 Task: Find and explore home decor items on Flipkart.
Action: Mouse moved to (278, 50)
Screenshot: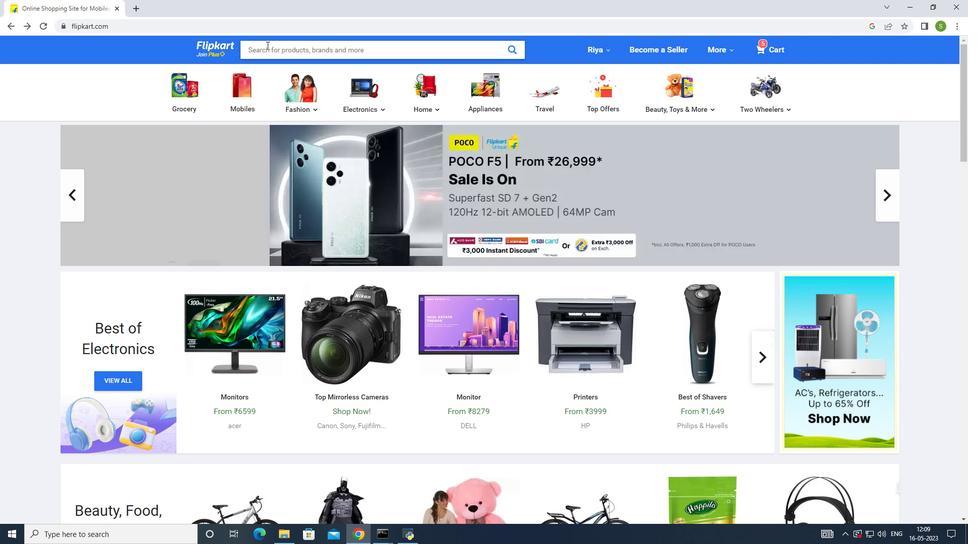 
Action: Mouse pressed left at (278, 50)
Screenshot: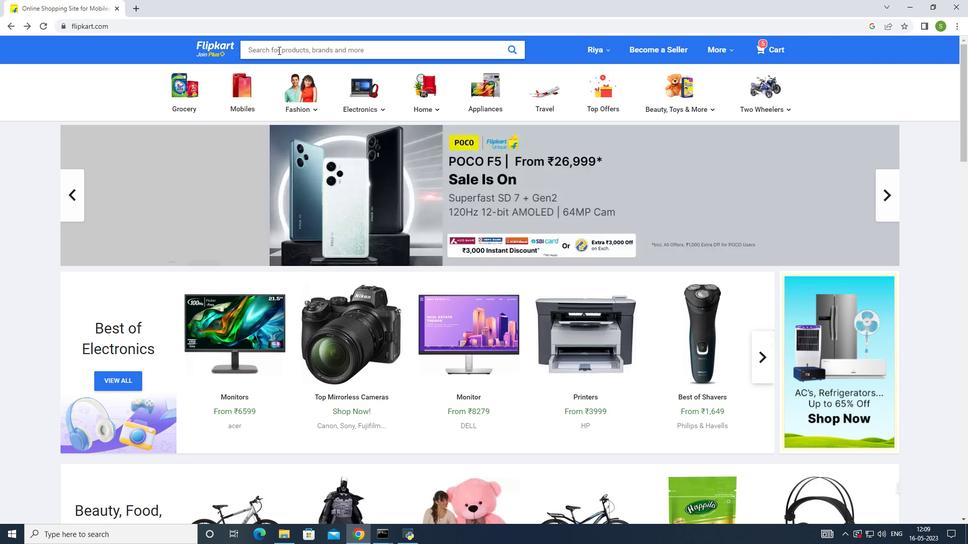 
Action: Mouse moved to (276, 53)
Screenshot: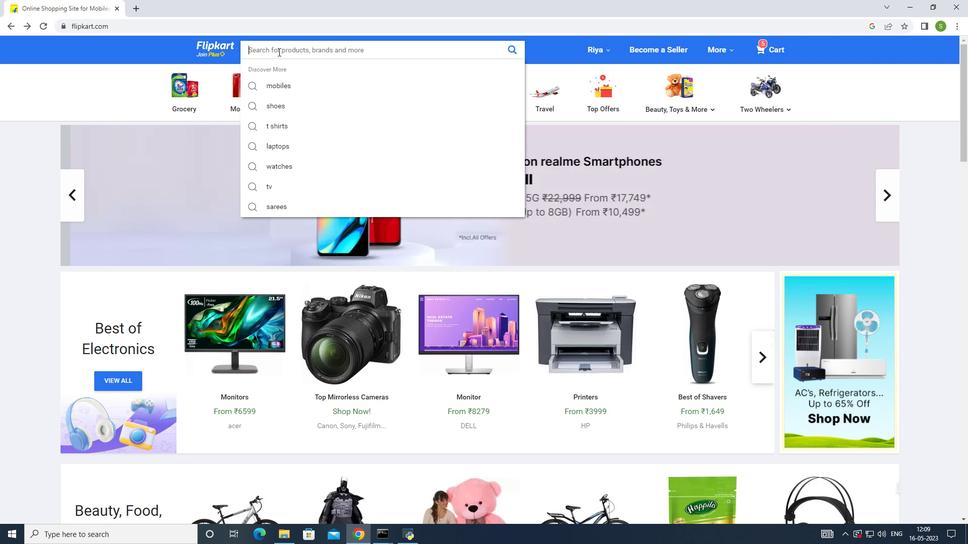 
Action: Key pressed home<Key.space>
Screenshot: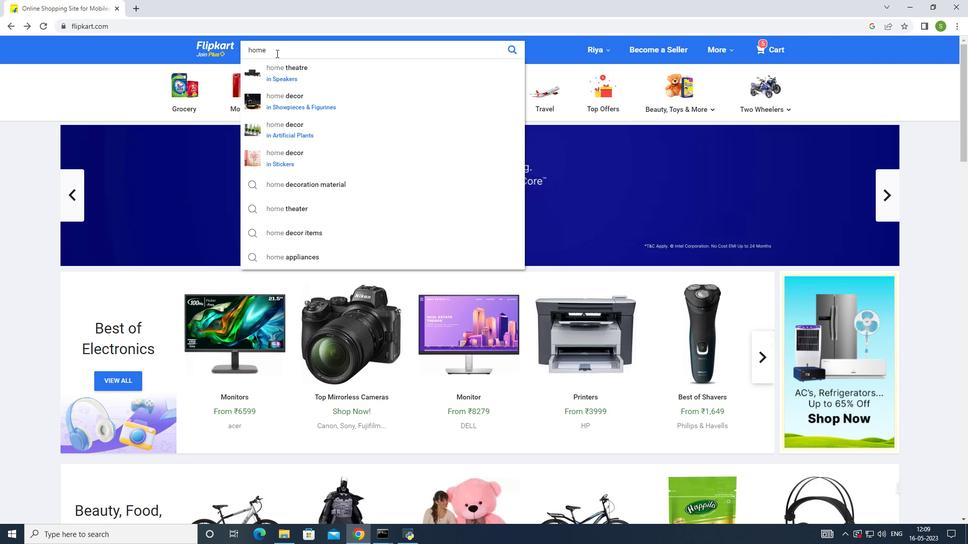 
Action: Mouse moved to (272, 99)
Screenshot: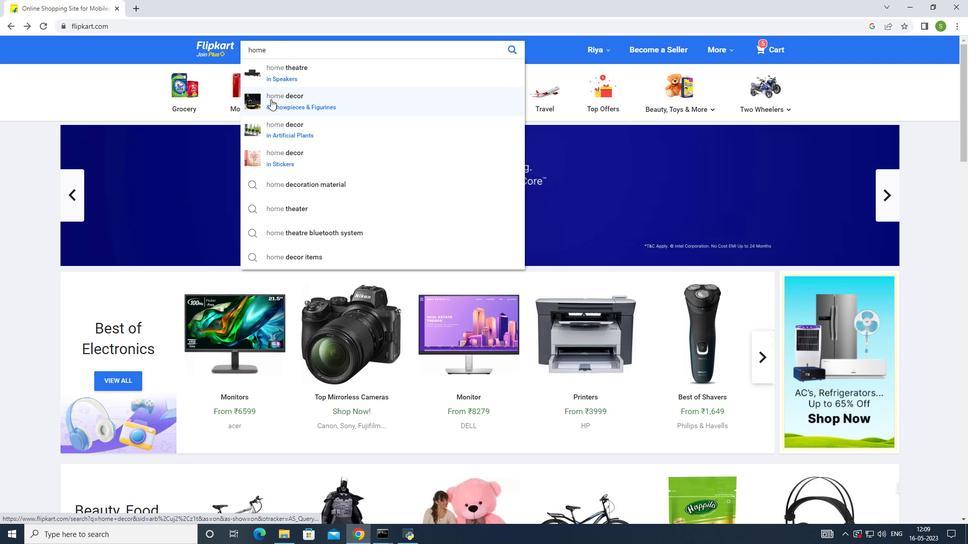 
Action: Mouse pressed left at (272, 99)
Screenshot: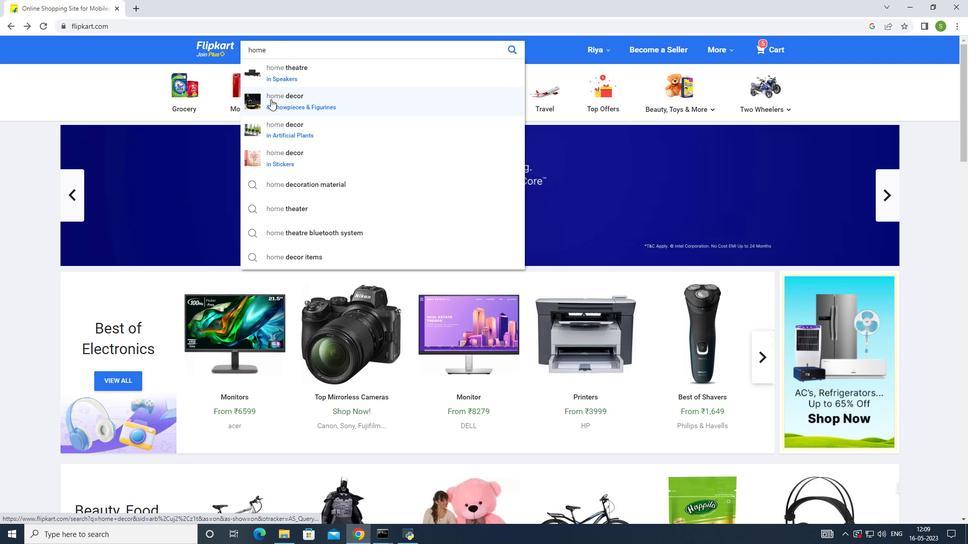 
Action: Mouse moved to (307, 198)
Screenshot: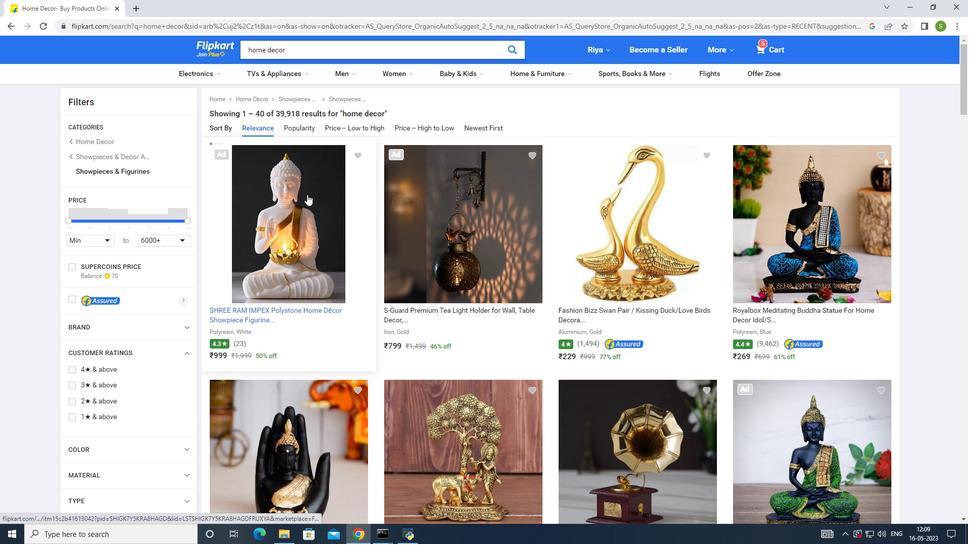 
Action: Mouse pressed left at (307, 198)
Screenshot: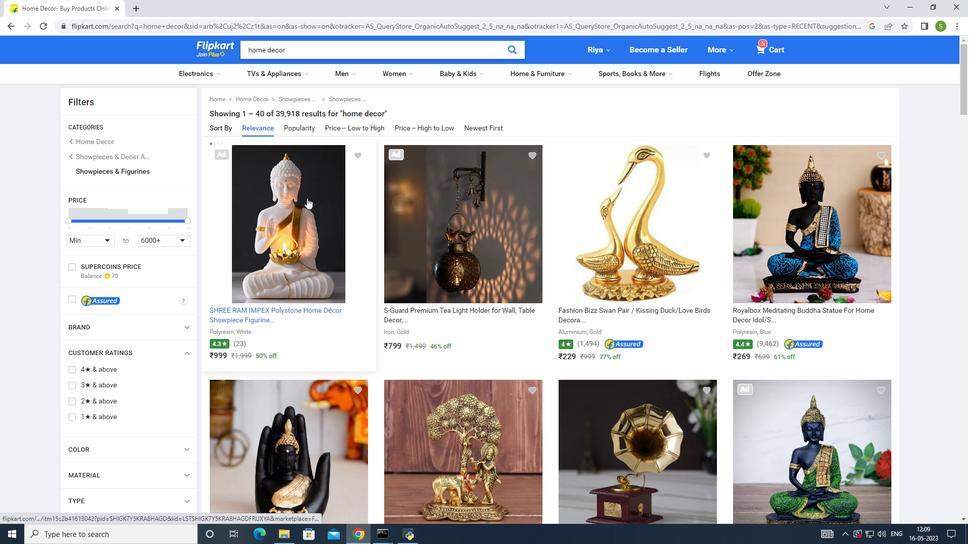 
Action: Mouse moved to (571, 240)
Screenshot: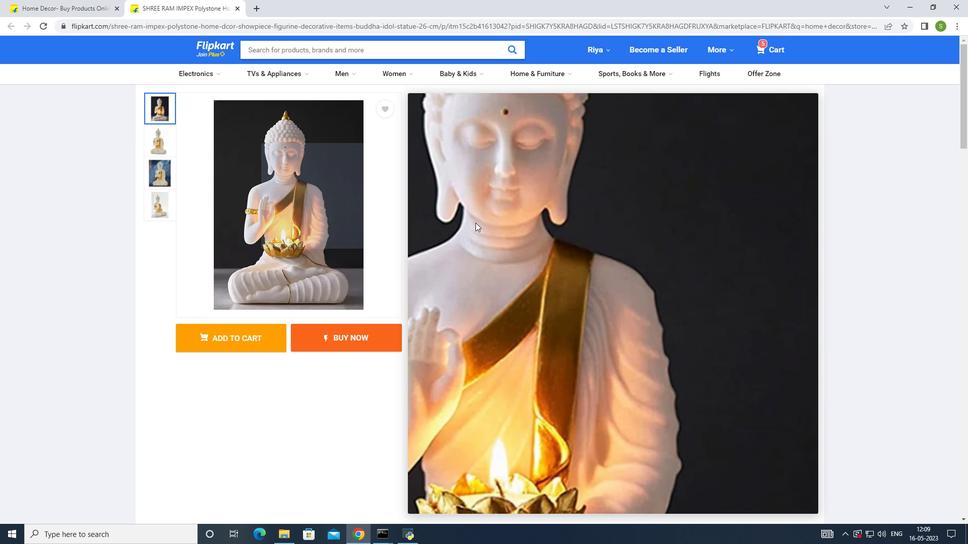 
Action: Mouse scrolled (571, 239) with delta (0, 0)
Screenshot: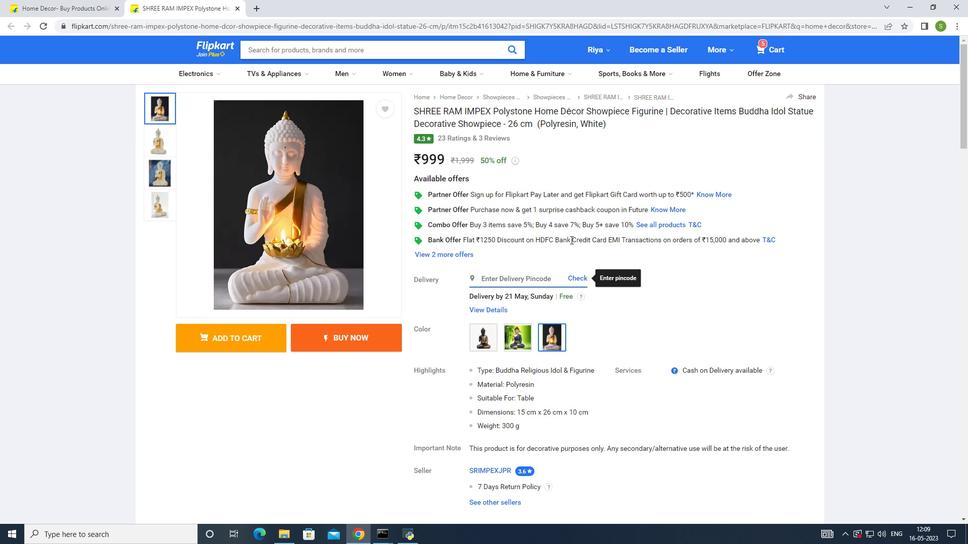 
Action: Mouse scrolled (571, 239) with delta (0, 0)
Screenshot: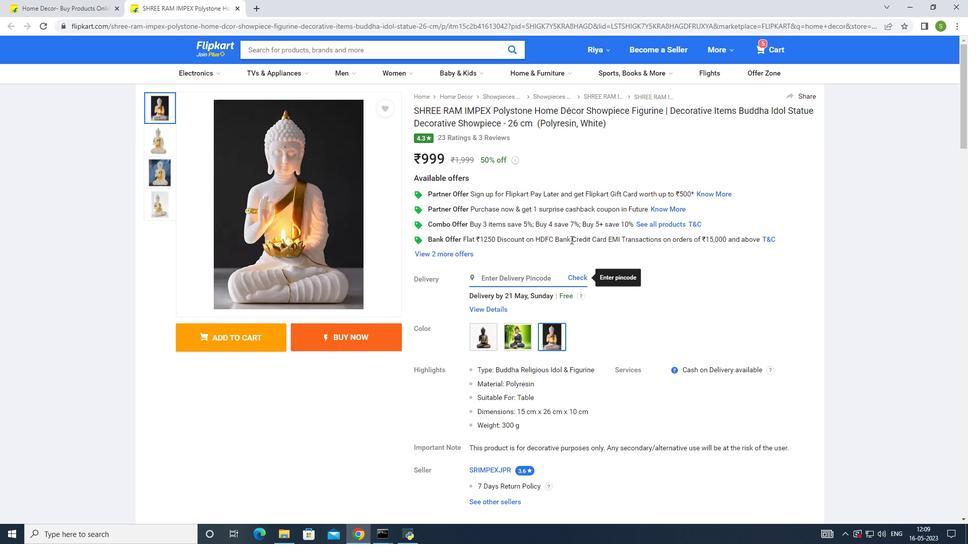 
Action: Mouse scrolled (571, 239) with delta (0, 0)
Screenshot: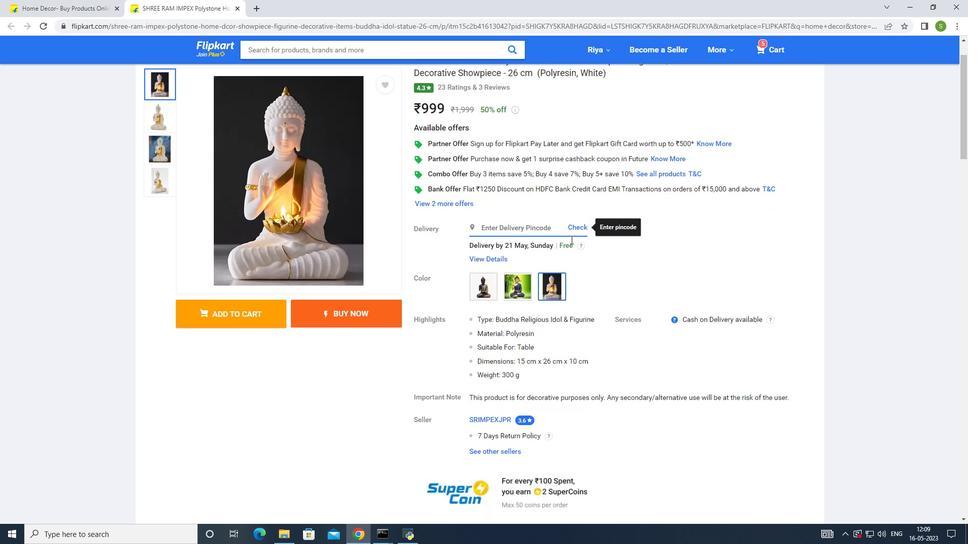 
Action: Mouse scrolled (571, 239) with delta (0, 0)
Screenshot: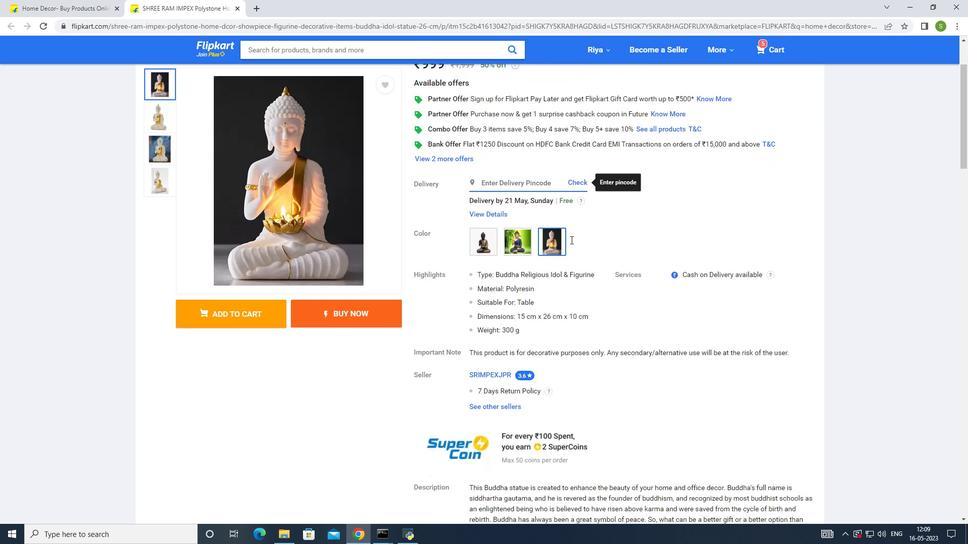 
Action: Mouse moved to (566, 235)
Screenshot: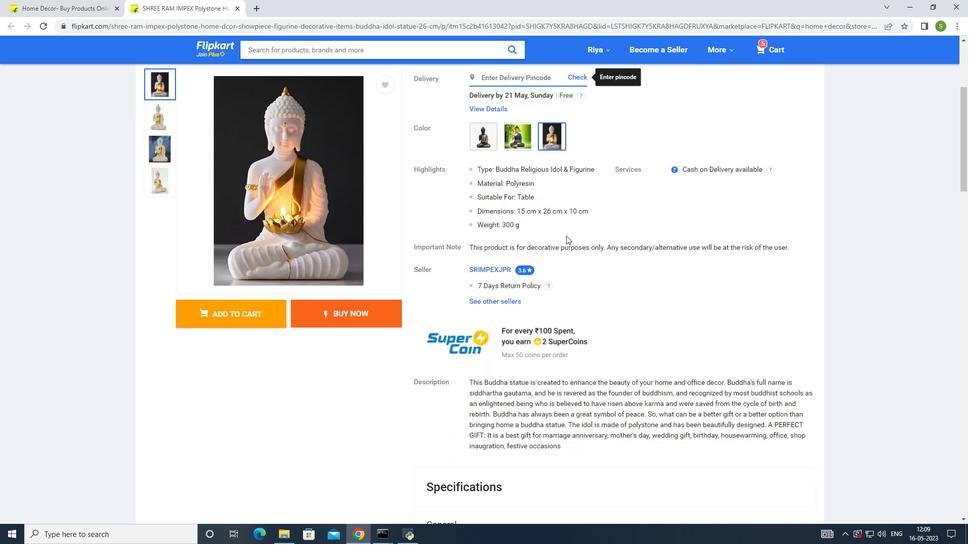 
Action: Mouse scrolled (566, 235) with delta (0, 0)
Screenshot: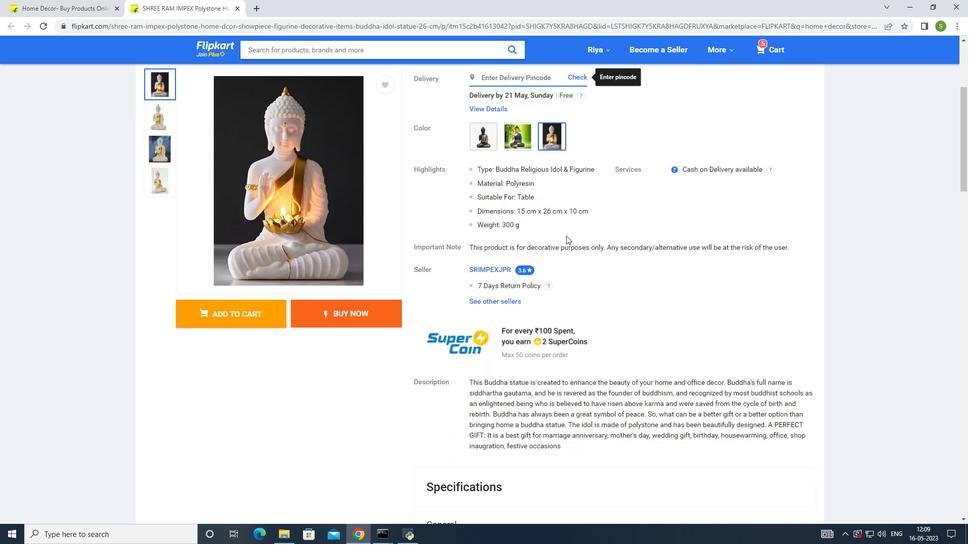 
Action: Mouse scrolled (566, 235) with delta (0, 0)
Screenshot: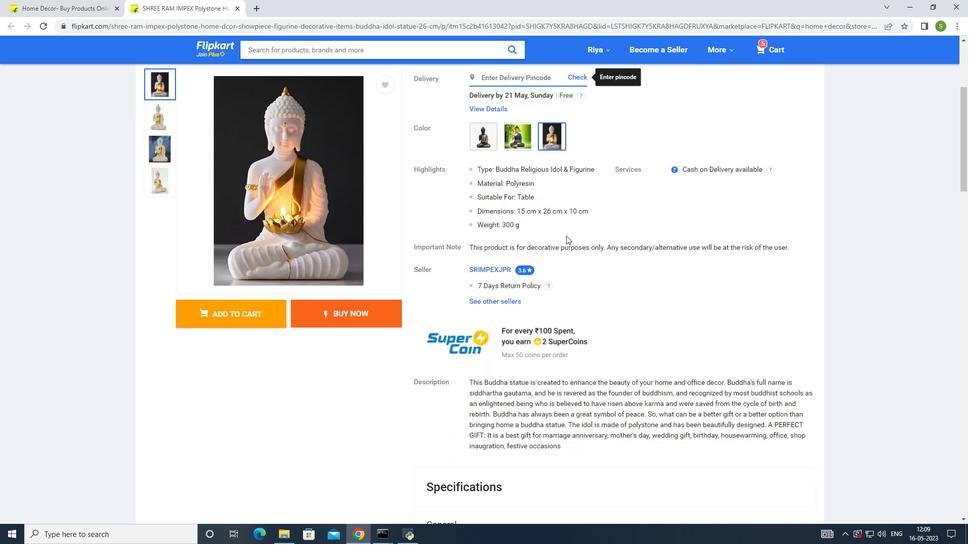 
Action: Mouse scrolled (566, 235) with delta (0, 0)
Screenshot: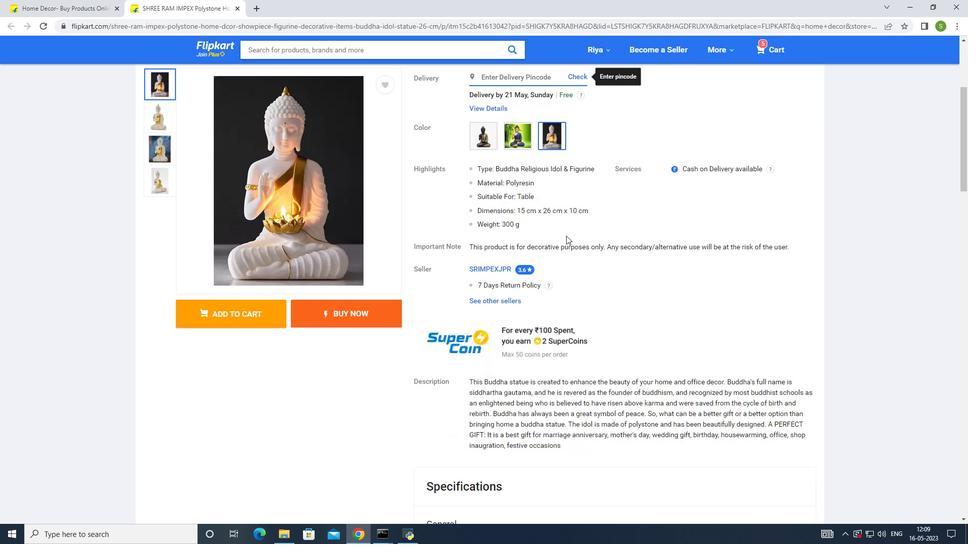 
Action: Mouse moved to (565, 235)
Screenshot: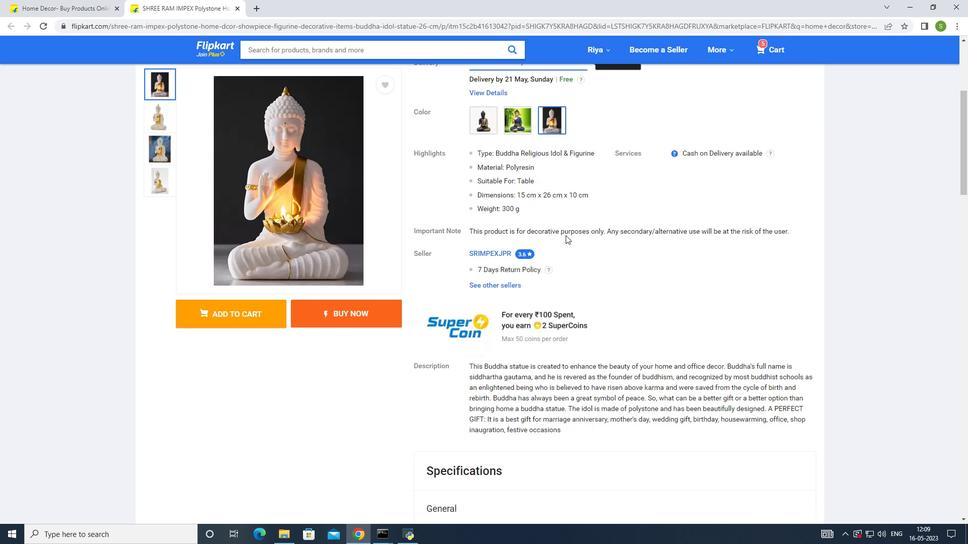 
Action: Mouse scrolled (565, 235) with delta (0, 0)
Screenshot: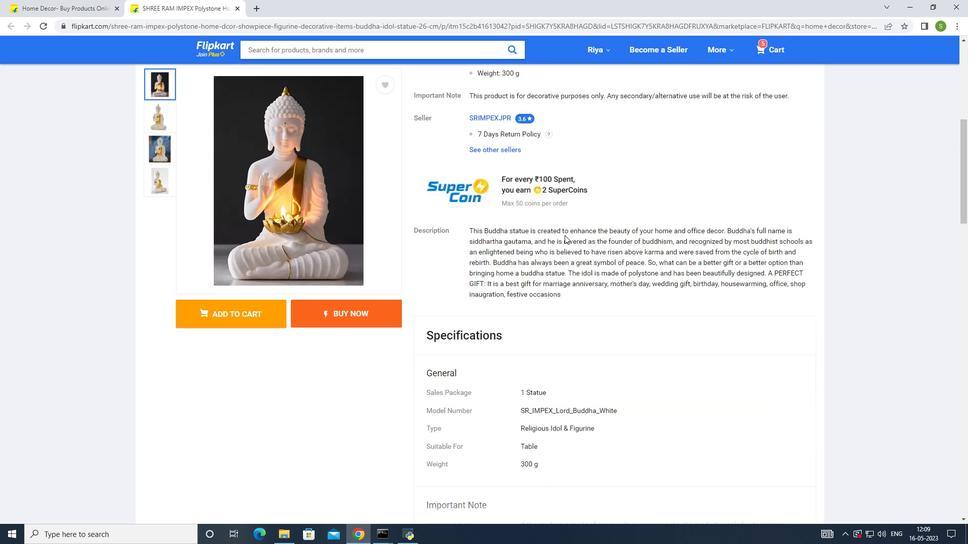 
Action: Mouse scrolled (565, 235) with delta (0, 0)
Screenshot: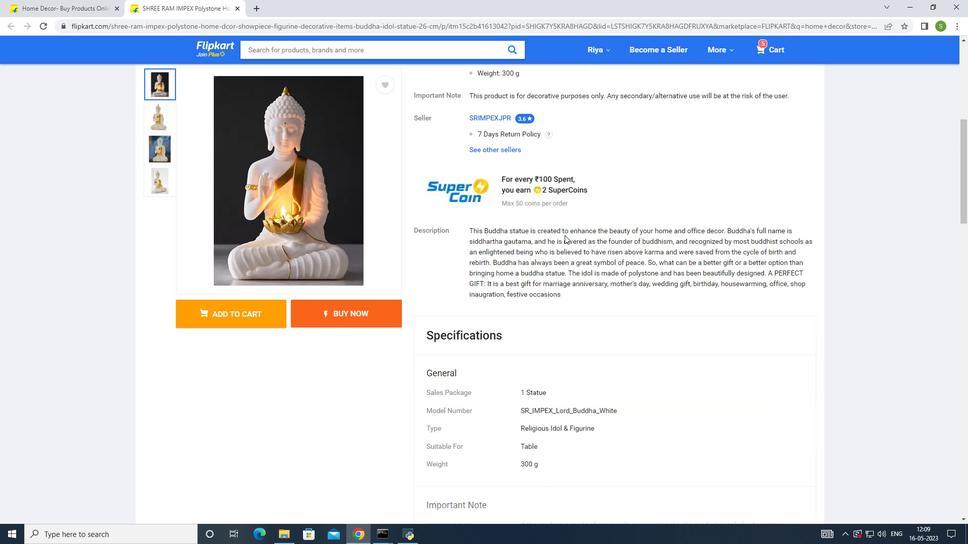 
Action: Mouse scrolled (565, 235) with delta (0, 0)
Screenshot: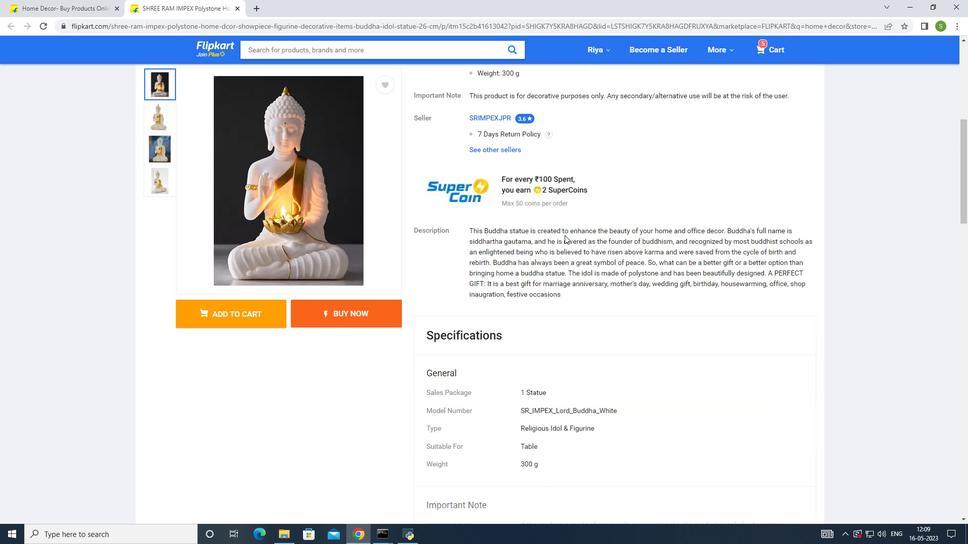 
Action: Mouse scrolled (565, 235) with delta (0, 0)
Screenshot: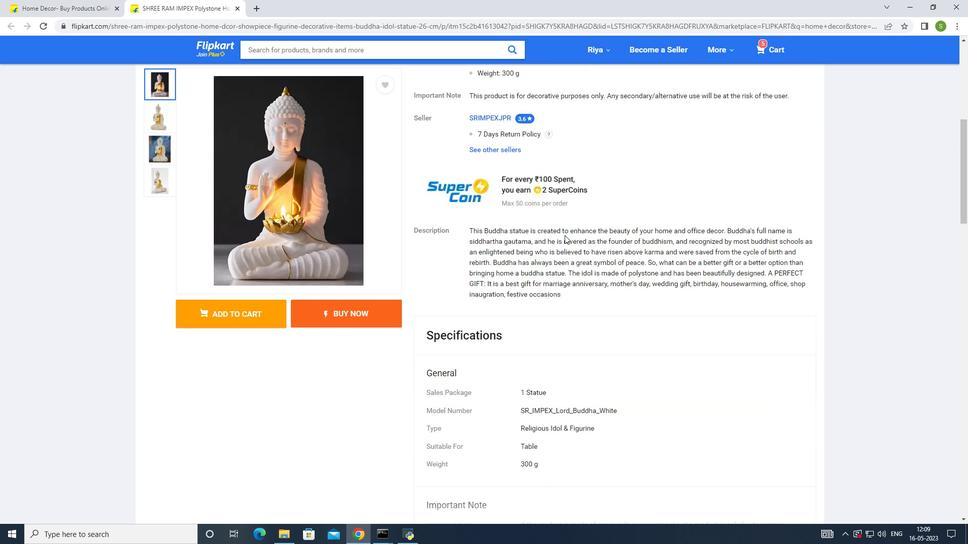 
Action: Mouse moved to (564, 234)
Screenshot: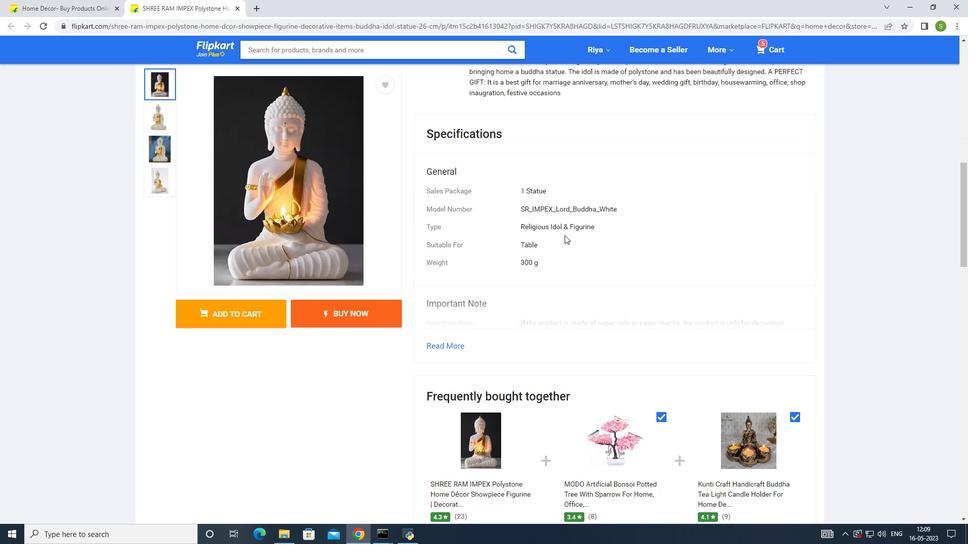 
Action: Mouse scrolled (564, 233) with delta (0, 0)
Screenshot: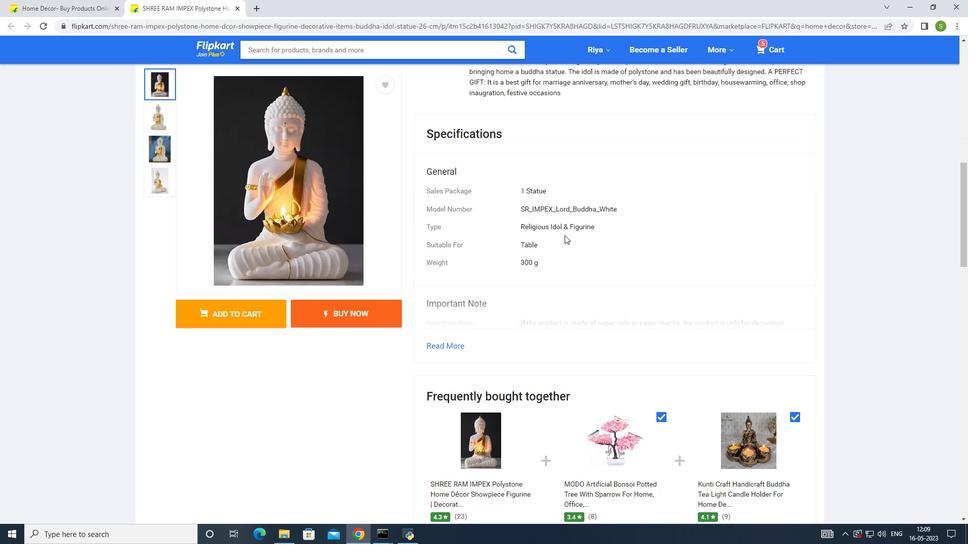 
Action: Mouse scrolled (564, 233) with delta (0, 0)
Screenshot: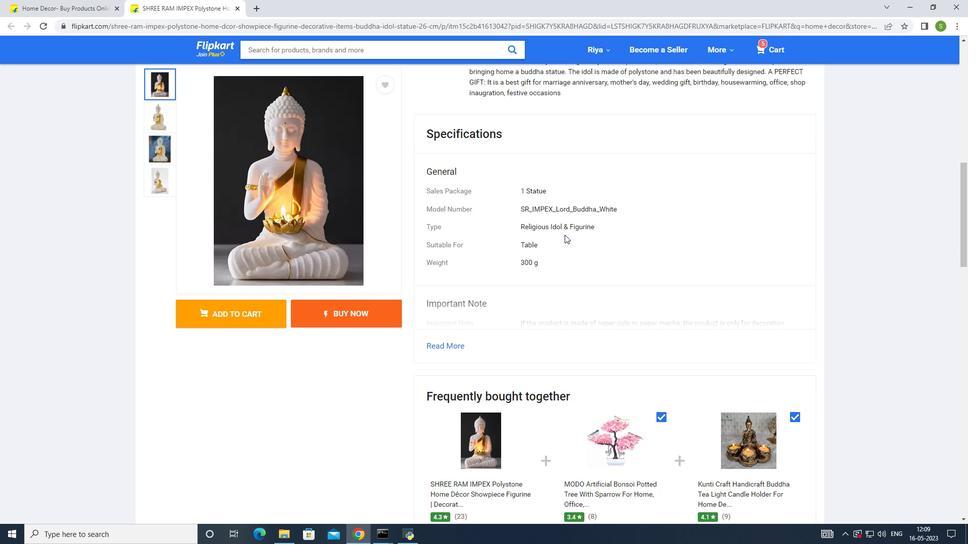 
Action: Mouse scrolled (564, 233) with delta (0, 0)
Screenshot: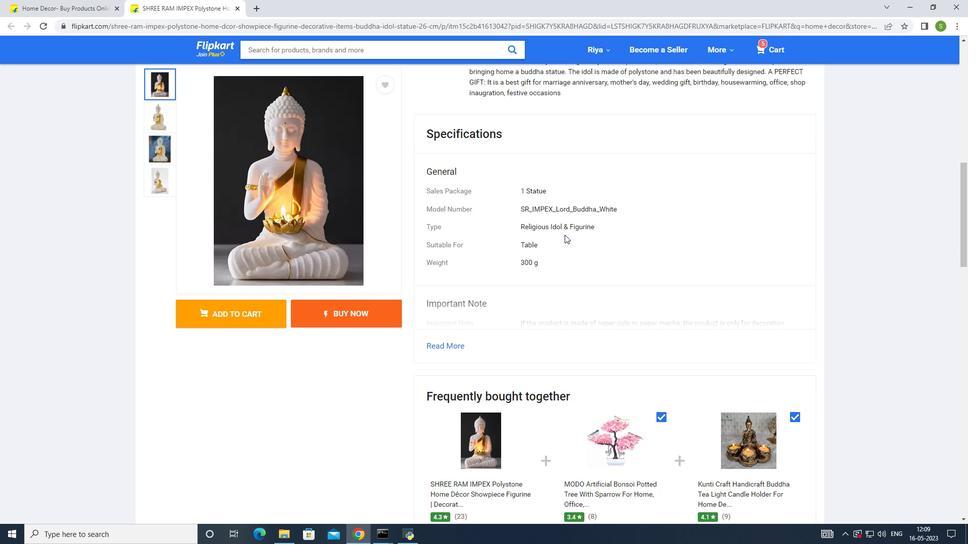 
Action: Mouse scrolled (564, 233) with delta (0, 0)
Screenshot: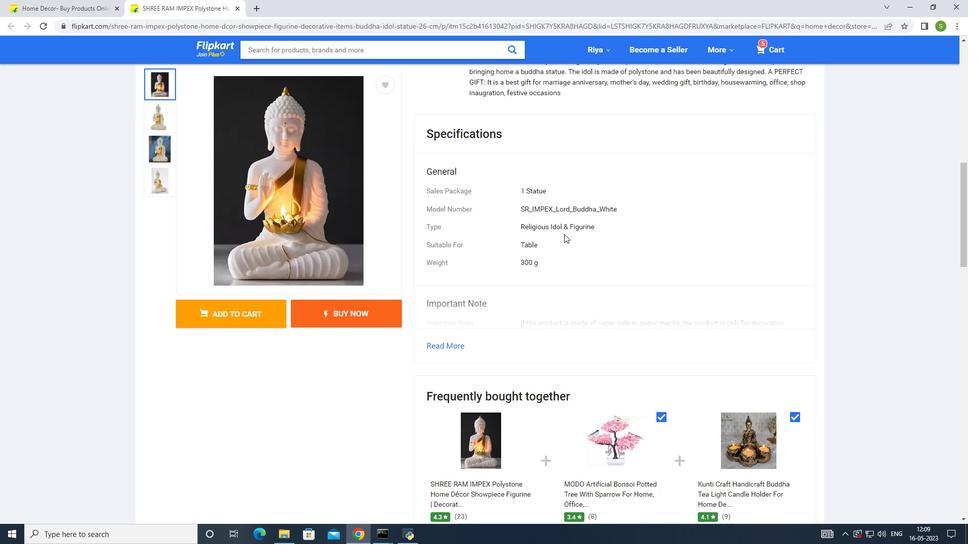 
Action: Mouse moved to (690, 241)
Screenshot: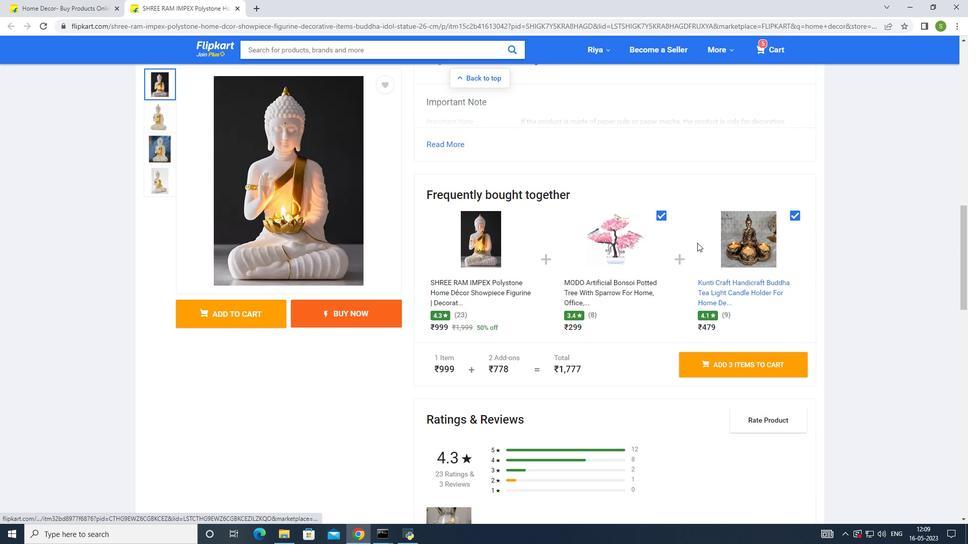 
Action: Mouse scrolled (690, 241) with delta (0, 0)
Screenshot: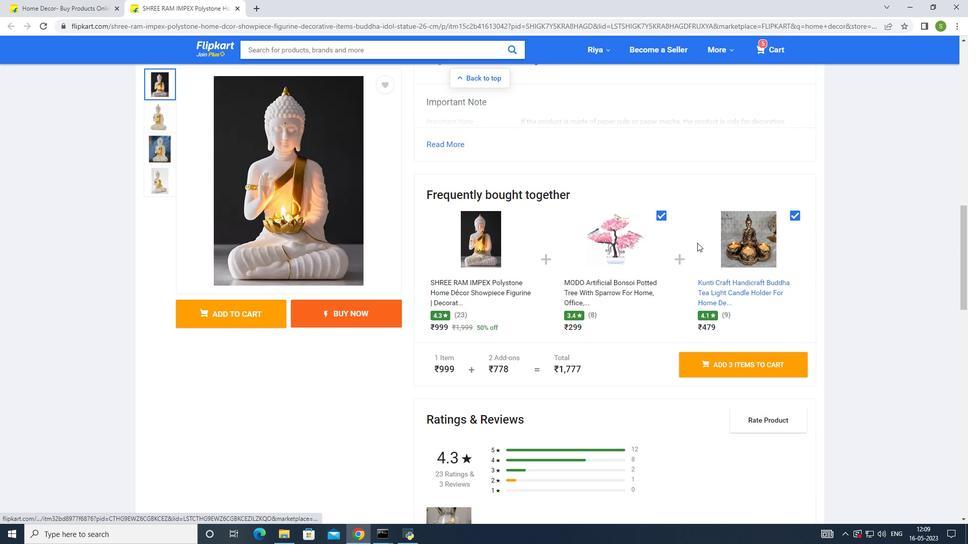 
Action: Mouse moved to (689, 242)
Screenshot: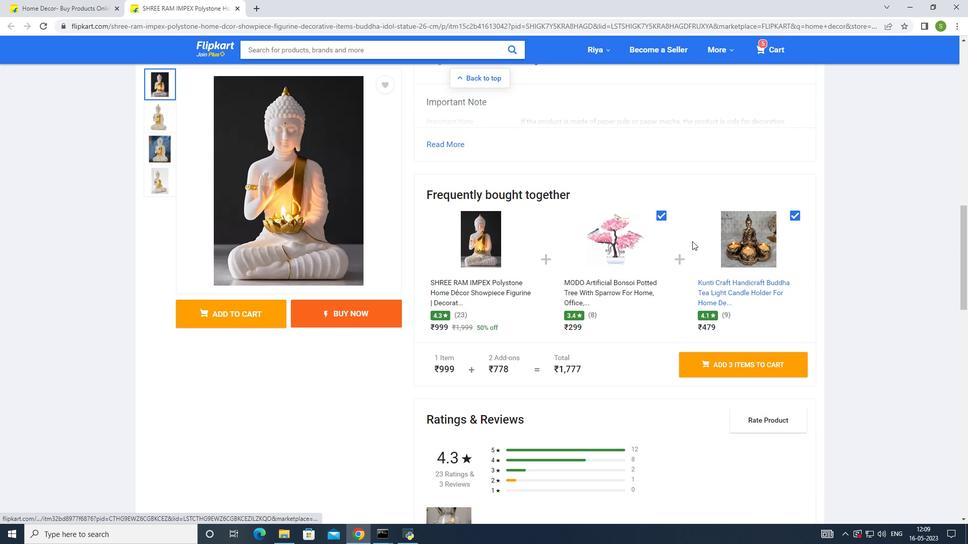 
Action: Mouse scrolled (689, 241) with delta (0, 0)
Screenshot: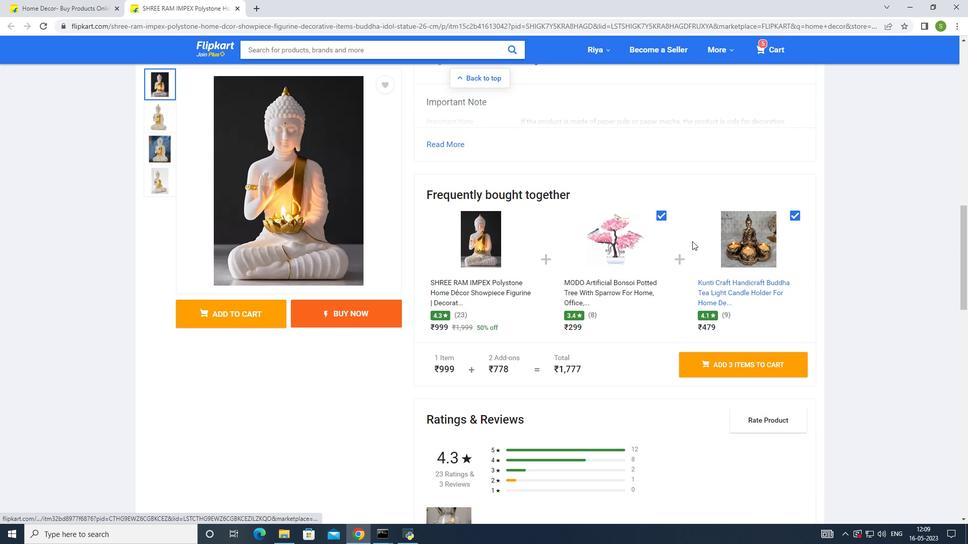 
Action: Mouse moved to (688, 242)
Screenshot: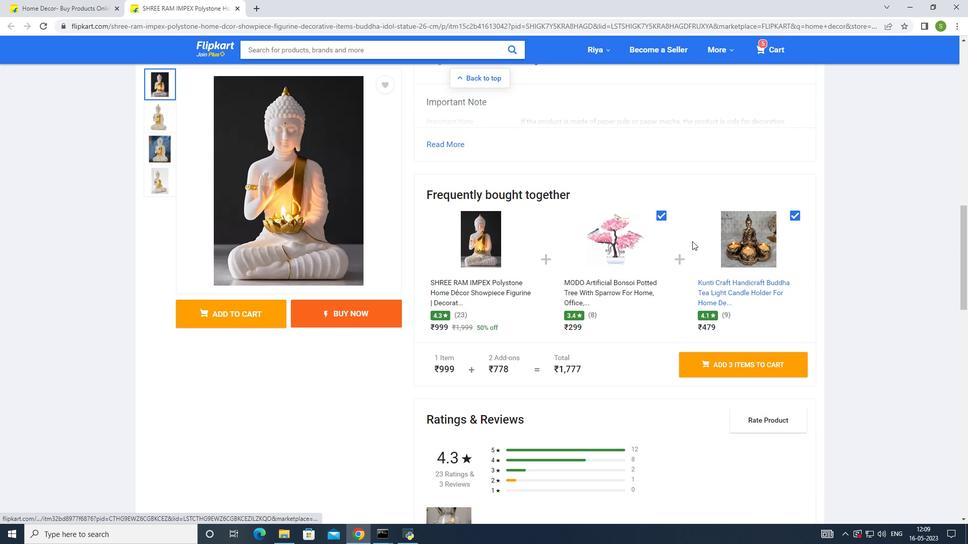 
Action: Mouse scrolled (688, 241) with delta (0, 0)
Screenshot: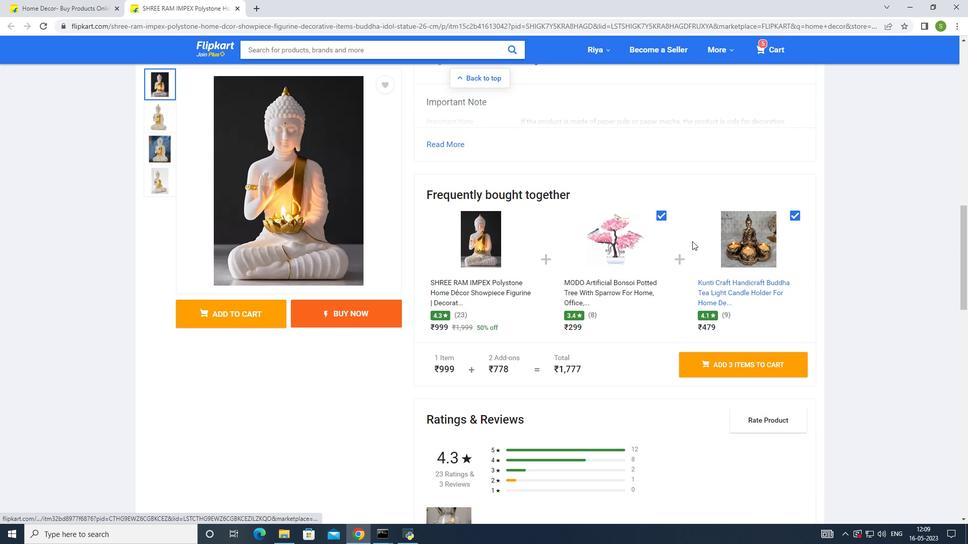
Action: Mouse moved to (687, 242)
Screenshot: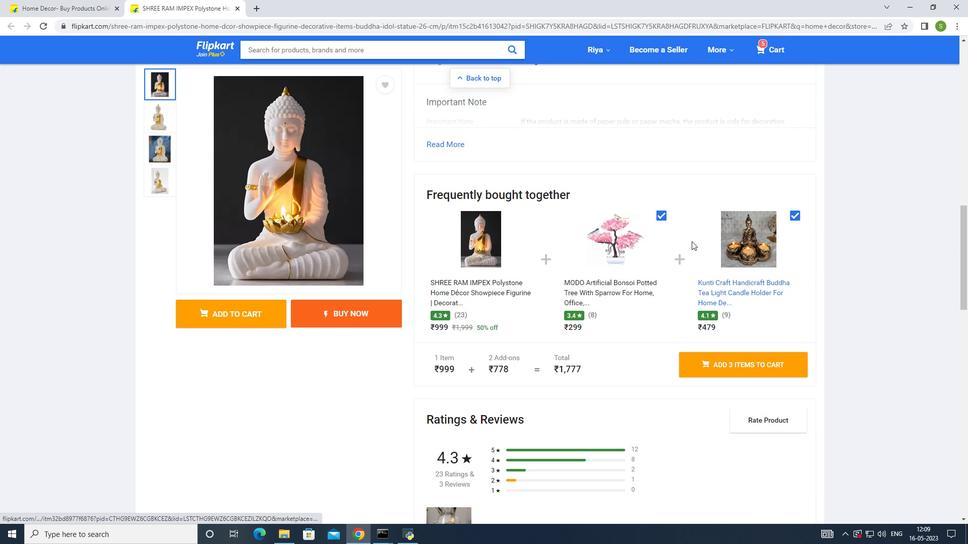 
Action: Mouse scrolled (687, 241) with delta (0, 0)
Screenshot: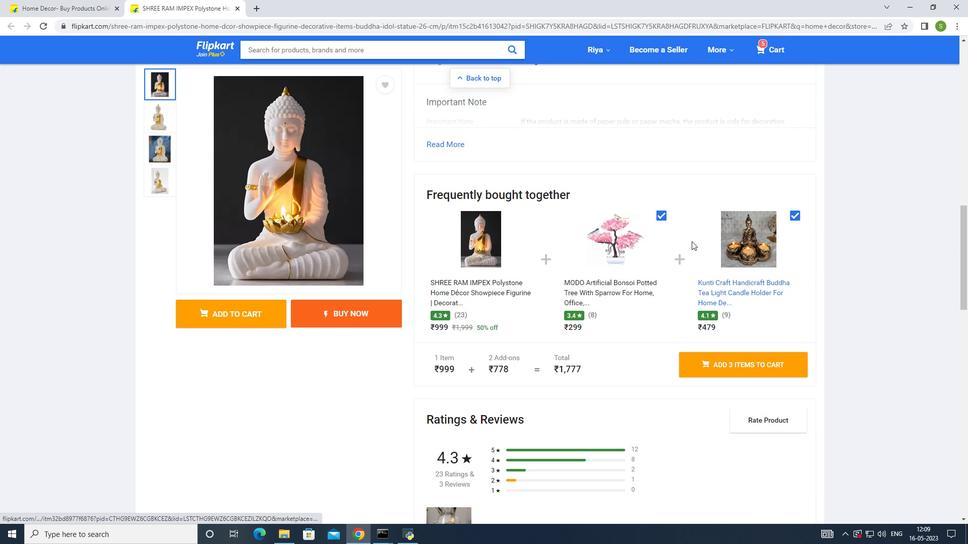 
Action: Mouse moved to (686, 242)
Screenshot: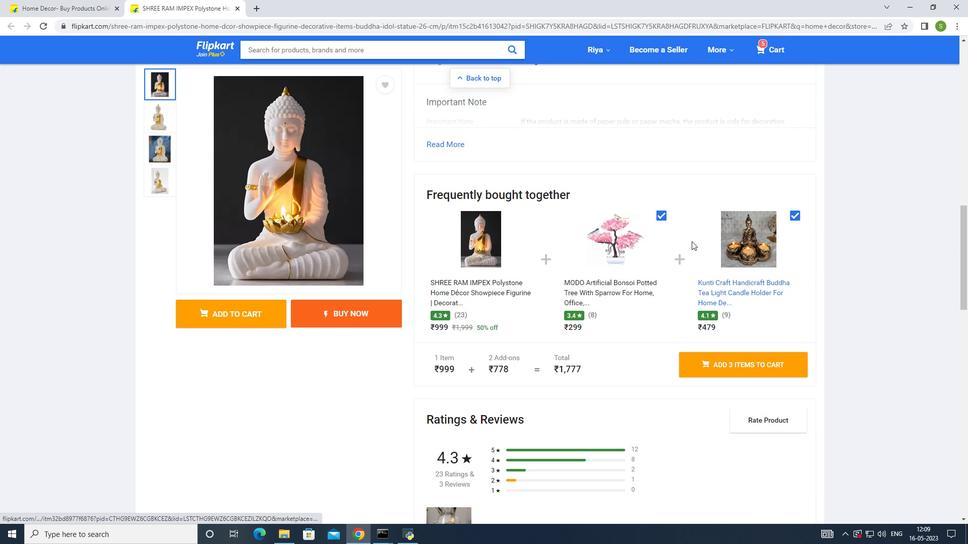 
Action: Mouse scrolled (686, 241) with delta (0, 0)
Screenshot: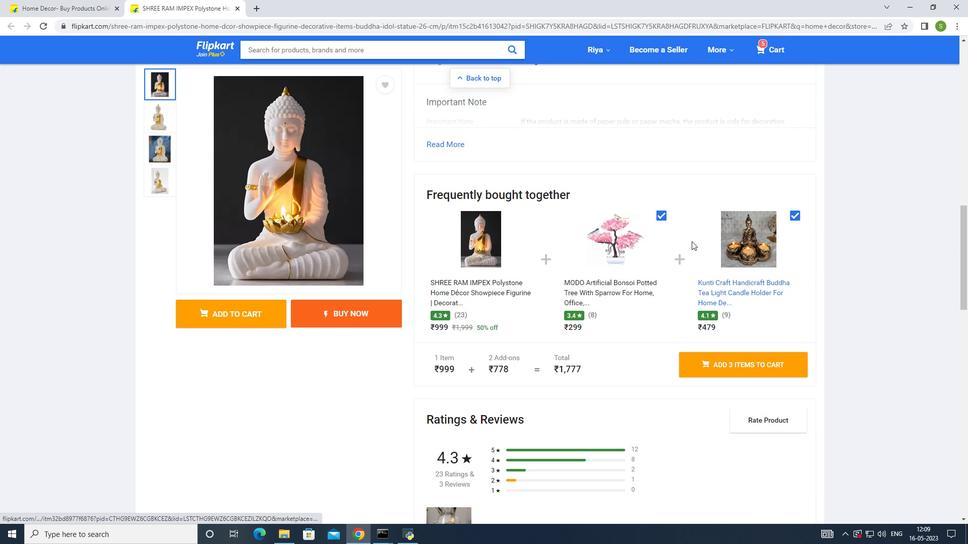 
Action: Mouse moved to (684, 242)
Screenshot: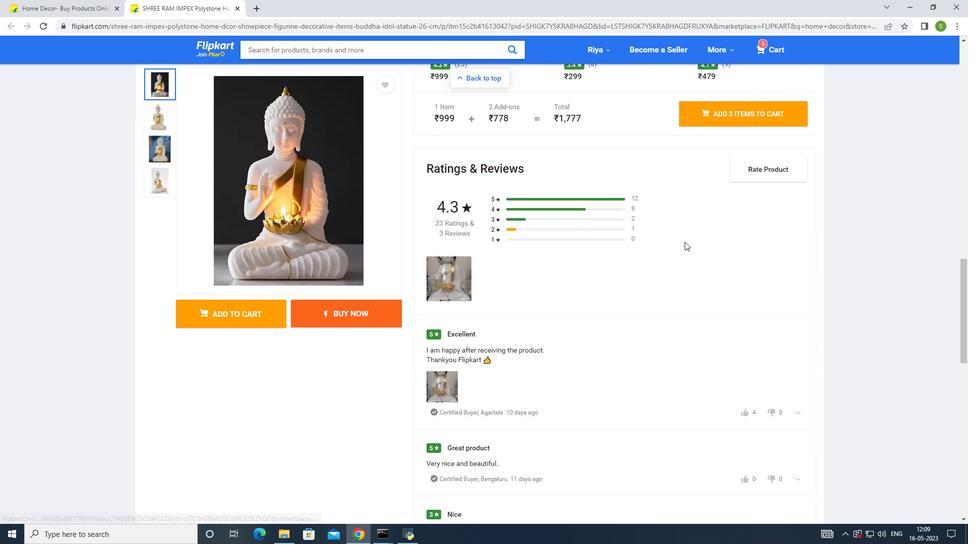 
Action: Mouse scrolled (684, 241) with delta (0, 0)
Screenshot: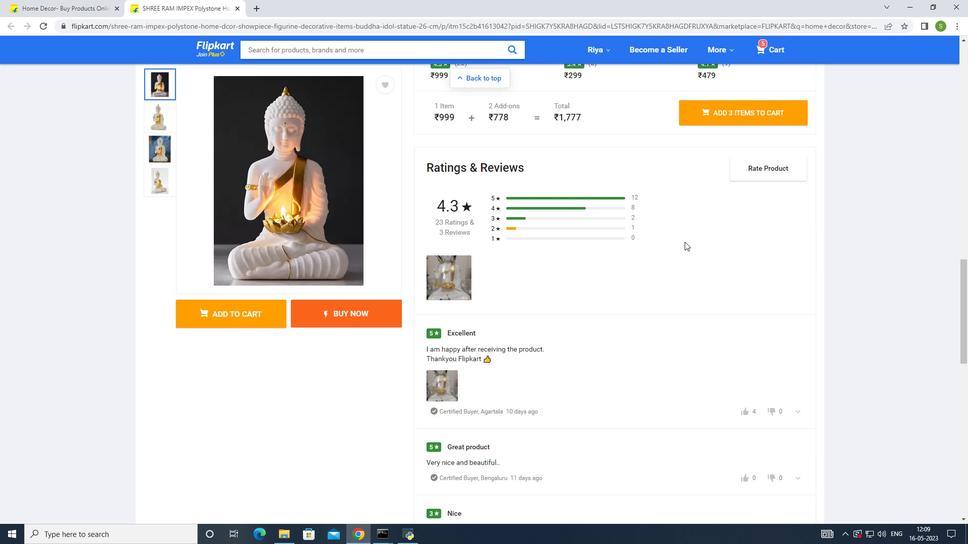 
Action: Mouse scrolled (684, 241) with delta (0, 0)
Screenshot: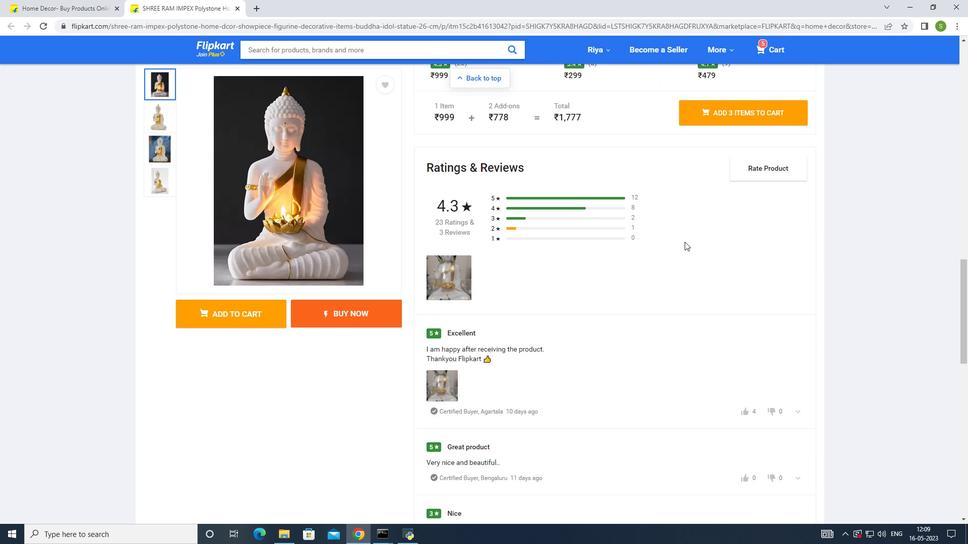 
Action: Mouse moved to (684, 242)
Screenshot: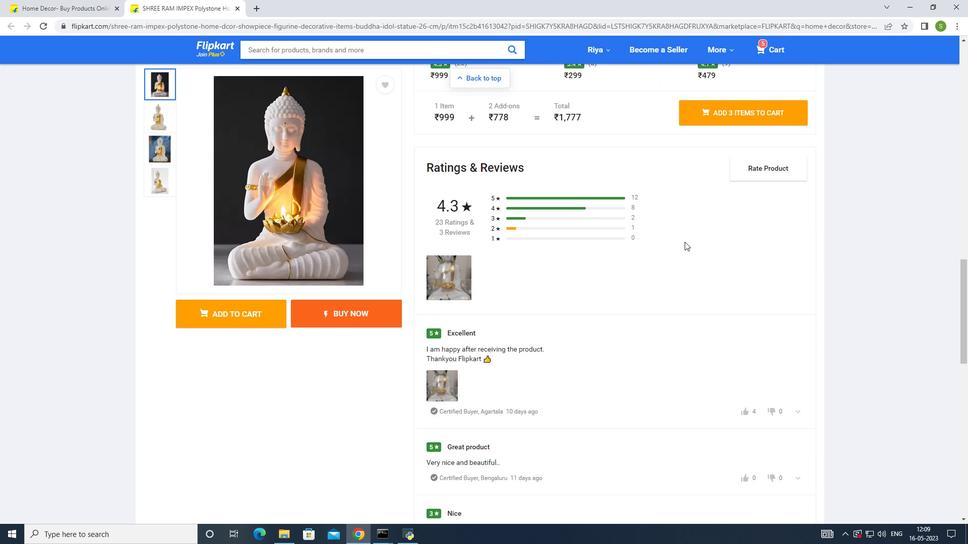 
Action: Mouse scrolled (684, 242) with delta (0, 0)
Screenshot: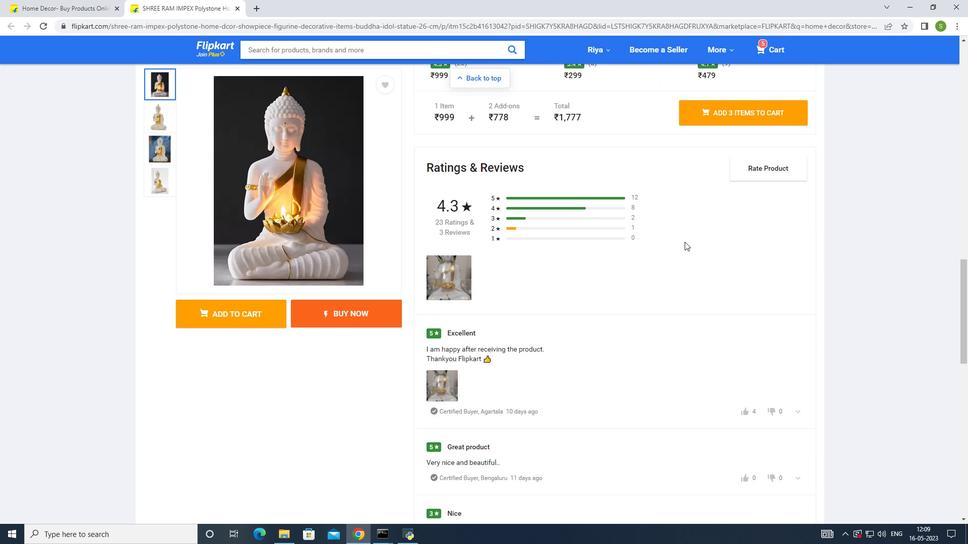 
Action: Mouse scrolled (684, 243) with delta (0, 0)
Screenshot: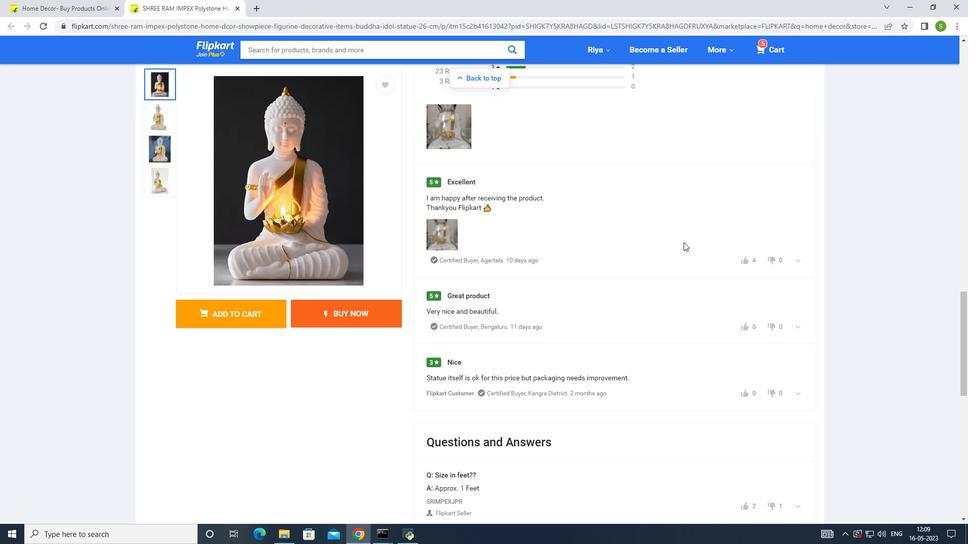 
Action: Mouse scrolled (684, 243) with delta (0, 0)
Screenshot: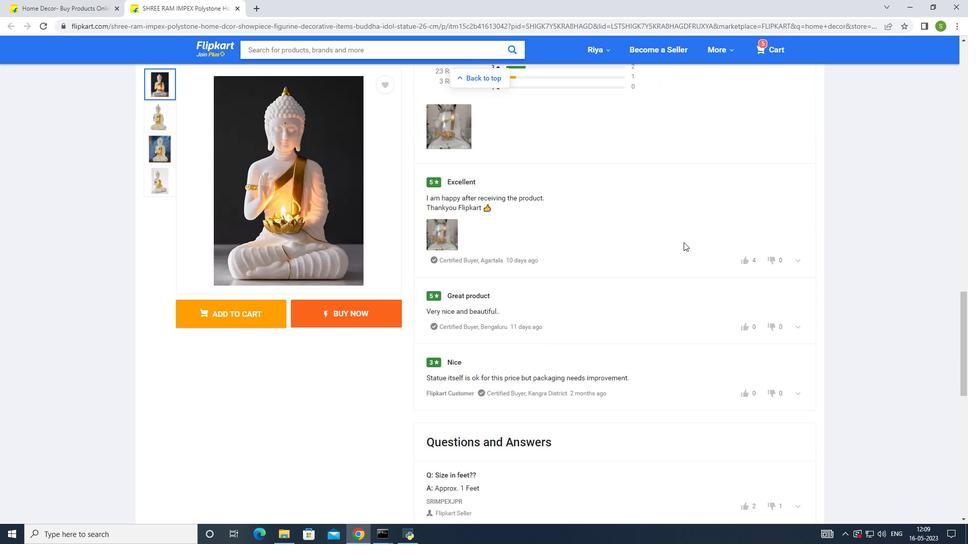 
Action: Mouse scrolled (684, 243) with delta (0, 0)
Screenshot: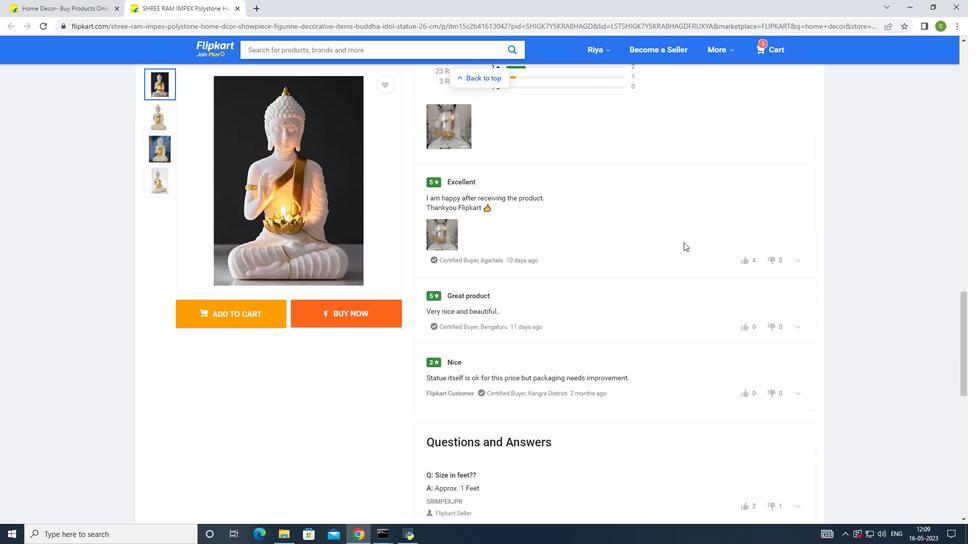 
Action: Mouse scrolled (684, 243) with delta (0, 0)
Screenshot: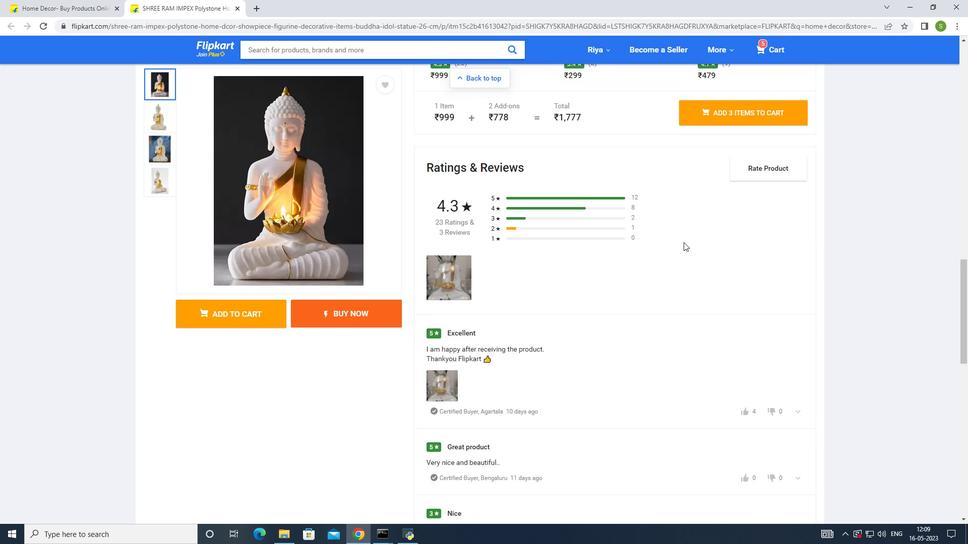 
Action: Mouse scrolled (684, 243) with delta (0, 0)
Screenshot: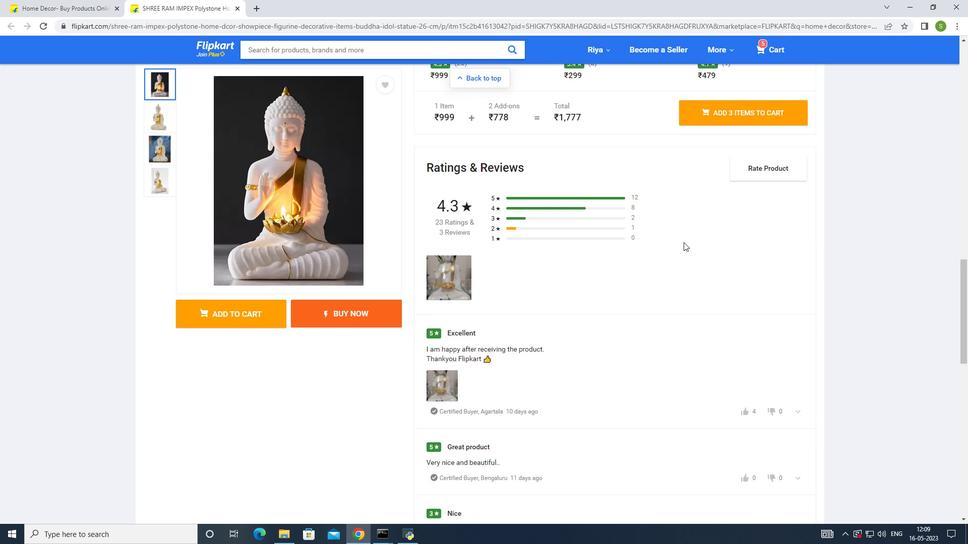 
Action: Mouse scrolled (684, 243) with delta (0, 0)
Screenshot: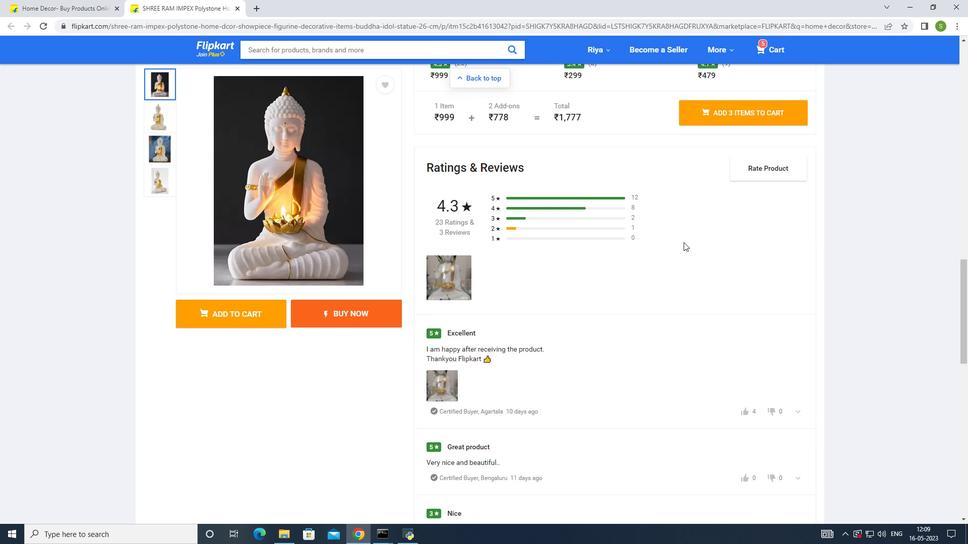 
Action: Mouse scrolled (684, 243) with delta (0, 0)
Screenshot: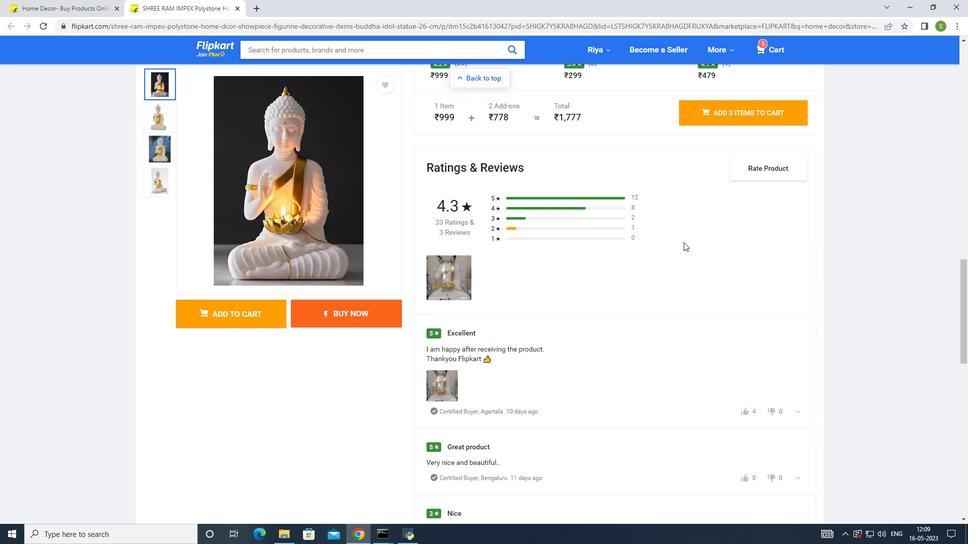 
Action: Mouse scrolled (684, 243) with delta (0, 0)
Screenshot: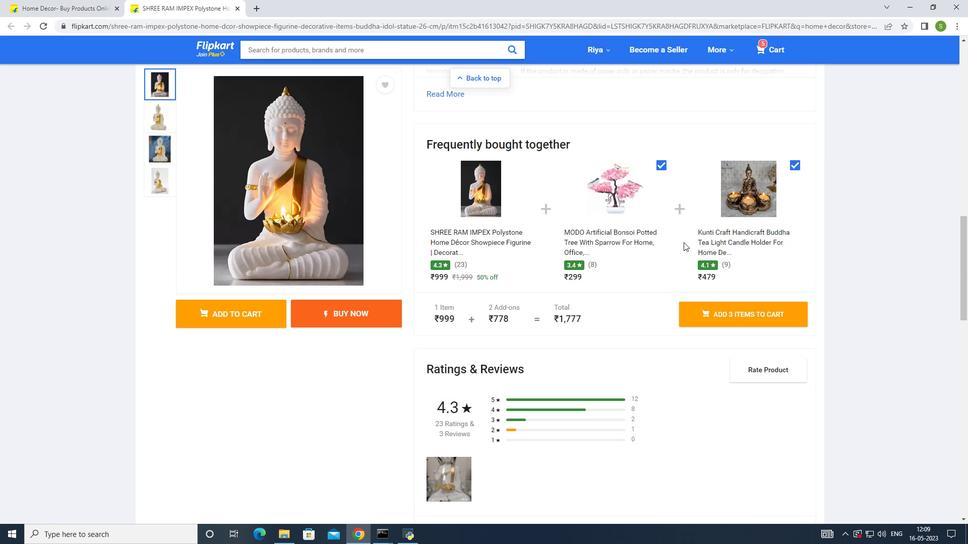 
Action: Mouse scrolled (684, 243) with delta (0, 0)
Screenshot: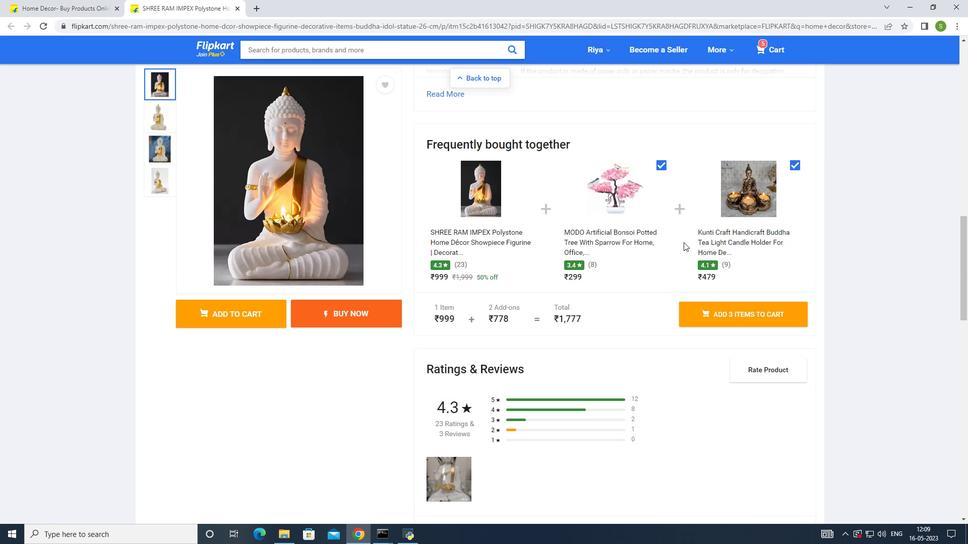 
Action: Mouse scrolled (684, 243) with delta (0, 0)
Screenshot: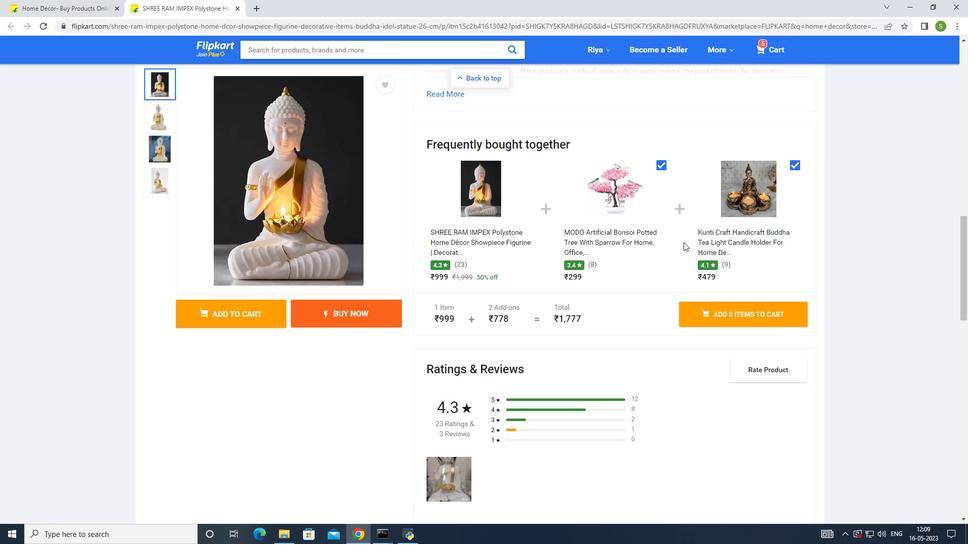 
Action: Mouse scrolled (684, 243) with delta (0, 0)
Screenshot: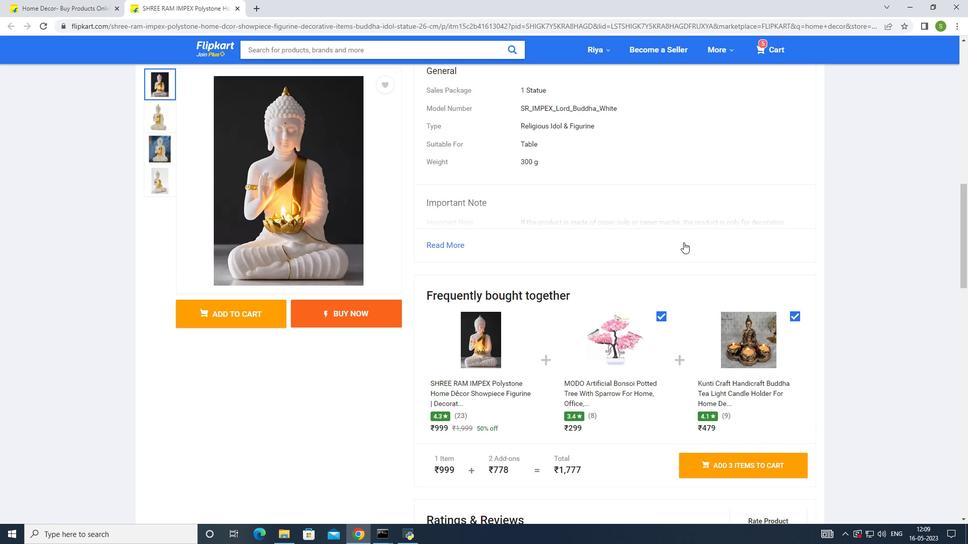 
Action: Mouse scrolled (684, 243) with delta (0, 0)
Screenshot: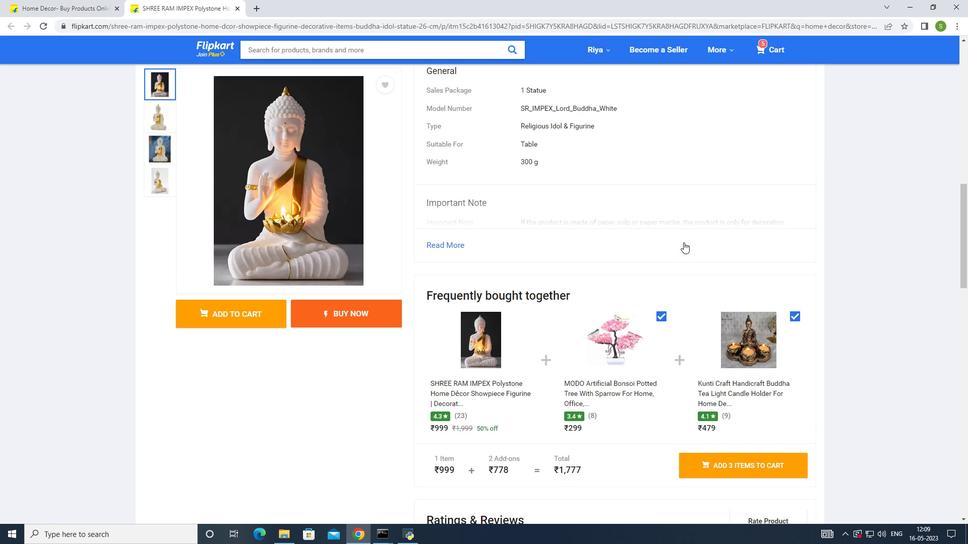 
Action: Mouse scrolled (684, 243) with delta (0, 0)
Screenshot: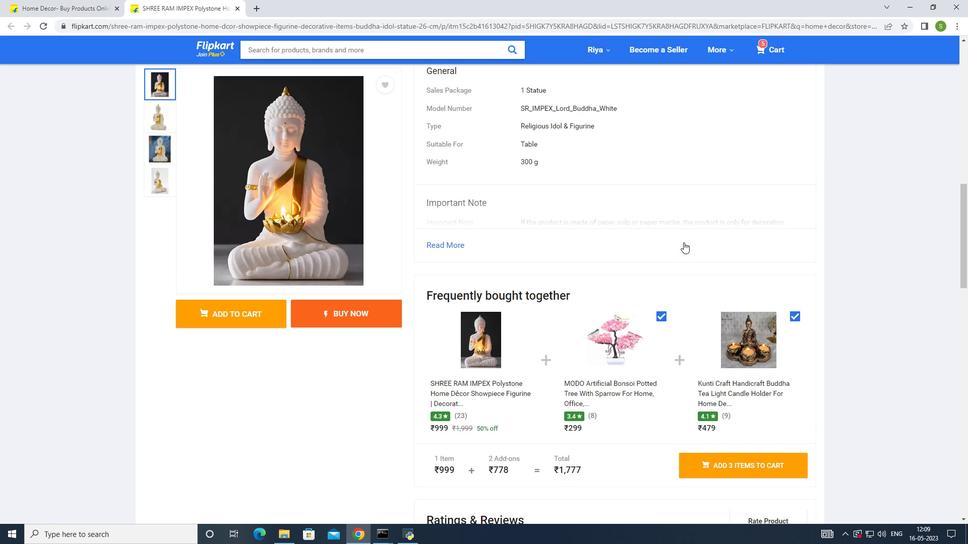 
Action: Mouse scrolled (684, 243) with delta (0, 0)
Screenshot: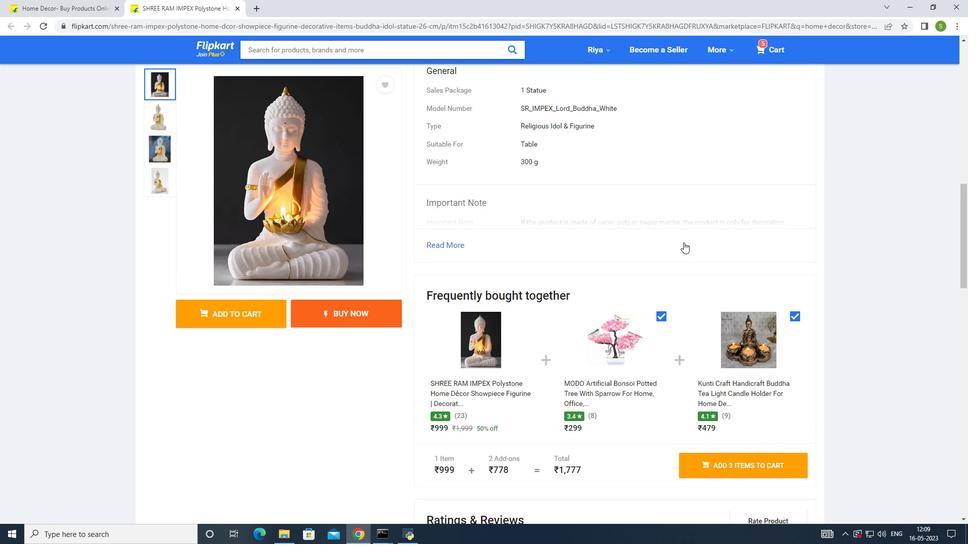 
Action: Mouse scrolled (684, 243) with delta (0, 0)
Screenshot: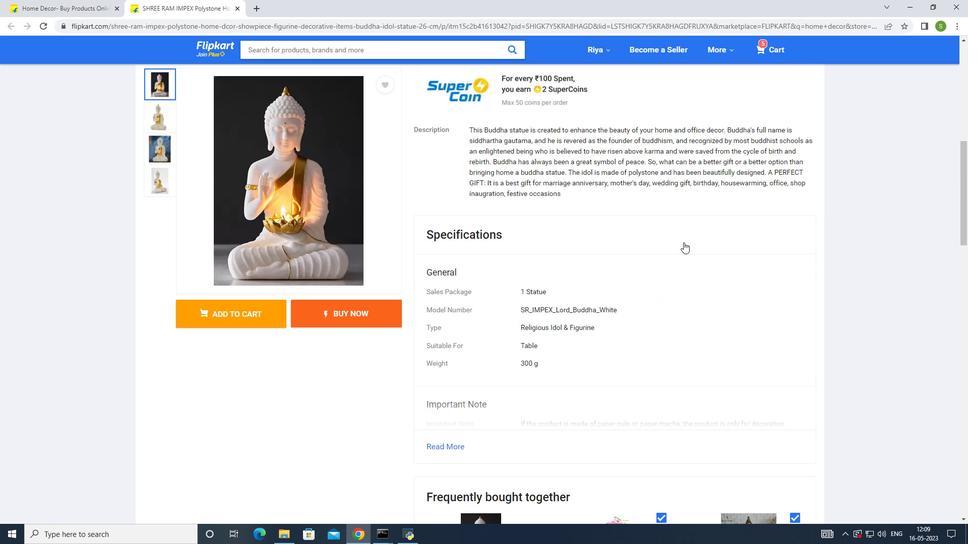 
Action: Mouse scrolled (684, 243) with delta (0, 0)
Screenshot: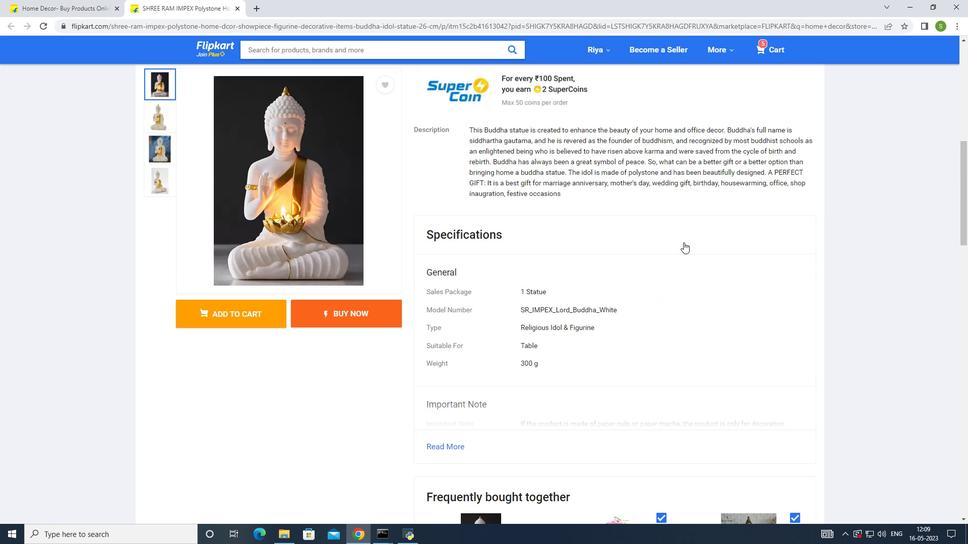
Action: Mouse scrolled (684, 243) with delta (0, 0)
Screenshot: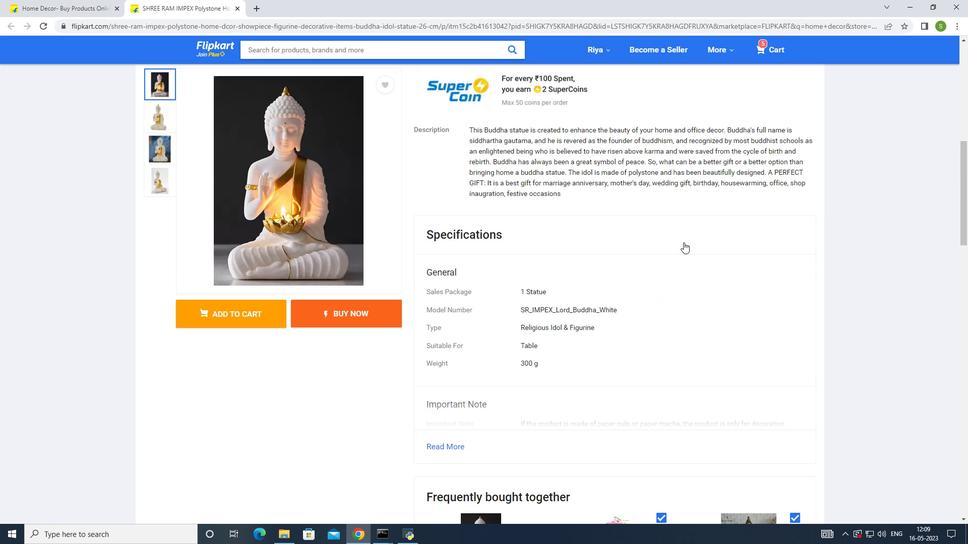 
Action: Mouse scrolled (684, 243) with delta (0, 0)
Screenshot: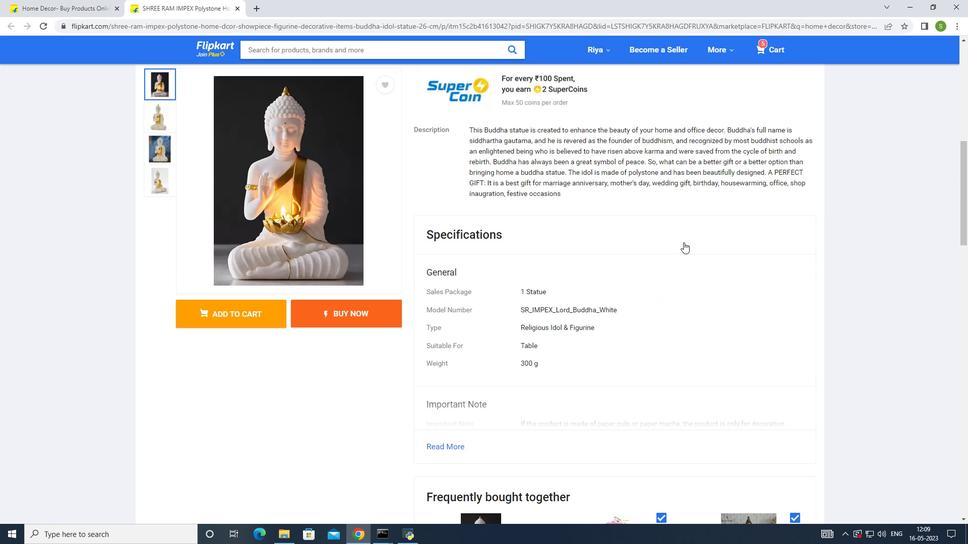 
Action: Mouse moved to (347, 240)
Screenshot: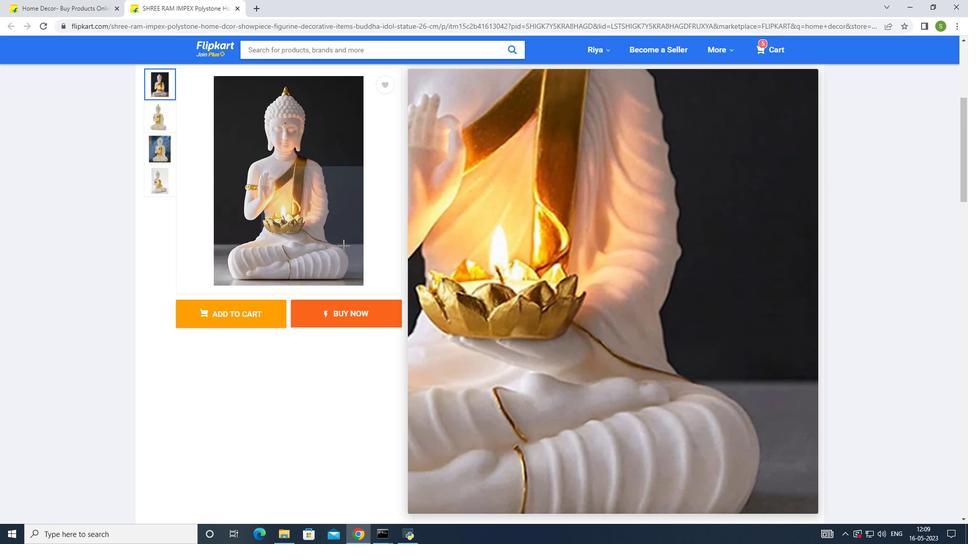 
Action: Mouse scrolled (347, 240) with delta (0, 0)
Screenshot: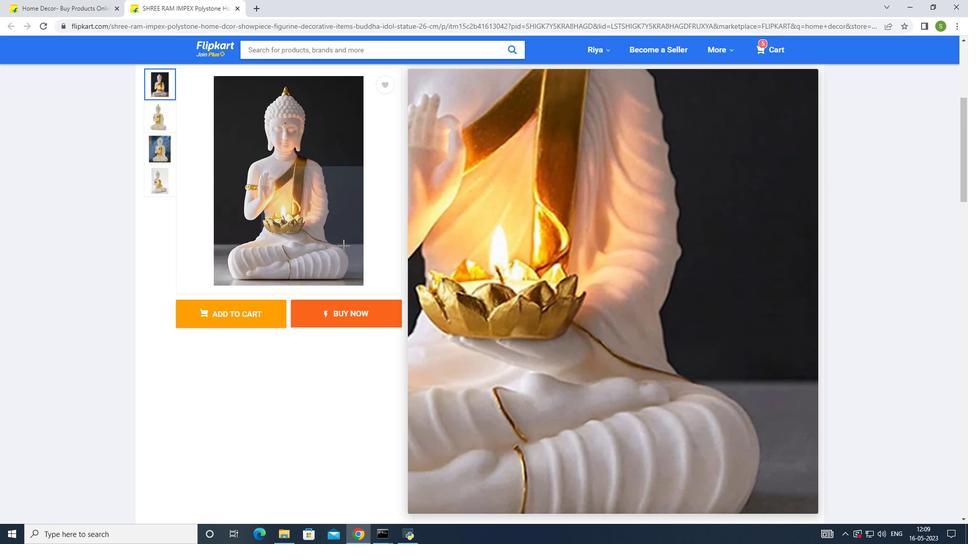 
Action: Mouse moved to (348, 239)
Screenshot: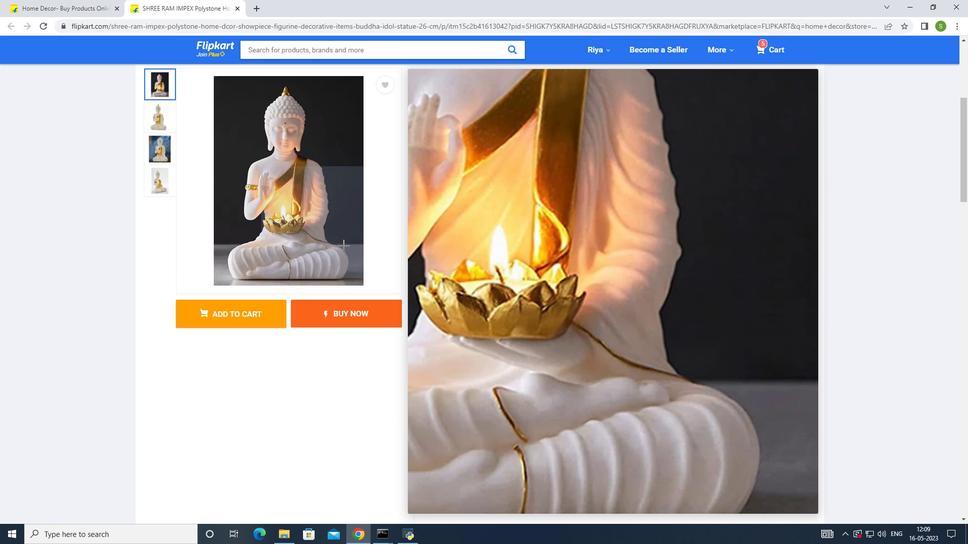 
Action: Mouse scrolled (348, 240) with delta (0, 0)
Screenshot: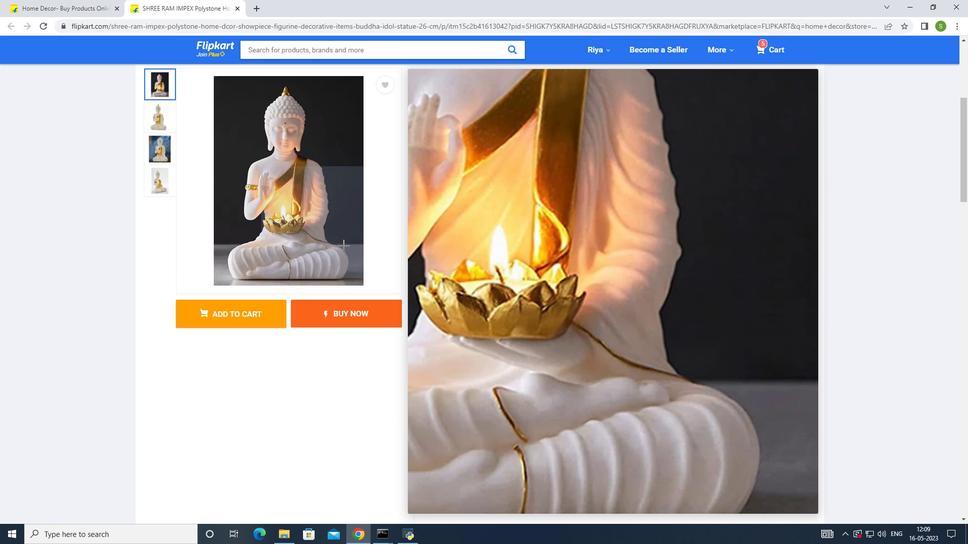 
Action: Mouse scrolled (348, 240) with delta (0, 0)
Screenshot: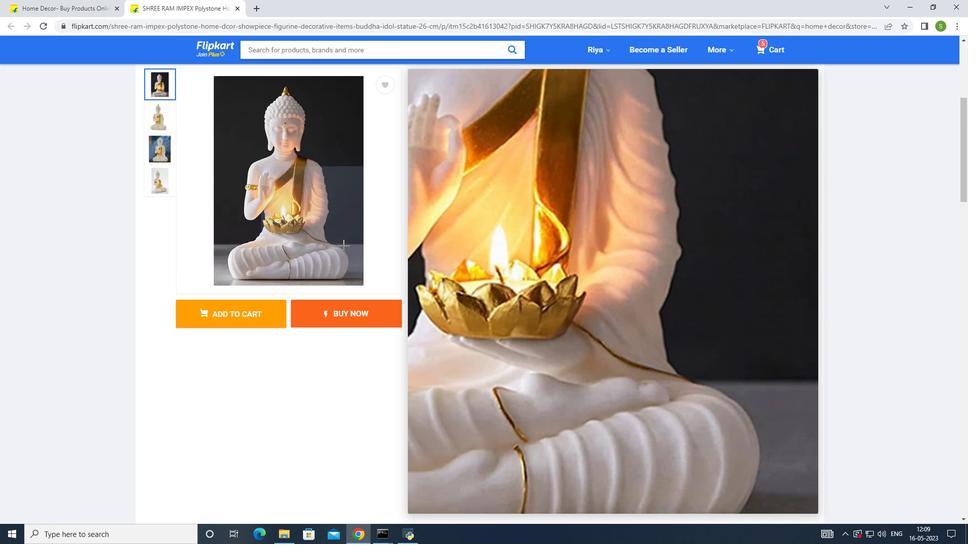 
Action: Mouse moved to (349, 238)
Screenshot: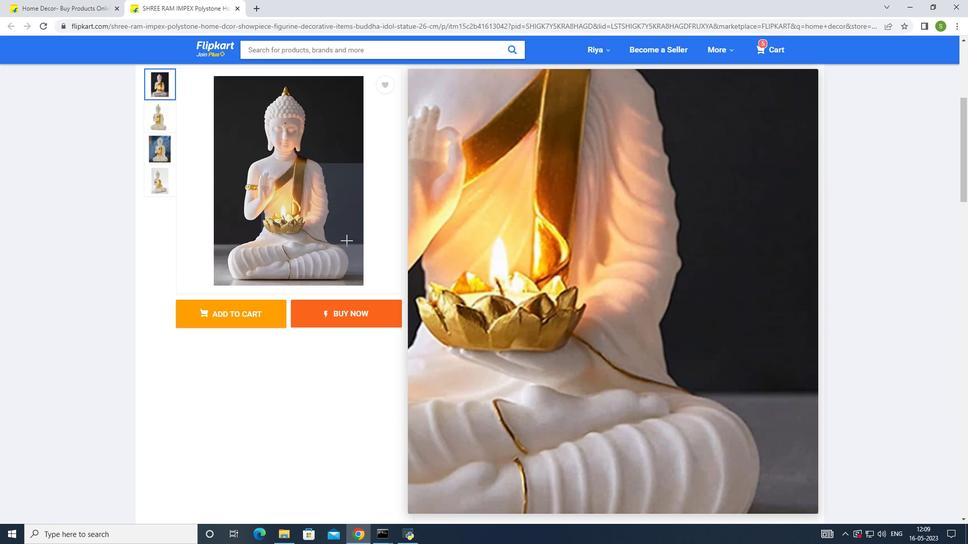 
Action: Mouse scrolled (349, 239) with delta (0, 0)
Screenshot: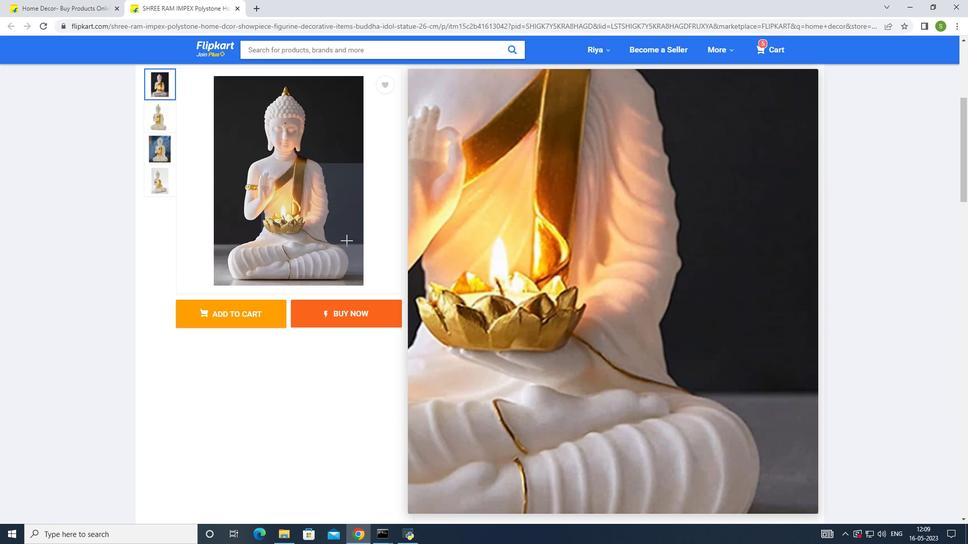 
Action: Mouse moved to (351, 235)
Screenshot: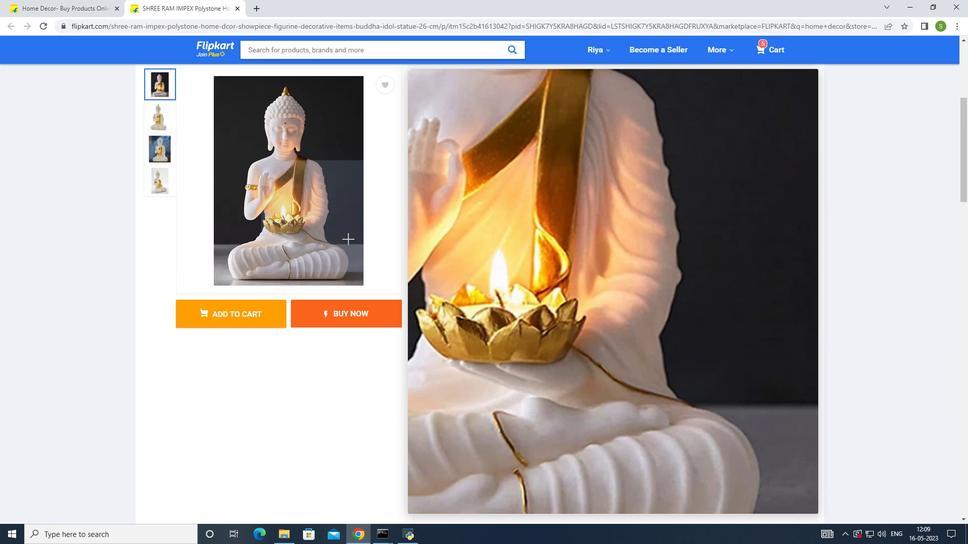 
Action: Mouse scrolled (351, 236) with delta (0, 0)
Screenshot: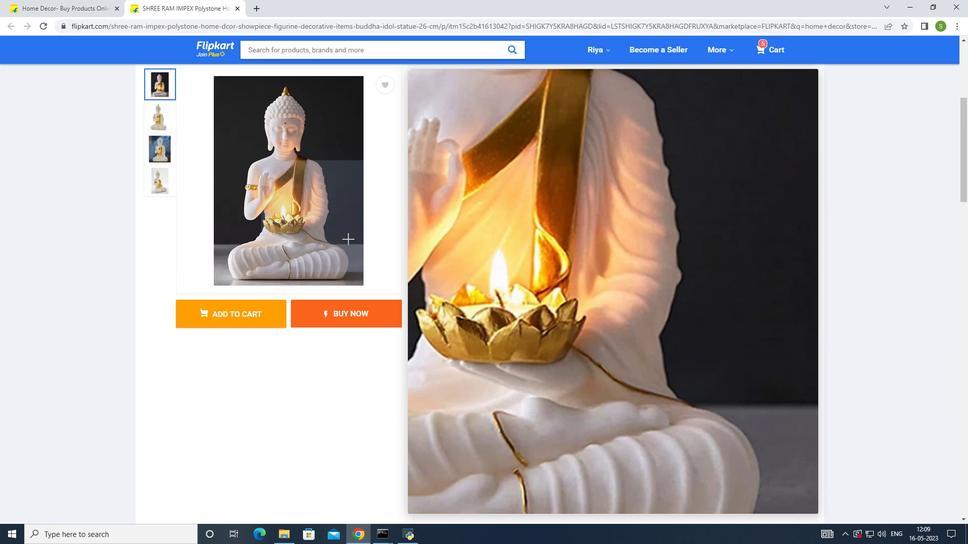
Action: Mouse moved to (352, 234)
Screenshot: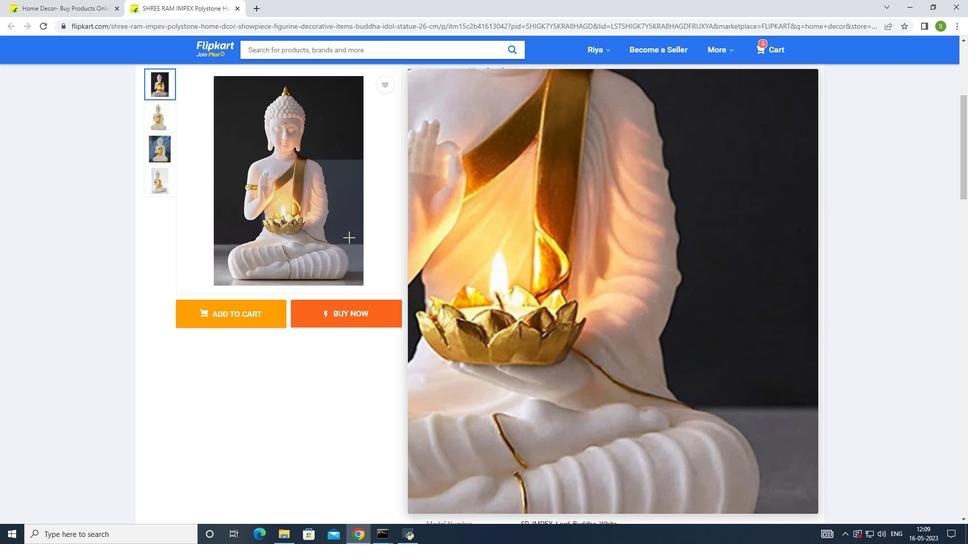 
Action: Mouse scrolled (352, 234) with delta (0, 0)
Screenshot: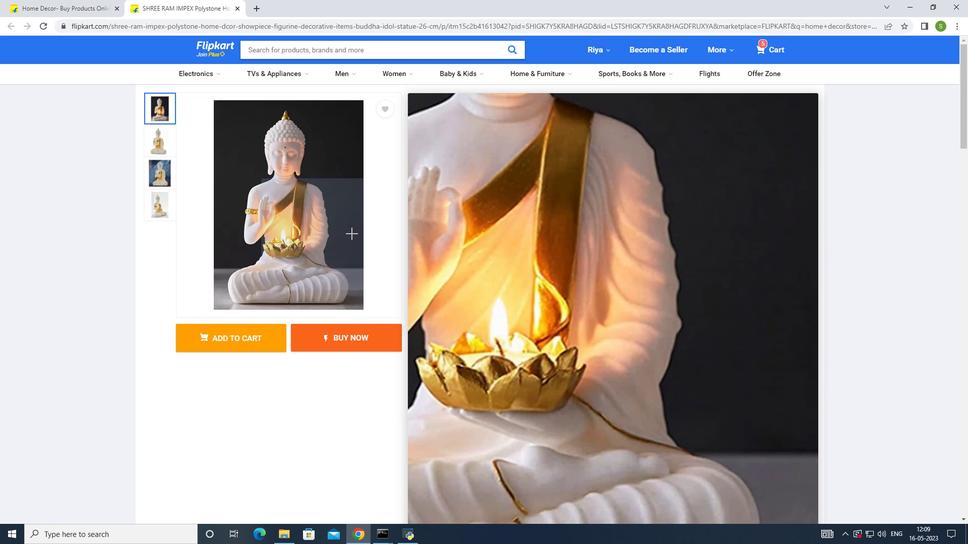 
Action: Mouse scrolled (352, 234) with delta (0, 0)
Screenshot: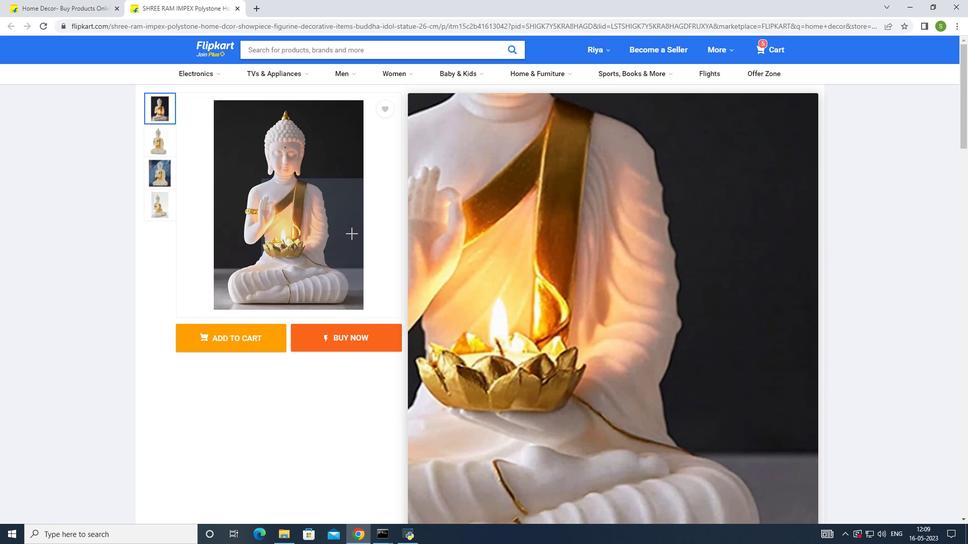 
Action: Mouse scrolled (352, 234) with delta (0, 0)
Screenshot: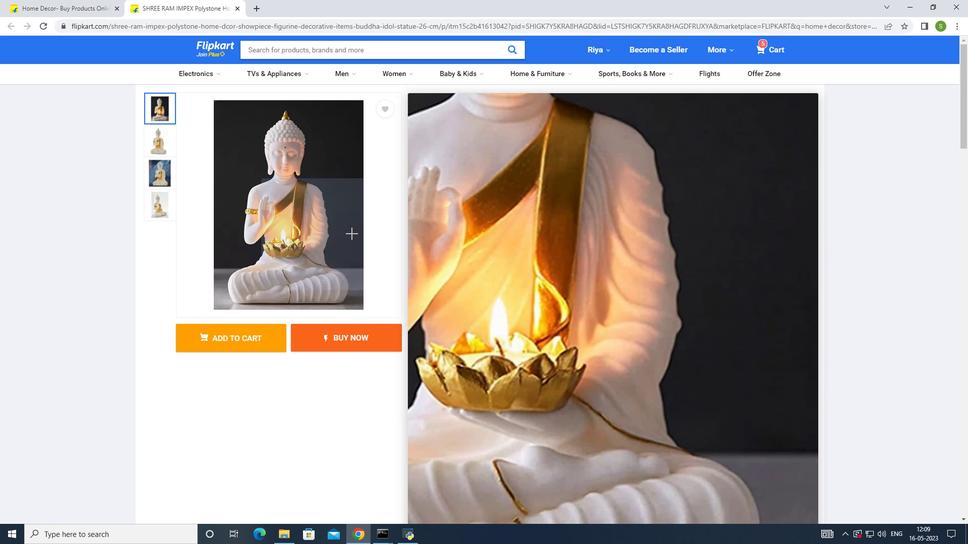 
Action: Mouse moved to (566, 112)
Screenshot: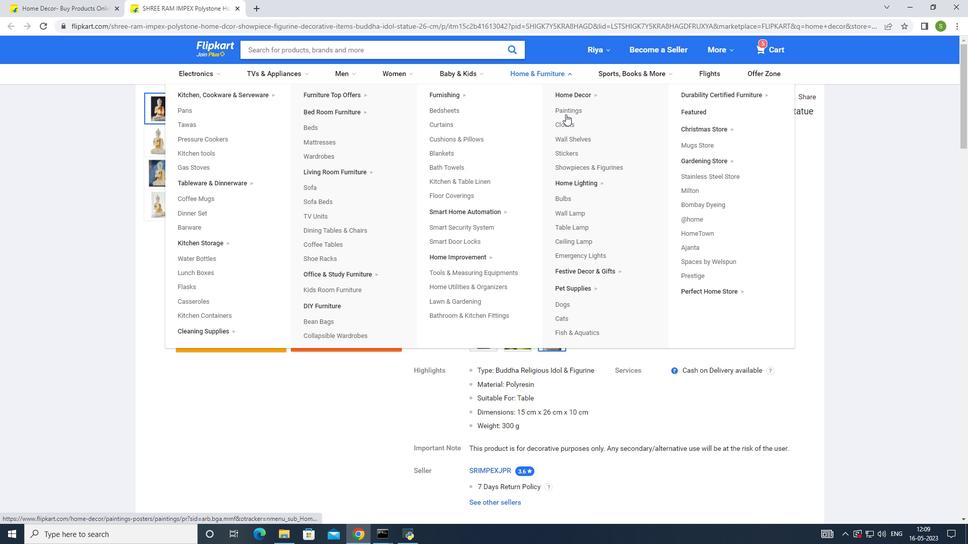 
Action: Mouse pressed left at (566, 112)
Screenshot: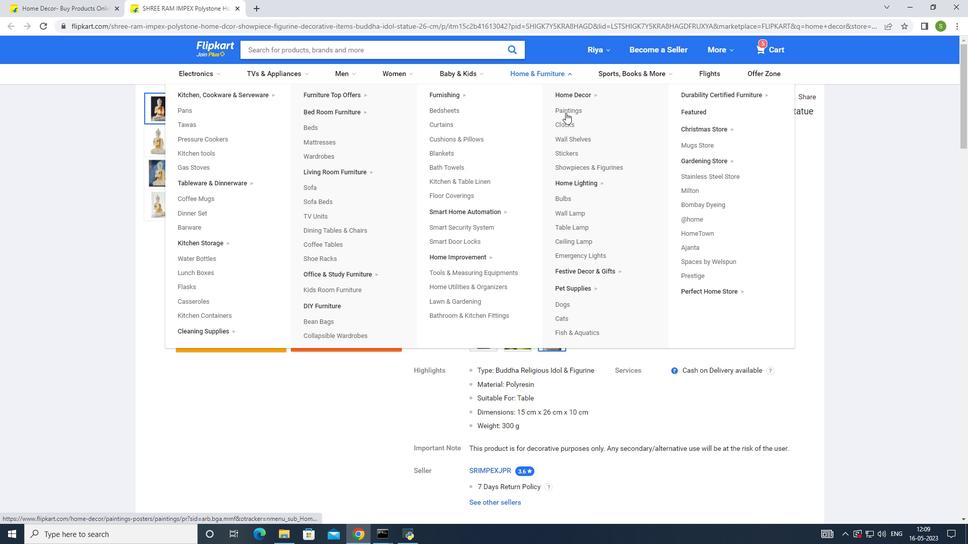 
Action: Mouse moved to (453, 255)
Screenshot: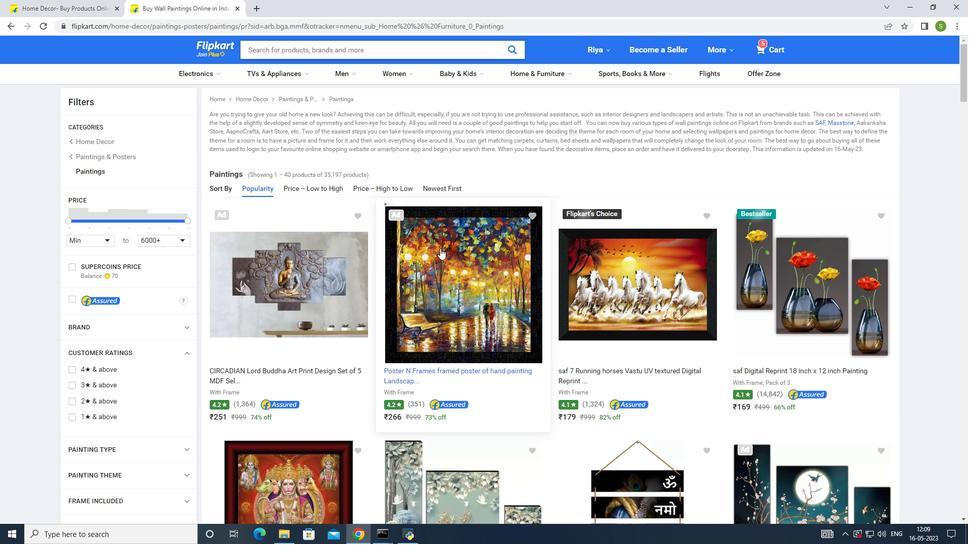 
Action: Mouse pressed left at (453, 255)
Screenshot: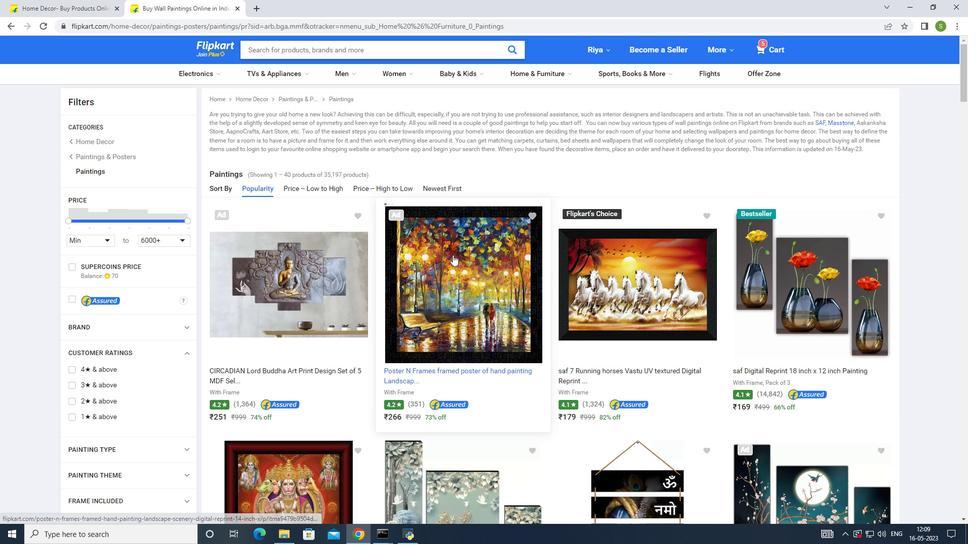 
Action: Mouse moved to (485, 209)
Screenshot: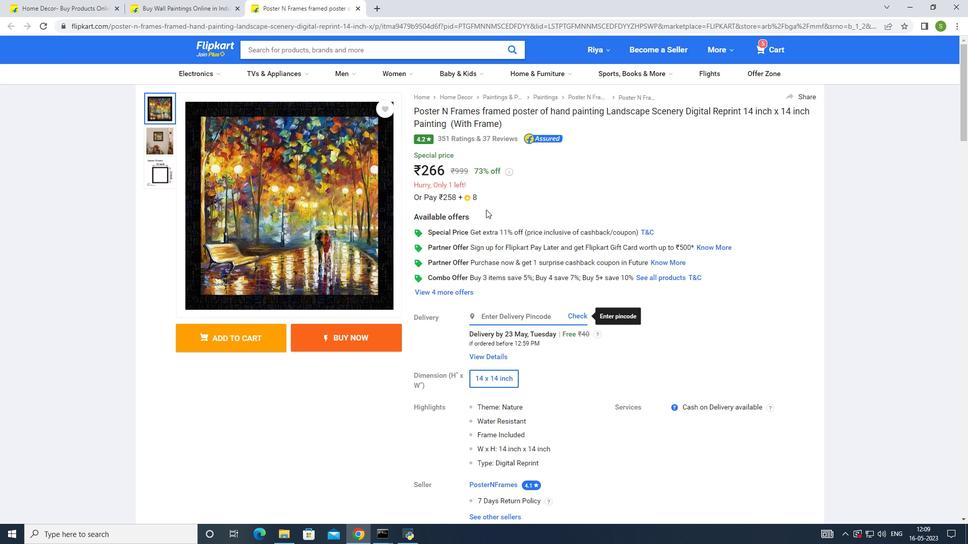 
Action: Mouse scrolled (485, 208) with delta (0, 0)
Screenshot: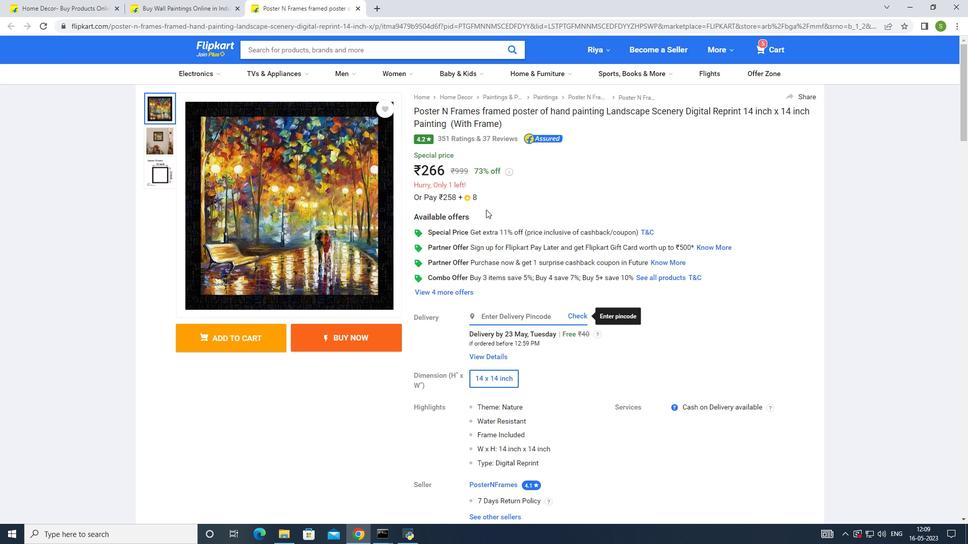 
Action: Mouse scrolled (485, 208) with delta (0, 0)
Screenshot: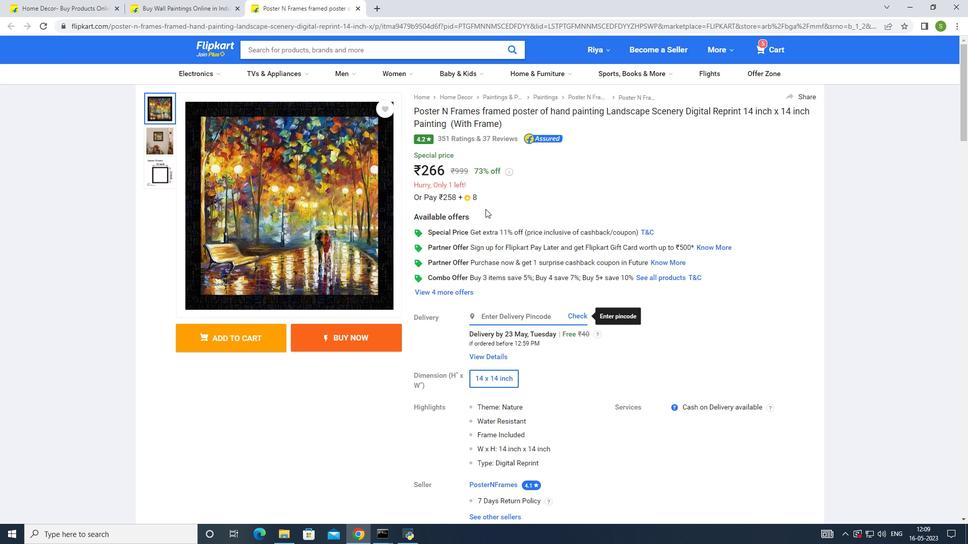 
Action: Mouse scrolled (485, 208) with delta (0, 0)
Screenshot: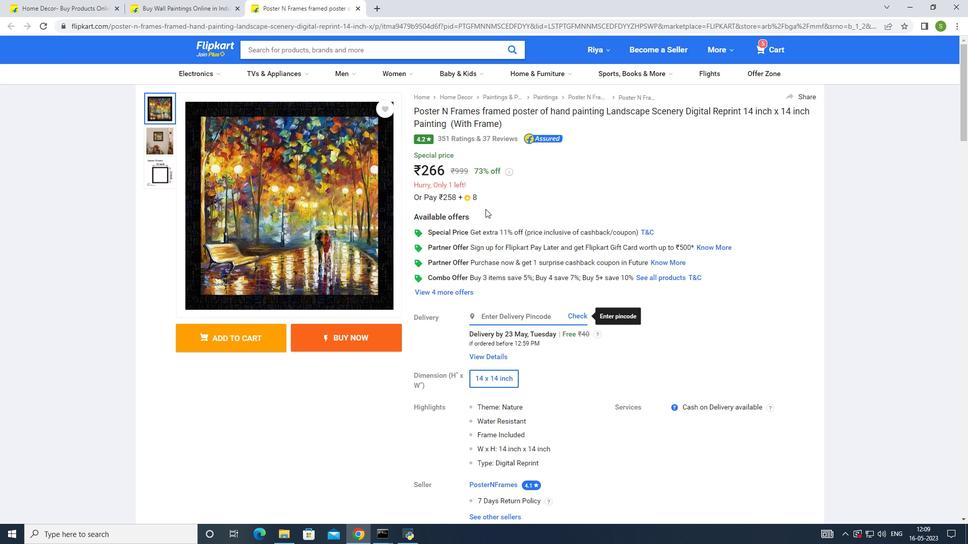 
Action: Mouse moved to (338, 194)
Screenshot: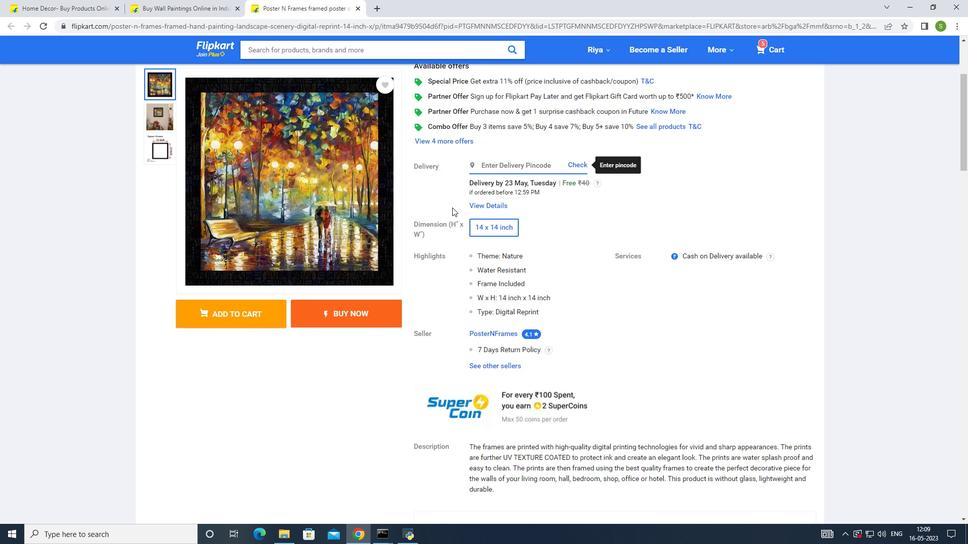 
Action: Mouse pressed left at (338, 194)
Screenshot: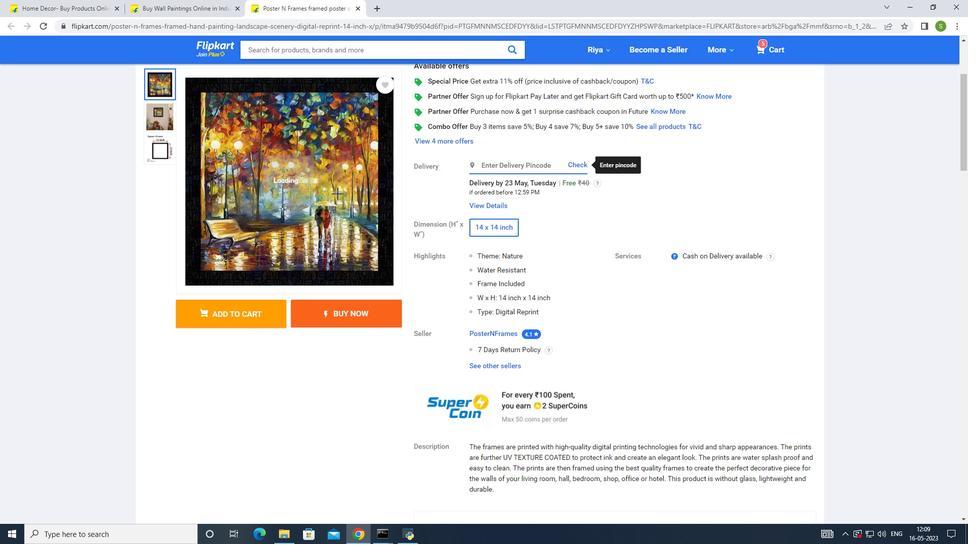 
Action: Mouse moved to (506, 202)
Screenshot: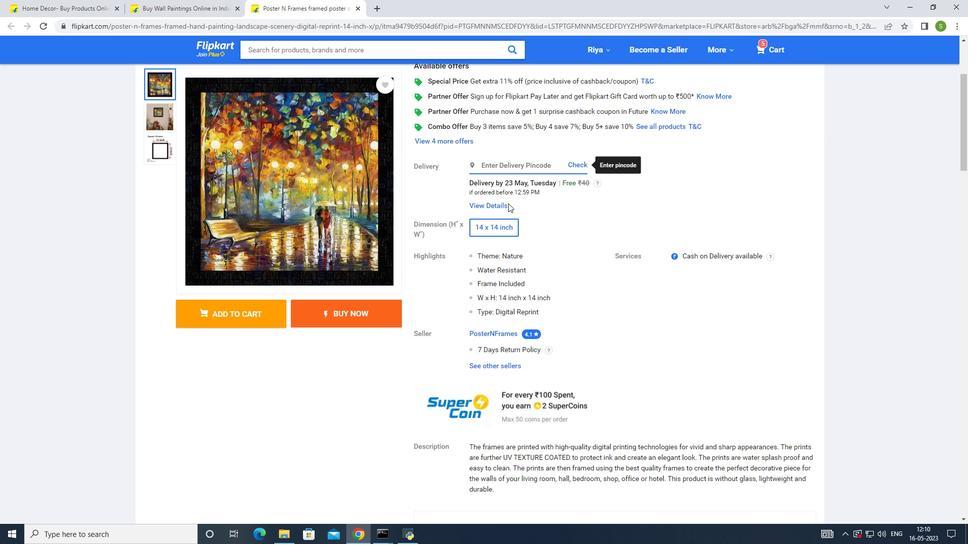 
Action: Mouse scrolled (506, 202) with delta (0, 0)
Screenshot: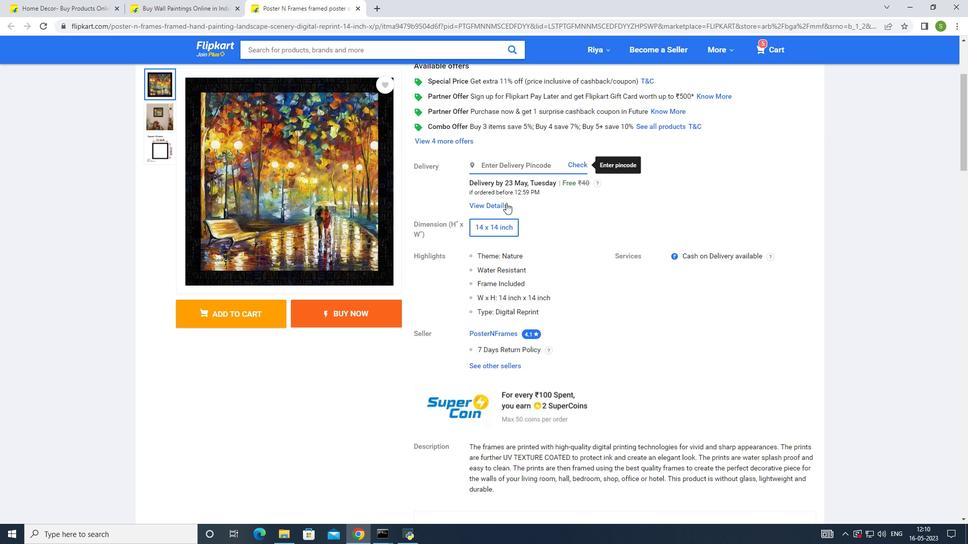 
Action: Mouse scrolled (506, 202) with delta (0, 0)
Screenshot: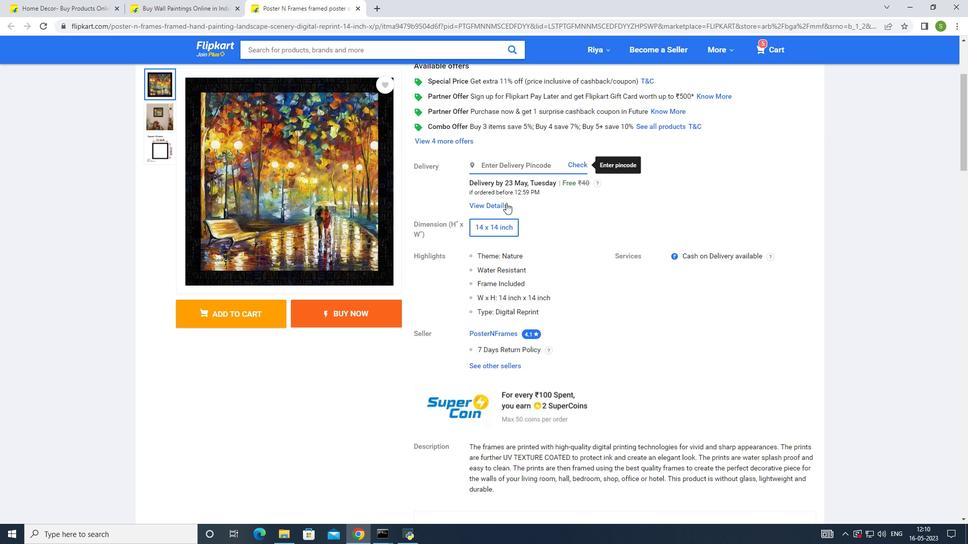 
Action: Mouse scrolled (506, 202) with delta (0, 0)
Screenshot: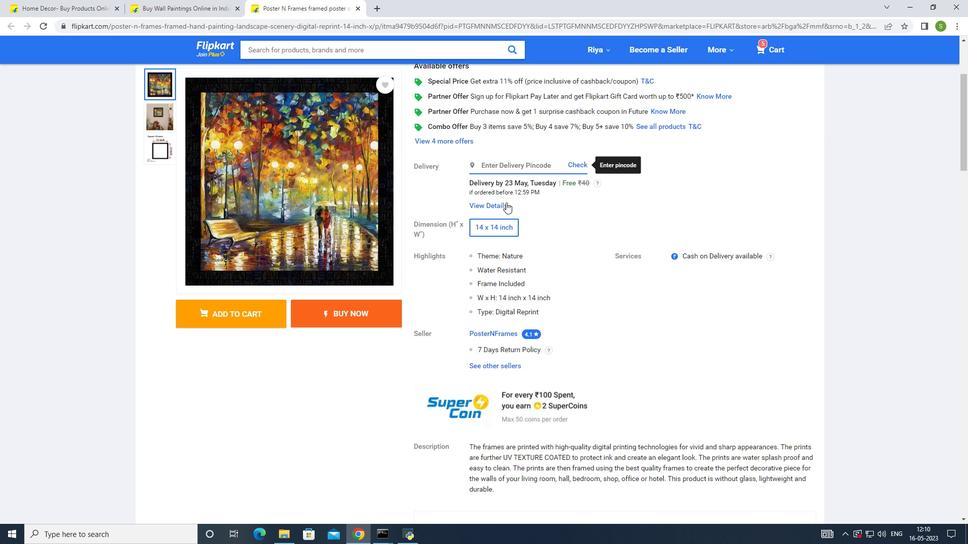 
Action: Mouse scrolled (506, 202) with delta (0, 0)
Screenshot: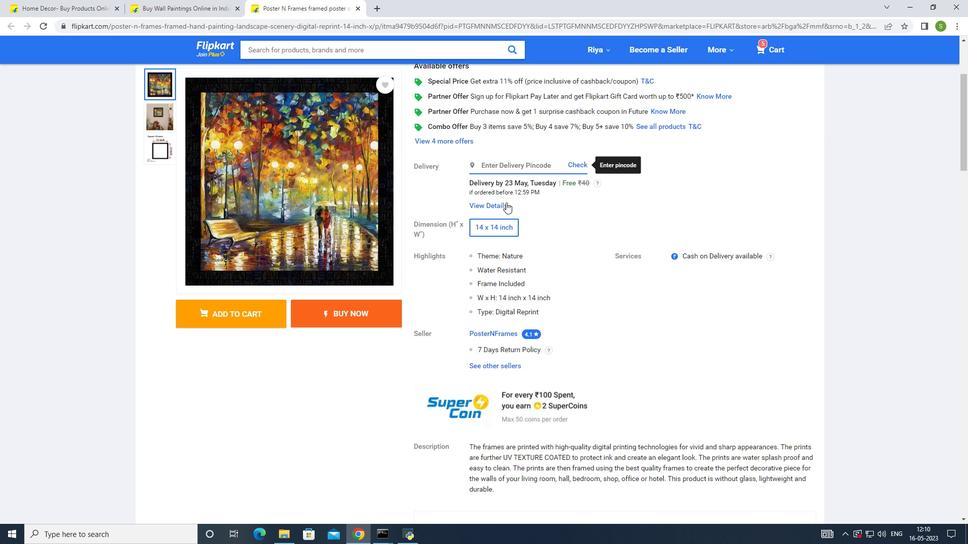 
Action: Mouse scrolled (506, 202) with delta (0, 0)
Screenshot: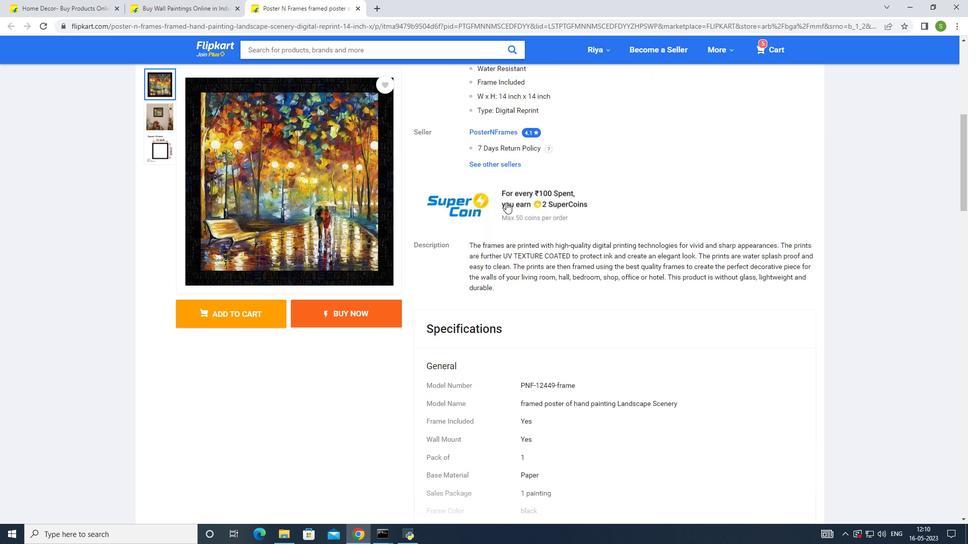 
Action: Mouse scrolled (506, 202) with delta (0, 0)
Screenshot: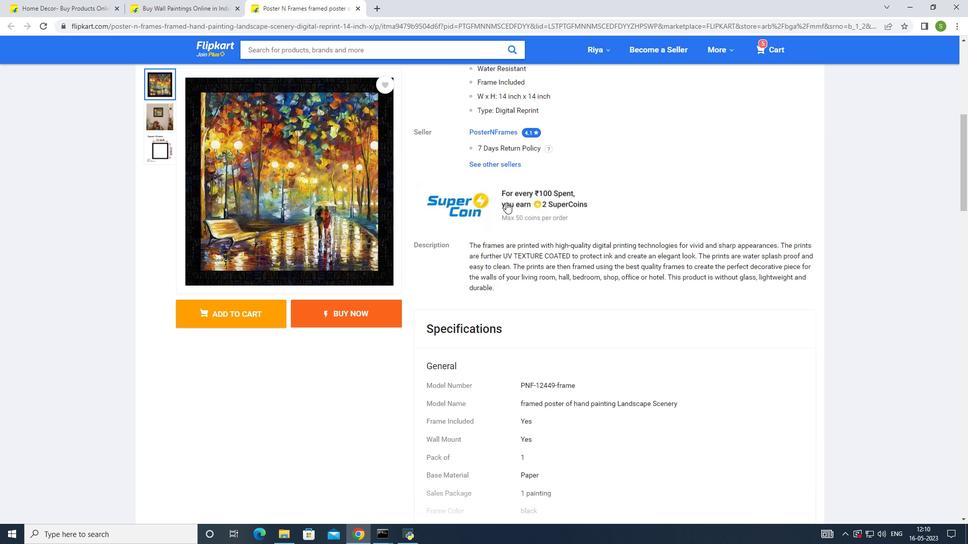 
Action: Mouse scrolled (506, 202) with delta (0, 0)
Screenshot: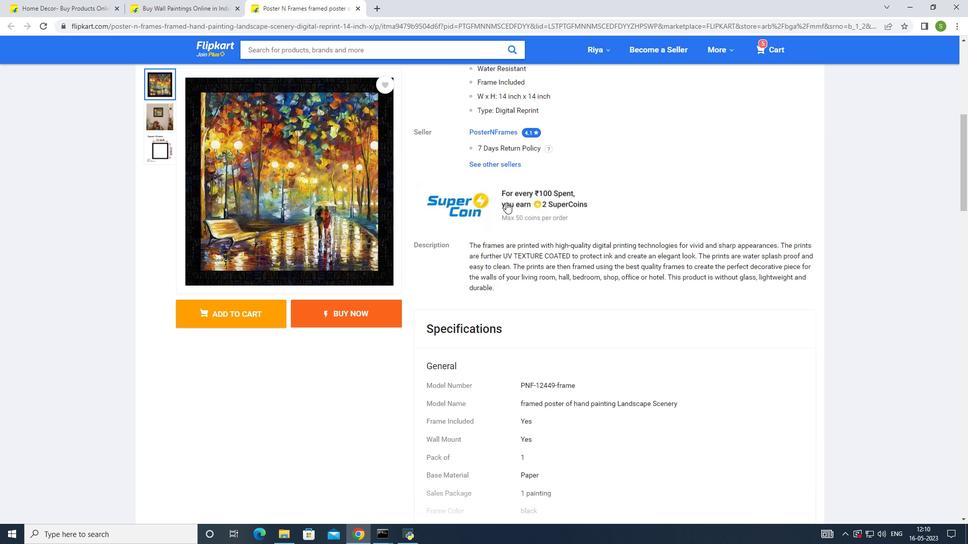 
Action: Mouse scrolled (506, 202) with delta (0, 0)
Screenshot: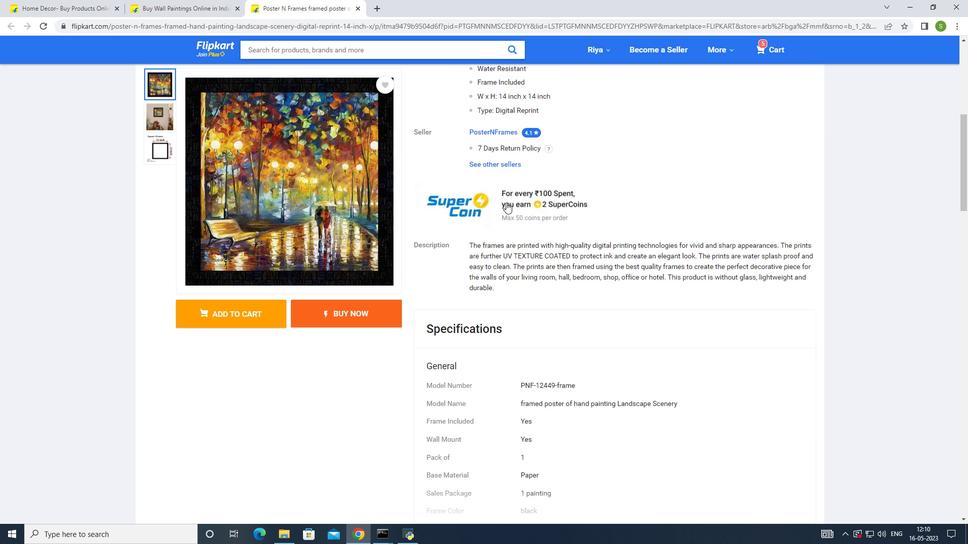 
Action: Mouse scrolled (506, 202) with delta (0, 0)
Screenshot: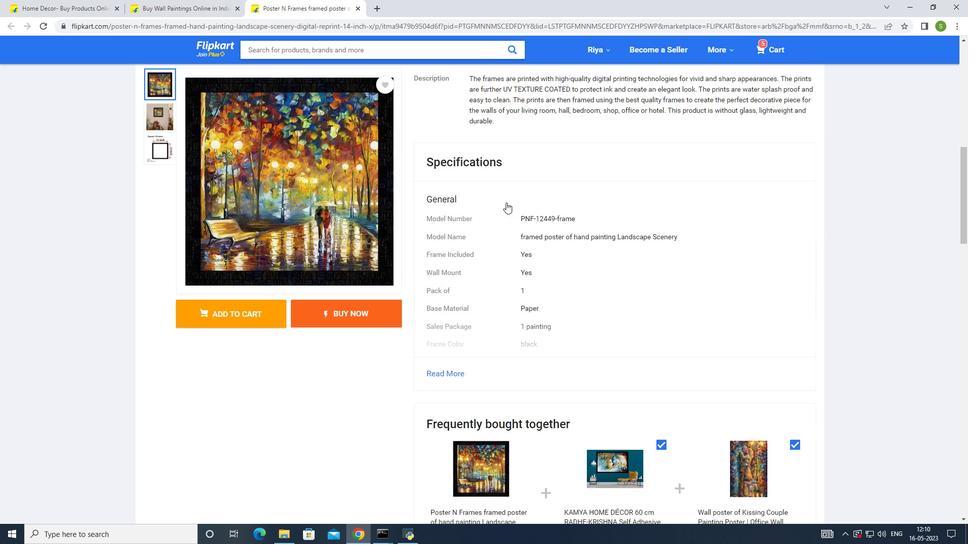 
Action: Mouse scrolled (506, 202) with delta (0, 0)
Screenshot: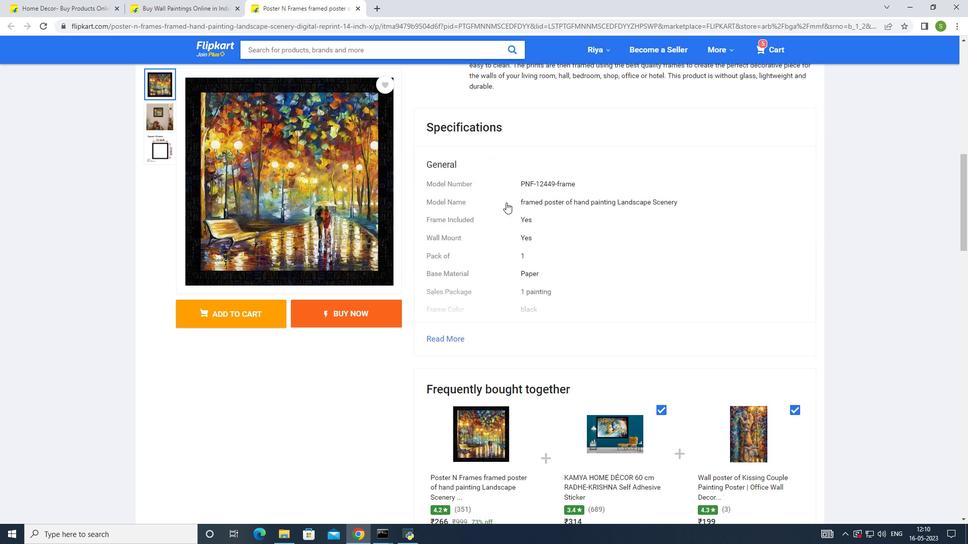 
Action: Mouse scrolled (506, 202) with delta (0, 0)
Screenshot: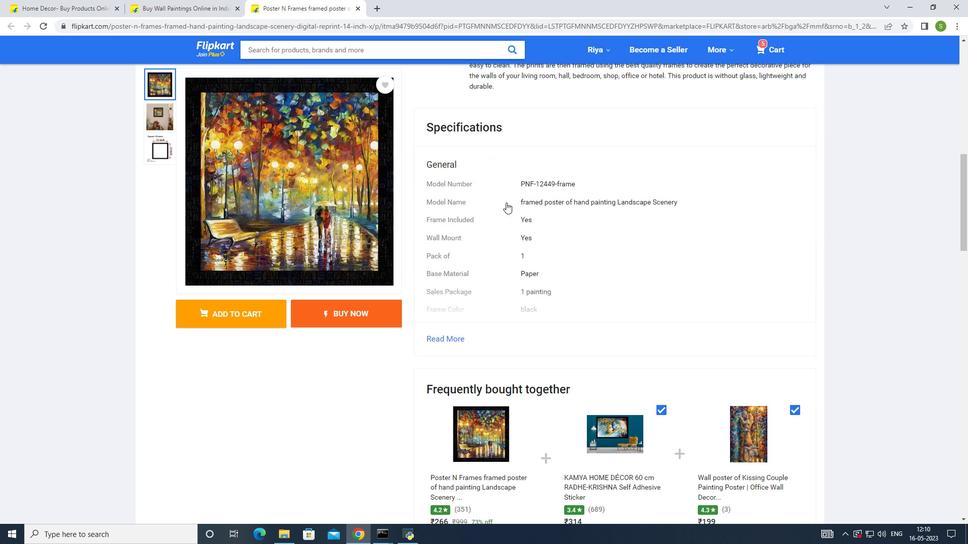 
Action: Mouse scrolled (506, 202) with delta (0, 0)
Screenshot: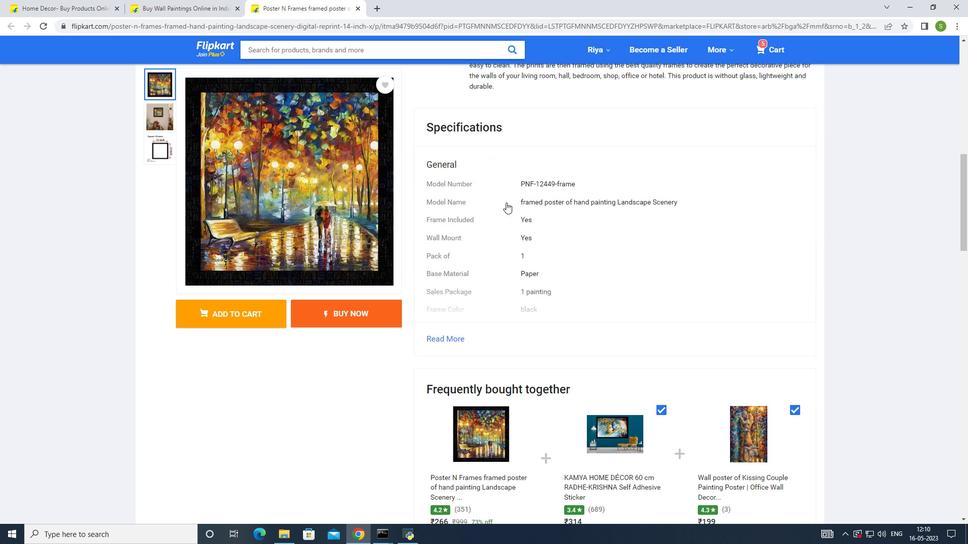 
Action: Mouse moved to (616, 222)
Screenshot: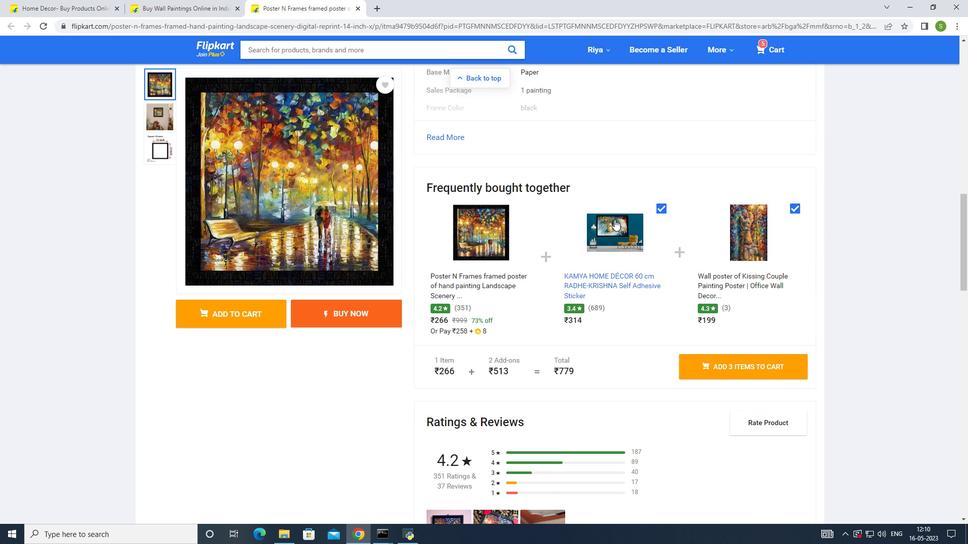 
Action: Mouse pressed left at (616, 222)
Screenshot: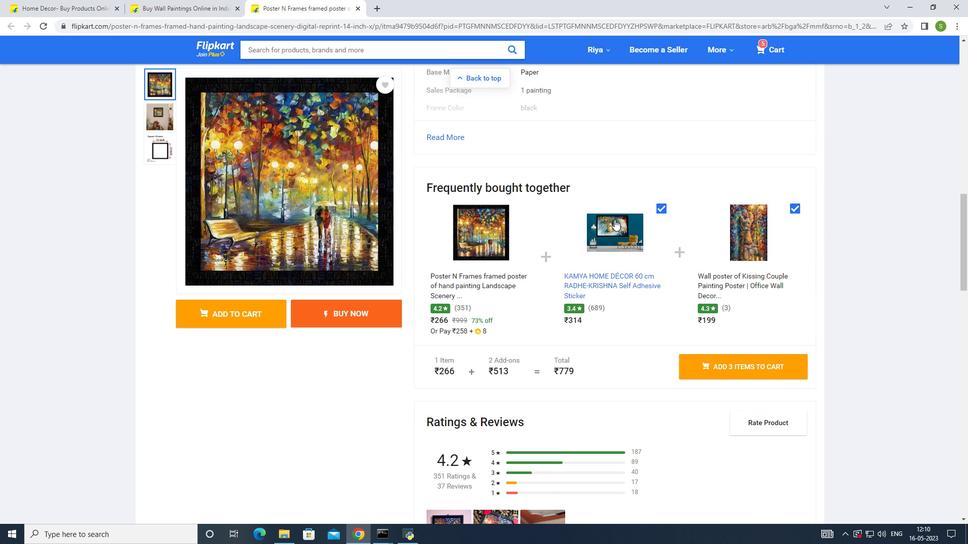 
Action: Mouse moved to (64, 6)
Screenshot: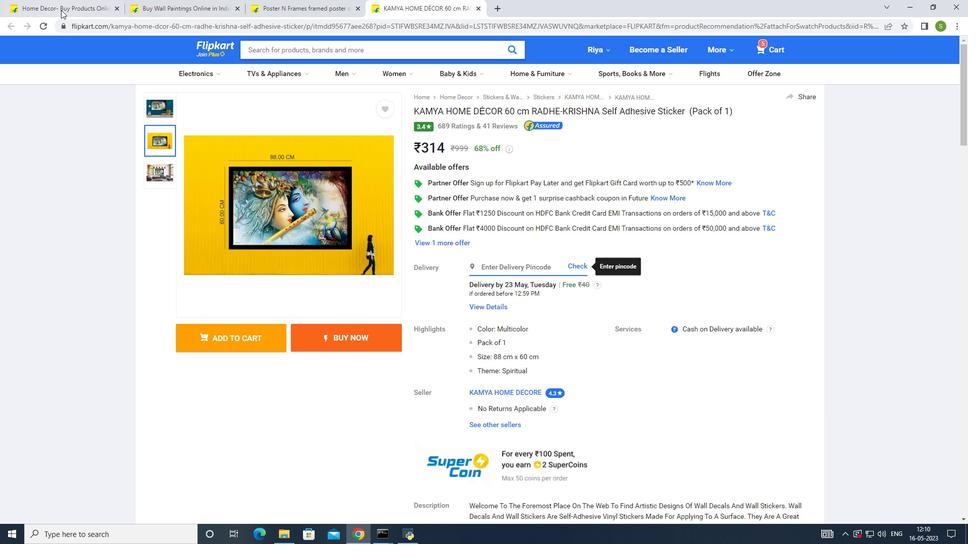 
Action: Mouse pressed left at (64, 6)
Screenshot: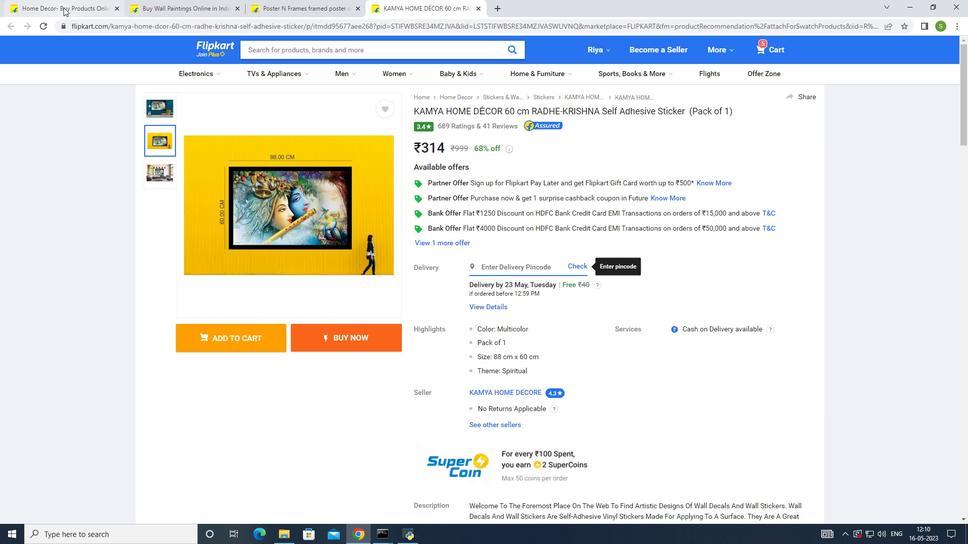 
Action: Mouse moved to (489, 239)
Screenshot: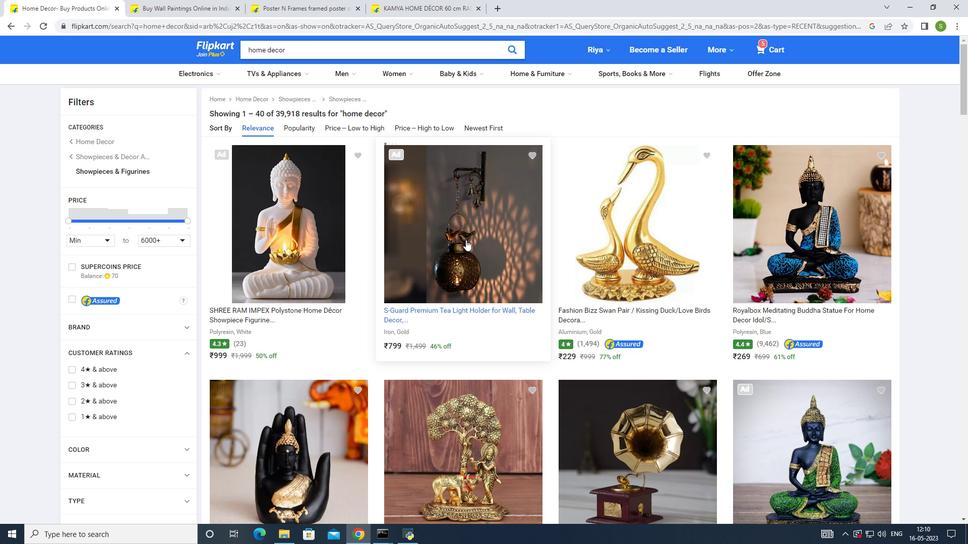 
Action: Mouse pressed left at (489, 239)
Screenshot: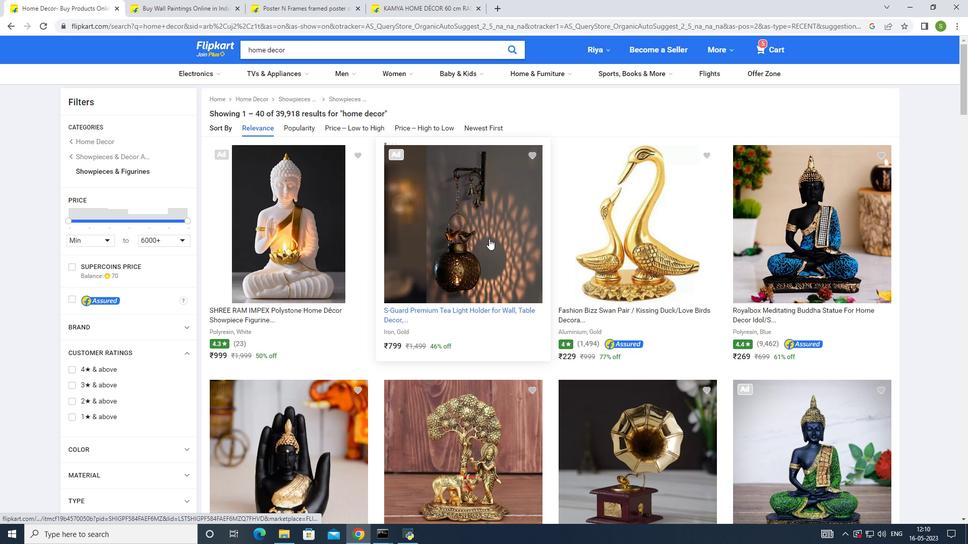 
Action: Mouse moved to (481, 233)
Screenshot: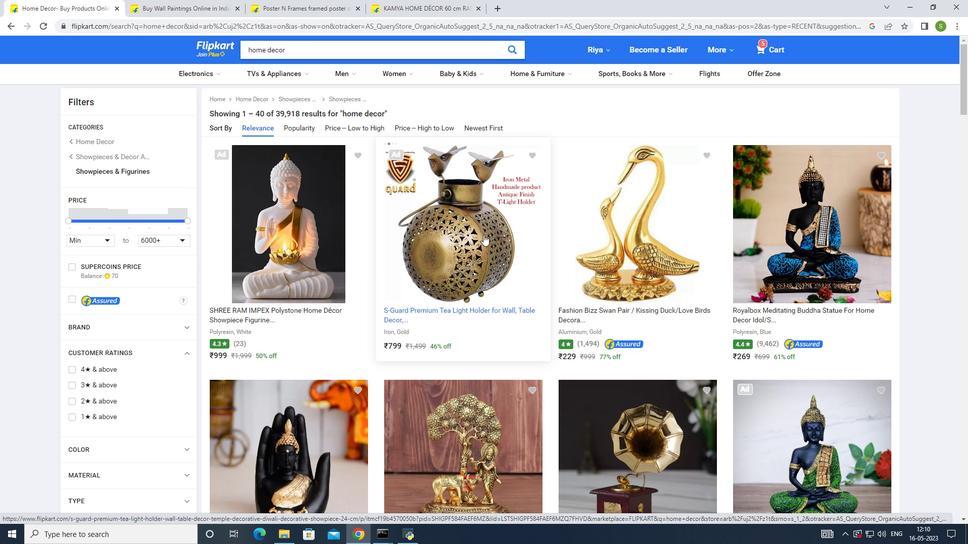 
Action: Mouse pressed left at (481, 233)
Screenshot: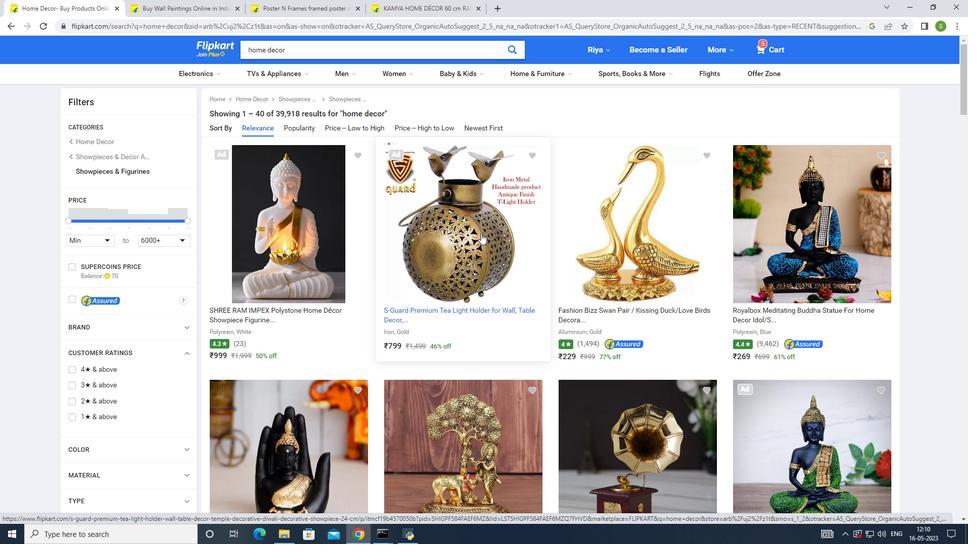 
Action: Mouse moved to (67, 5)
Screenshot: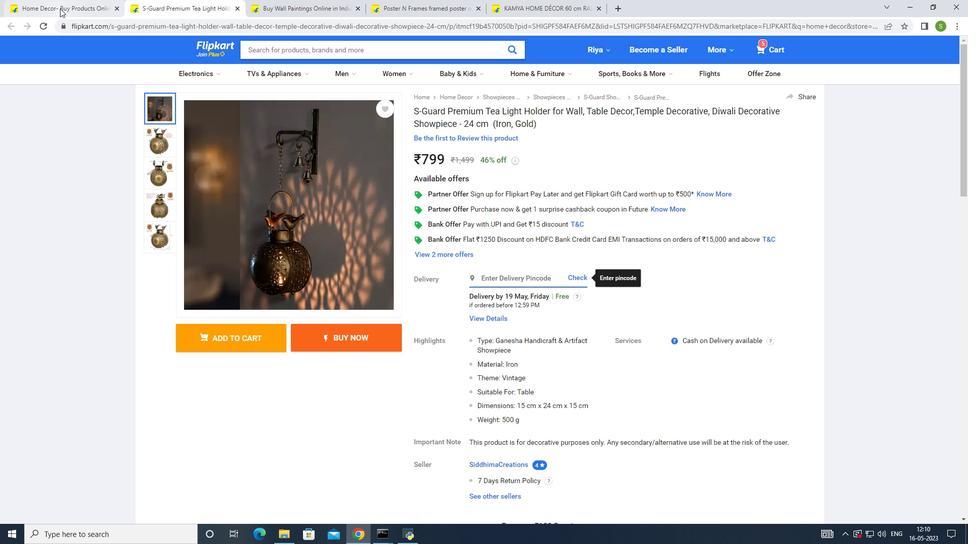 
Action: Mouse pressed left at (67, 5)
Screenshot: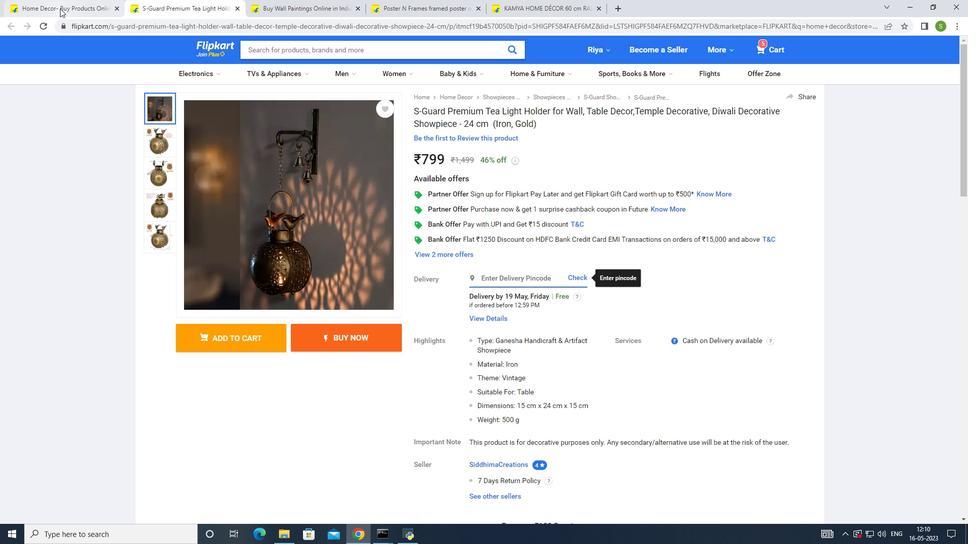 
Action: Mouse moved to (10, 25)
Screenshot: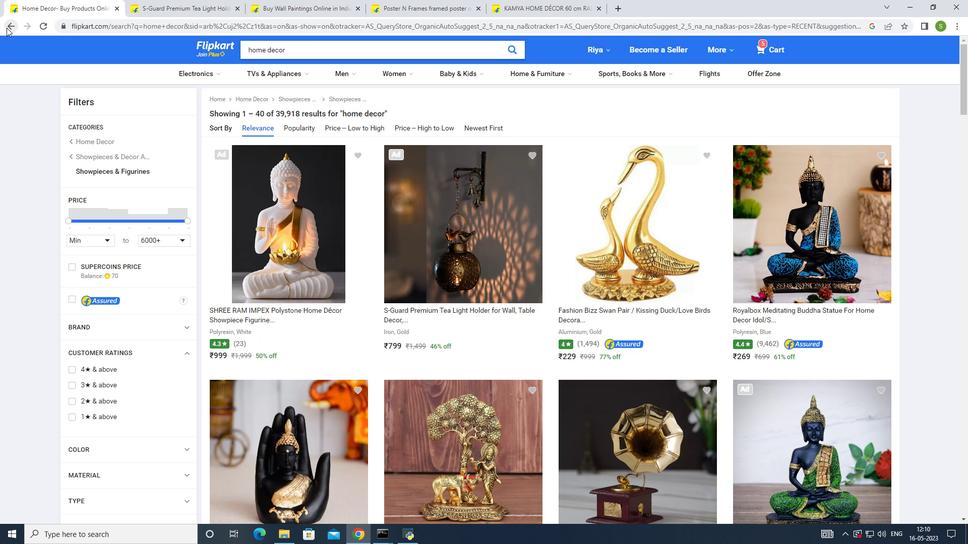 
Action: Mouse pressed left at (10, 25)
Screenshot: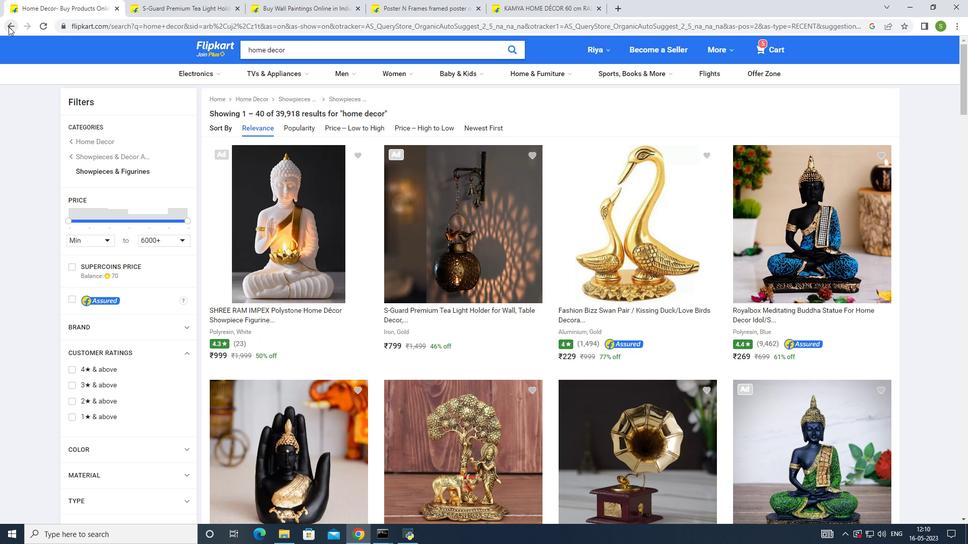 
Action: Mouse moved to (572, 181)
Screenshot: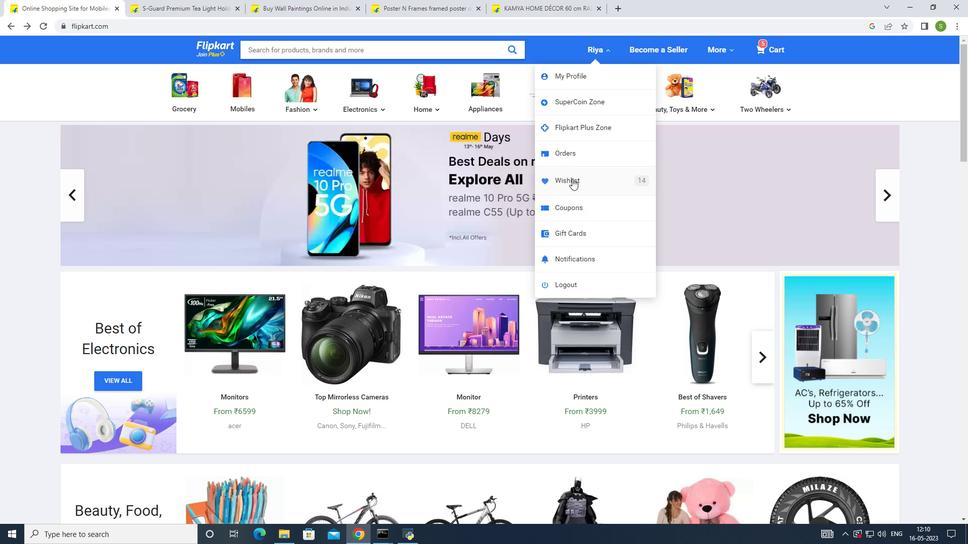 
Action: Mouse pressed left at (572, 181)
Screenshot: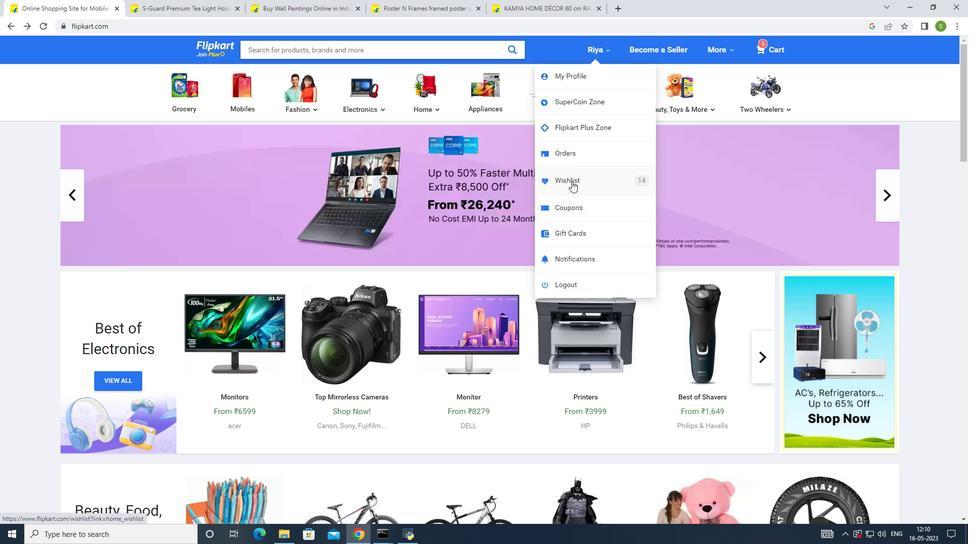 
Action: Mouse moved to (525, 184)
Screenshot: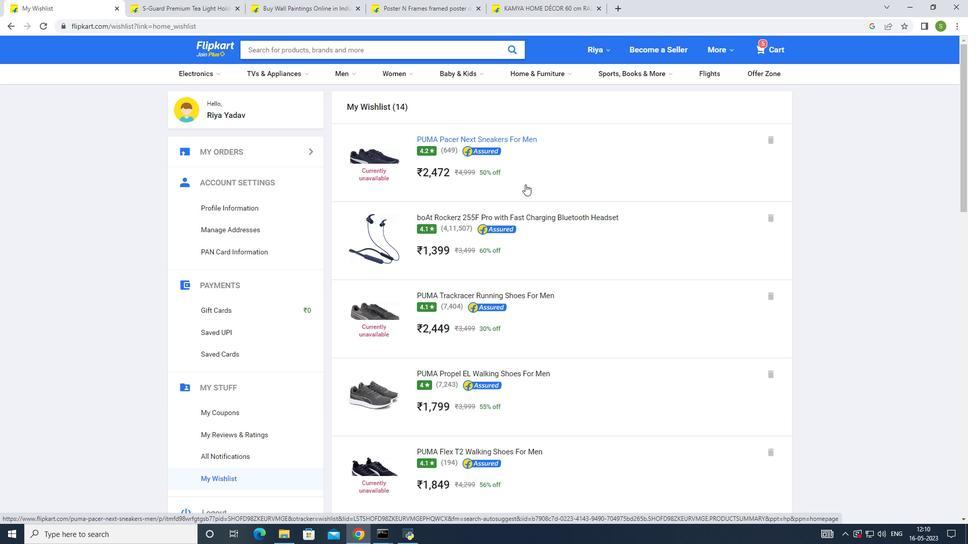 
Action: Mouse scrolled (525, 184) with delta (0, 0)
Screenshot: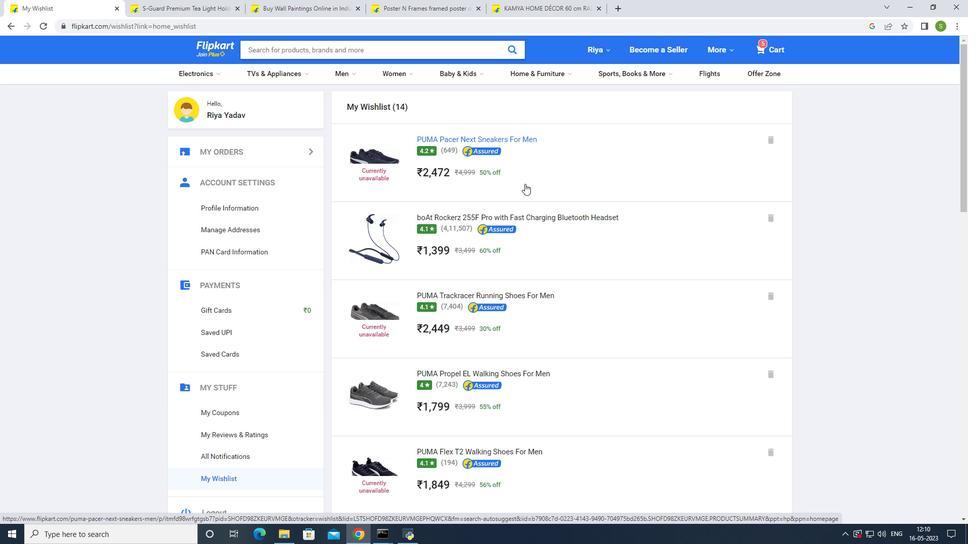 
Action: Mouse scrolled (525, 184) with delta (0, 0)
Screenshot: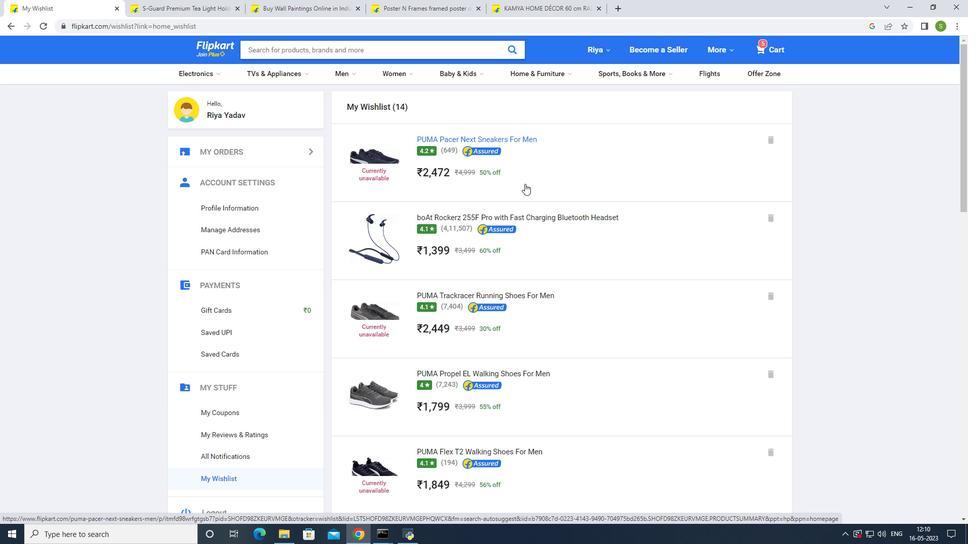 
Action: Mouse scrolled (525, 184) with delta (0, 0)
Screenshot: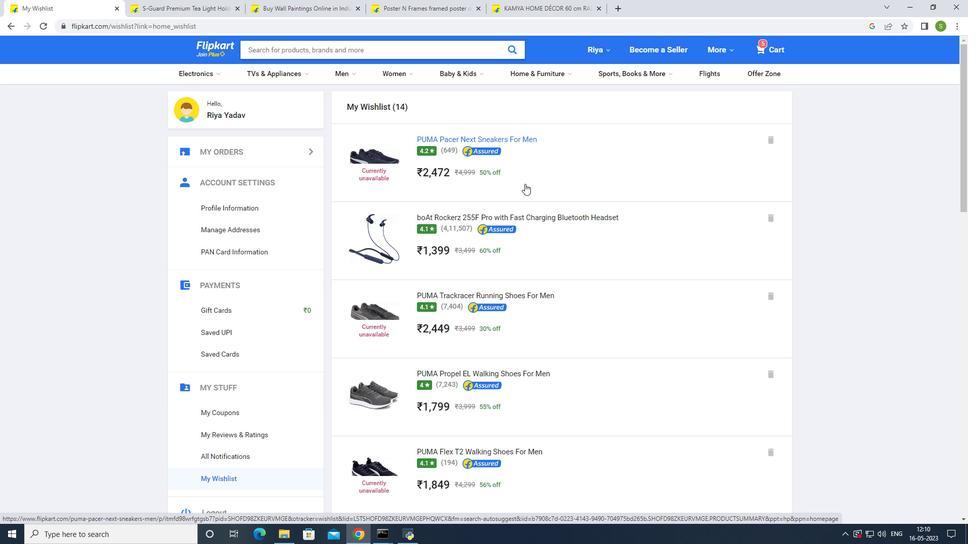 
Action: Mouse moved to (44, 28)
Screenshot: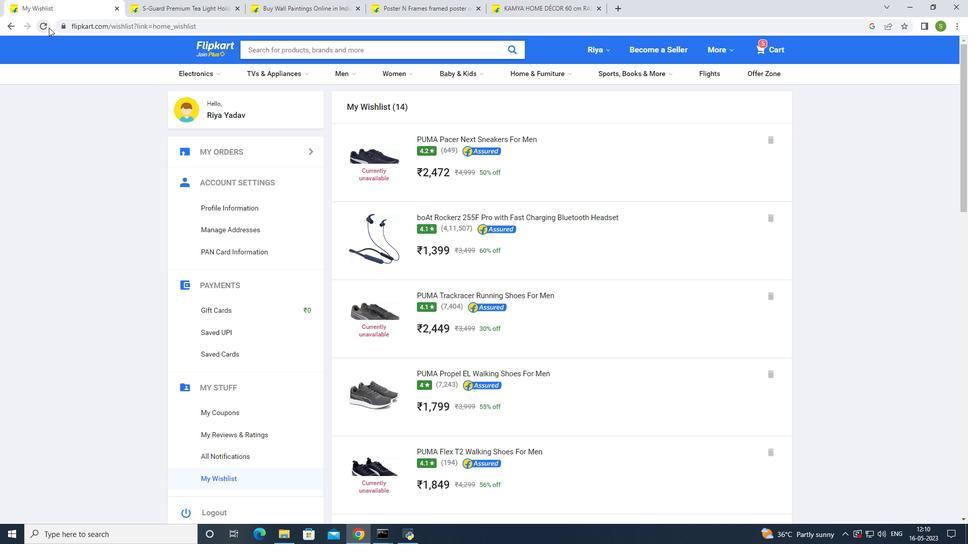 
Action: Mouse pressed left at (44, 28)
Screenshot: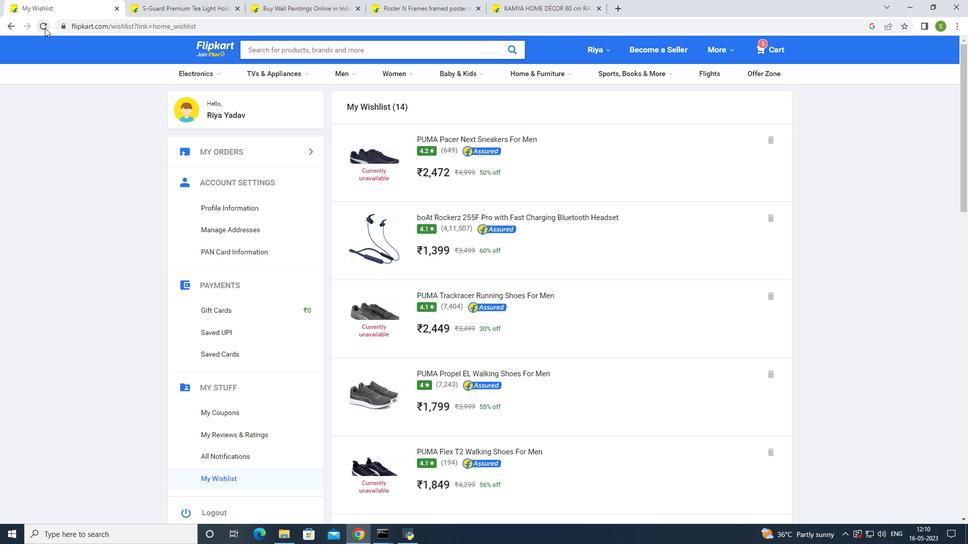 
Action: Mouse pressed left at (44, 28)
Screenshot: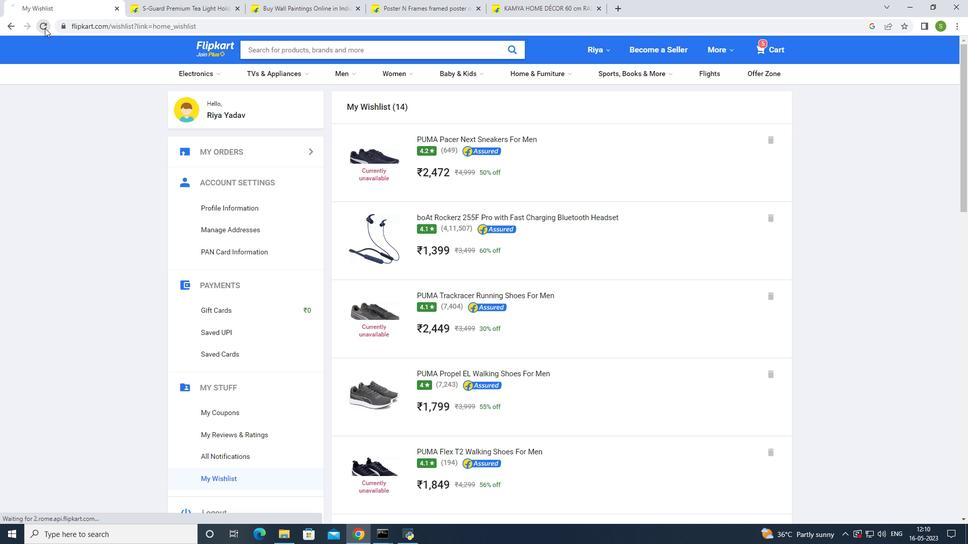 
Action: Mouse pressed left at (44, 28)
Screenshot: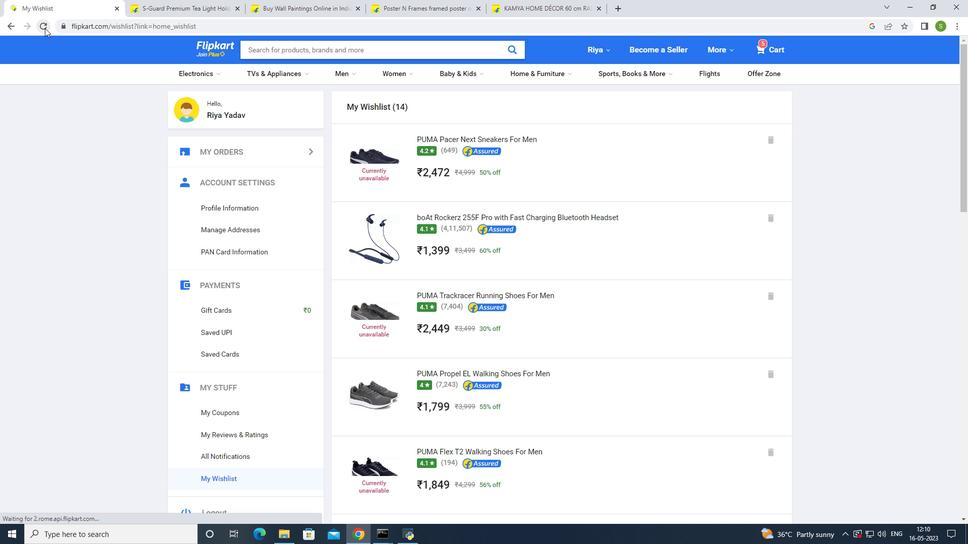 
Action: Mouse moved to (291, 176)
Screenshot: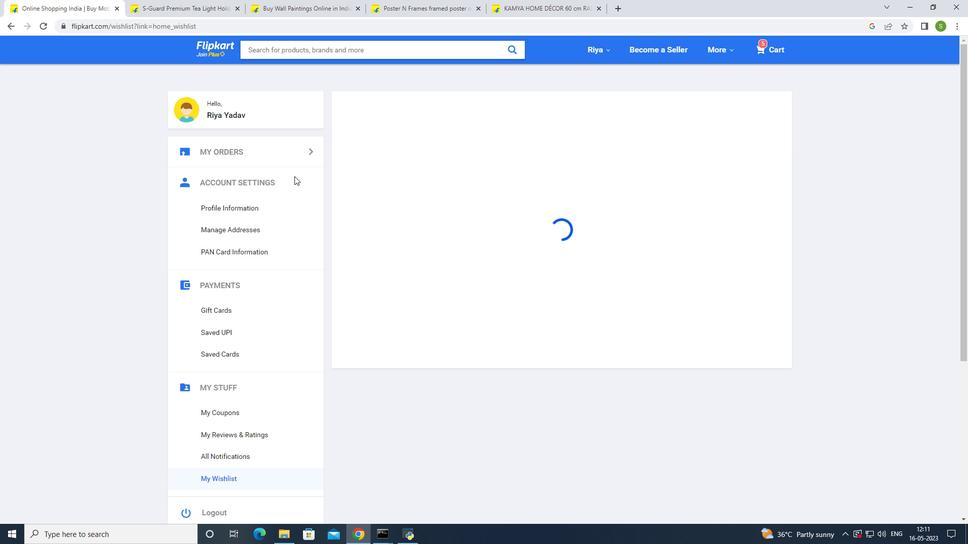 
Action: Mouse scrolled (291, 175) with delta (0, 0)
Screenshot: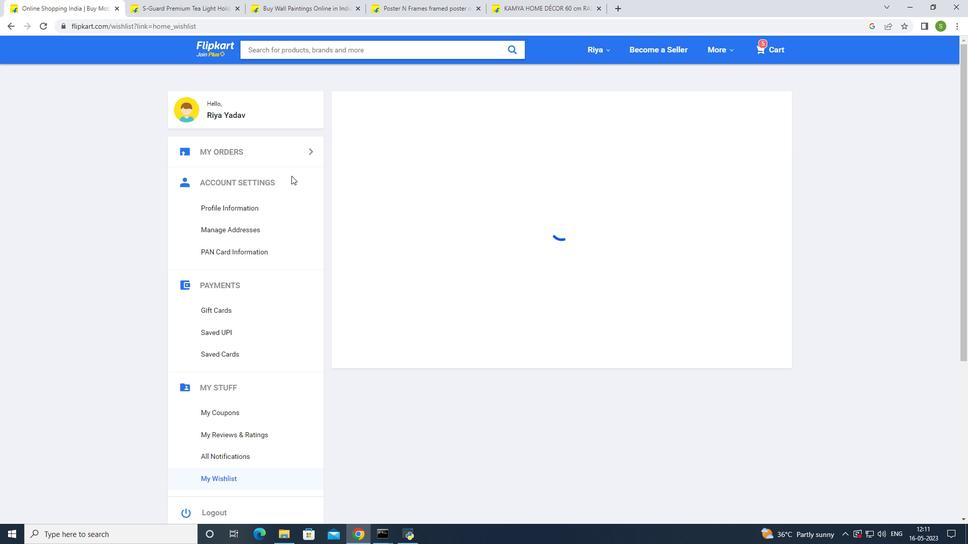 
Action: Mouse moved to (290, 175)
Screenshot: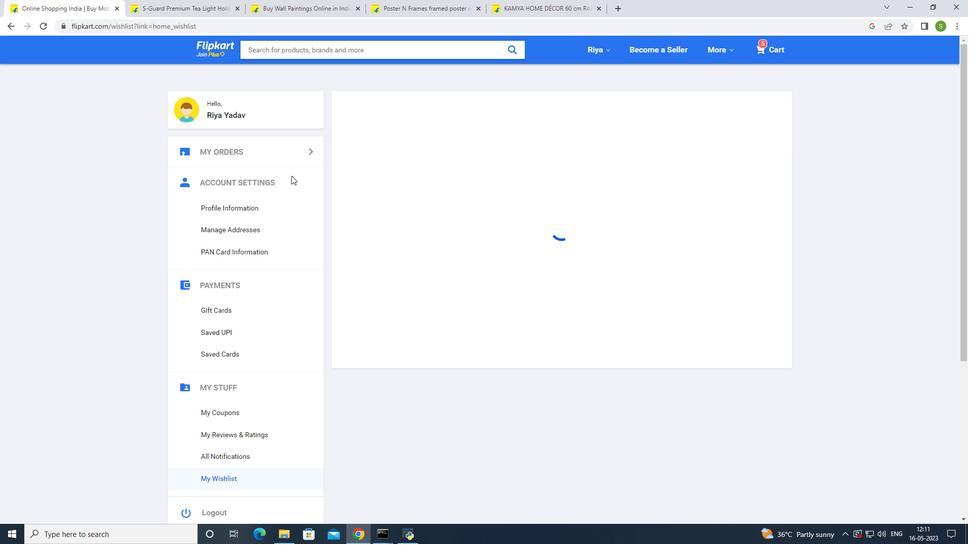 
Action: Mouse scrolled (290, 175) with delta (0, 0)
Screenshot: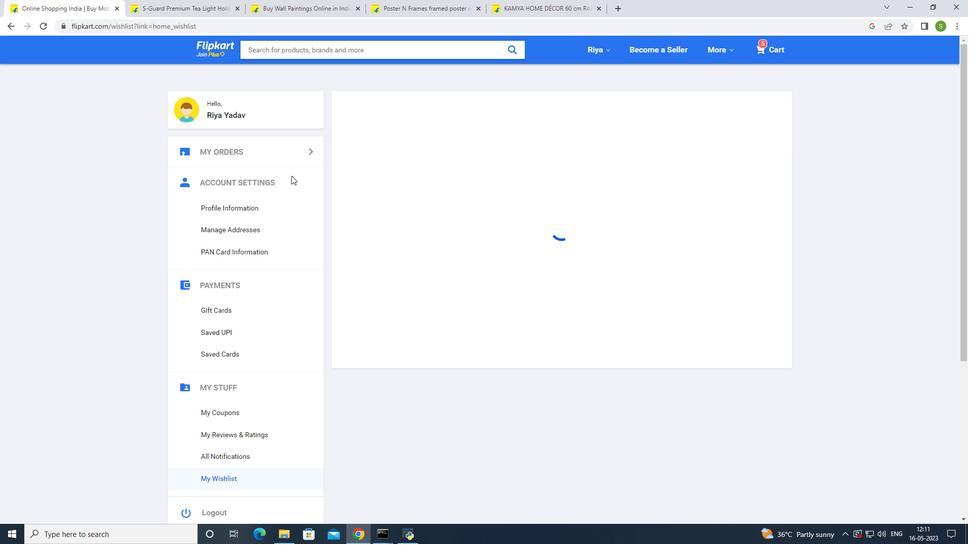 
Action: Mouse moved to (289, 176)
Screenshot: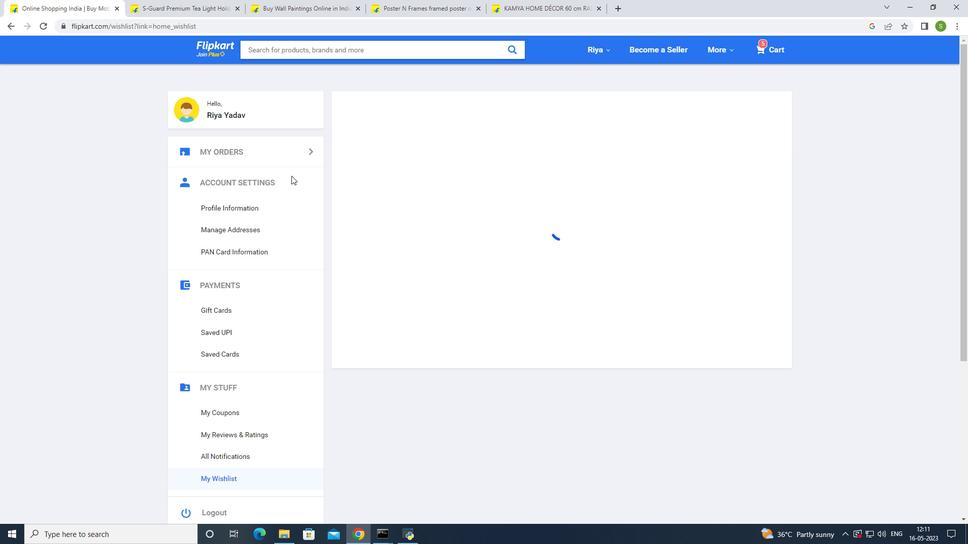 
Action: Mouse scrolled (289, 175) with delta (0, 0)
Screenshot: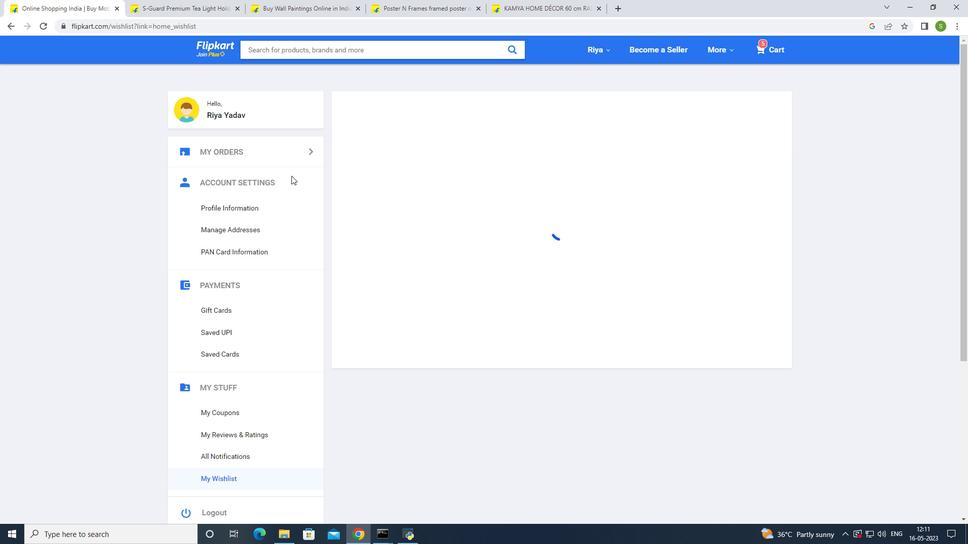 
Action: Mouse moved to (289, 176)
Screenshot: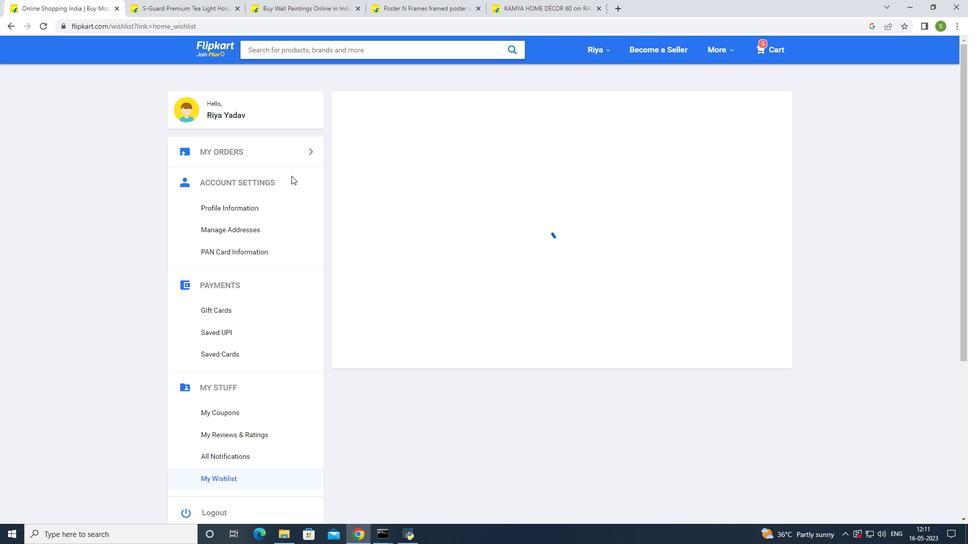 
Action: Mouse scrolled (289, 176) with delta (0, 0)
Screenshot: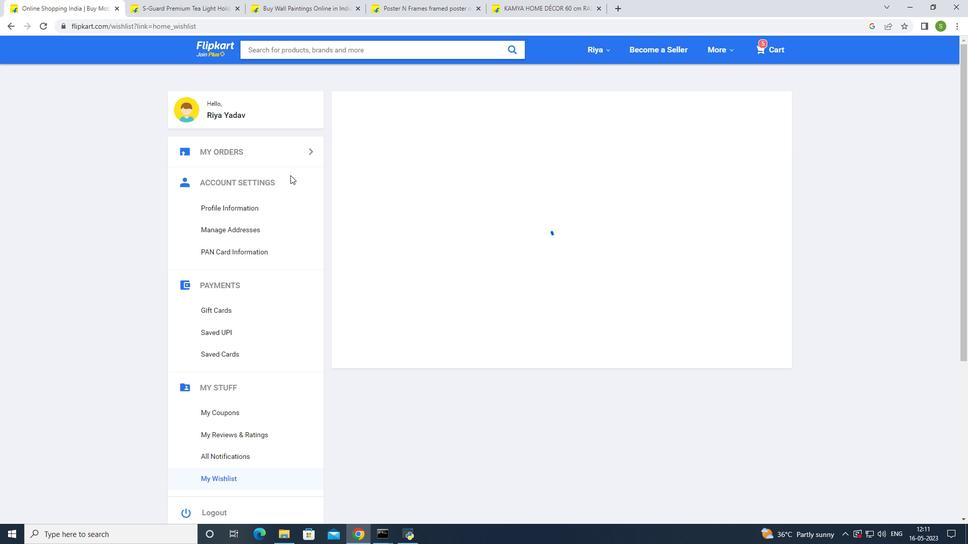 
Action: Mouse moved to (220, 285)
Screenshot: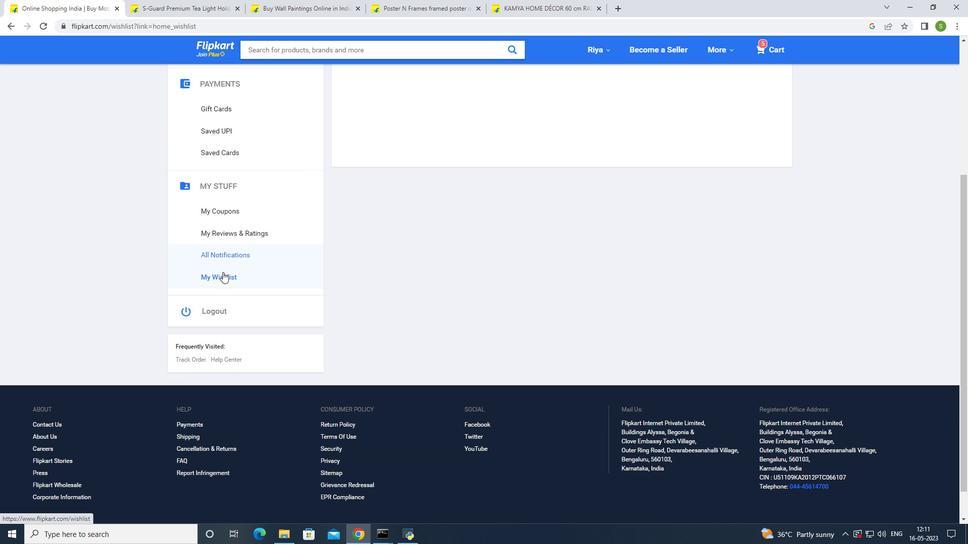 
Action: Mouse pressed left at (220, 285)
Screenshot: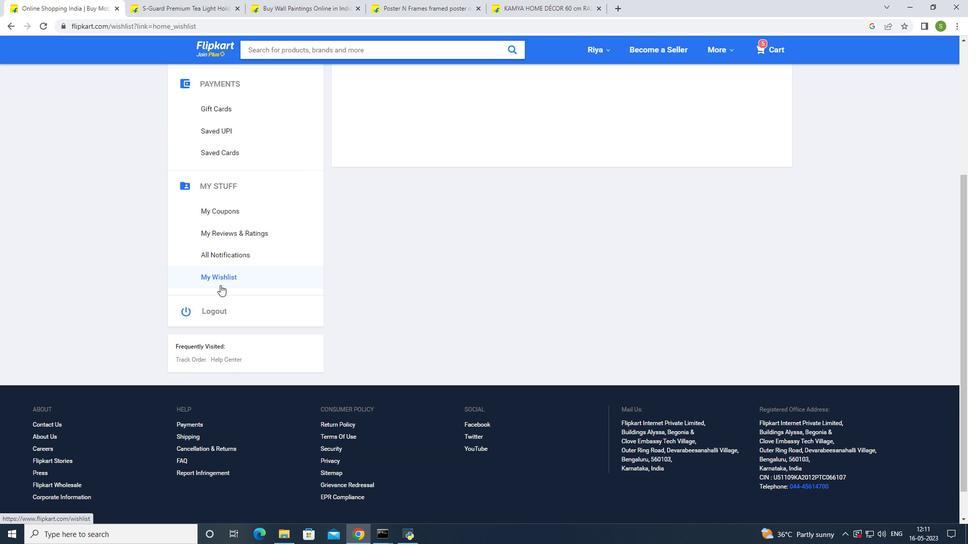 
Action: Mouse moved to (466, 185)
Screenshot: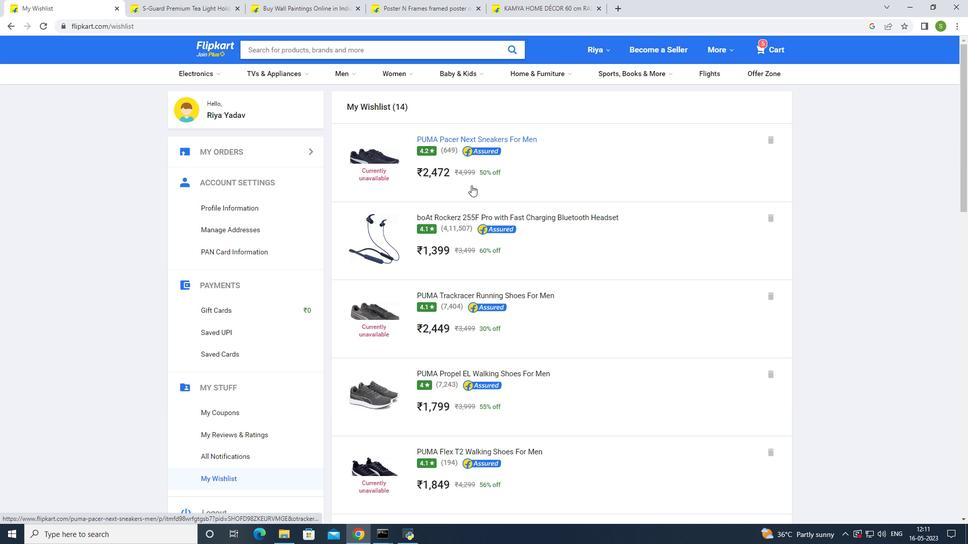 
Action: Mouse scrolled (466, 186) with delta (0, 0)
Screenshot: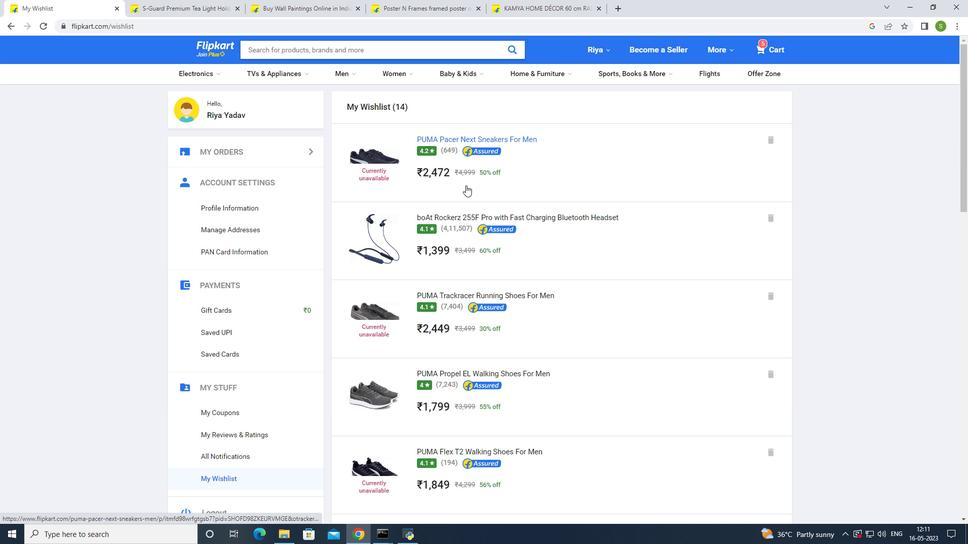 
Action: Mouse scrolled (466, 186) with delta (0, 0)
Screenshot: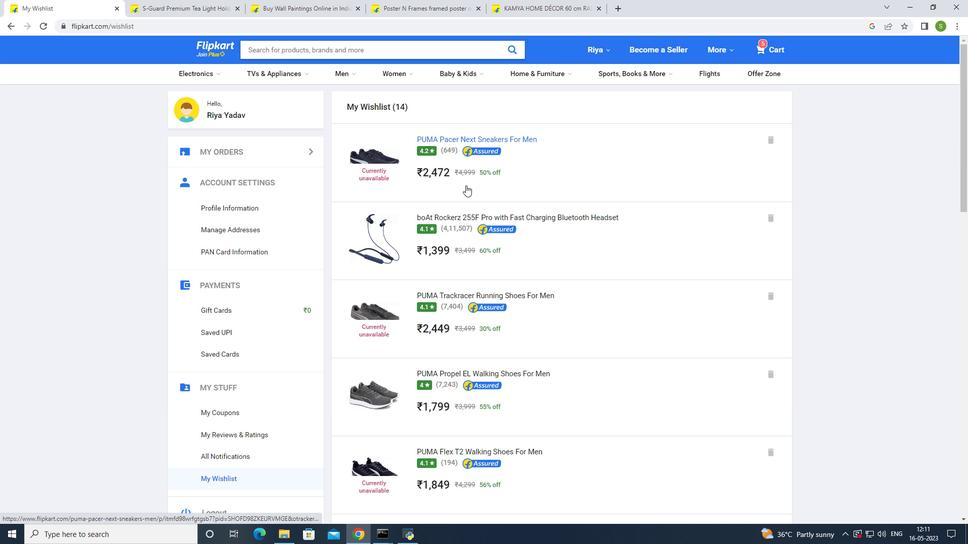 
Action: Mouse scrolled (466, 186) with delta (0, 0)
Screenshot: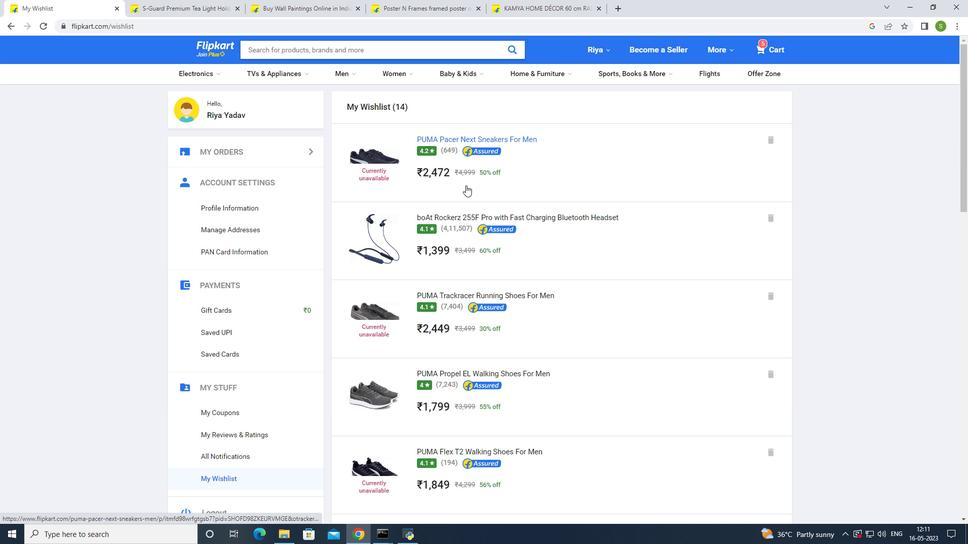 
Action: Mouse scrolled (466, 186) with delta (0, 0)
Screenshot: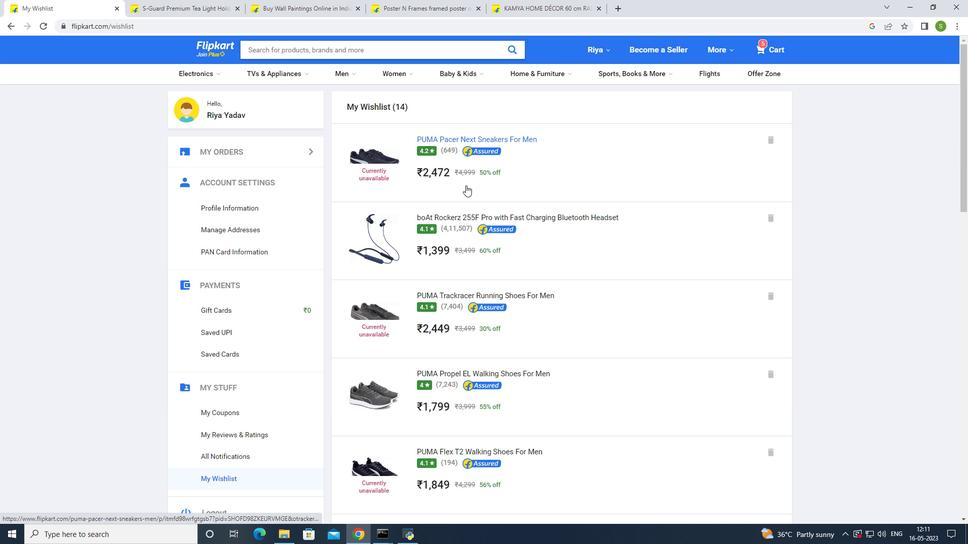 
Action: Mouse scrolled (466, 185) with delta (0, 0)
Screenshot: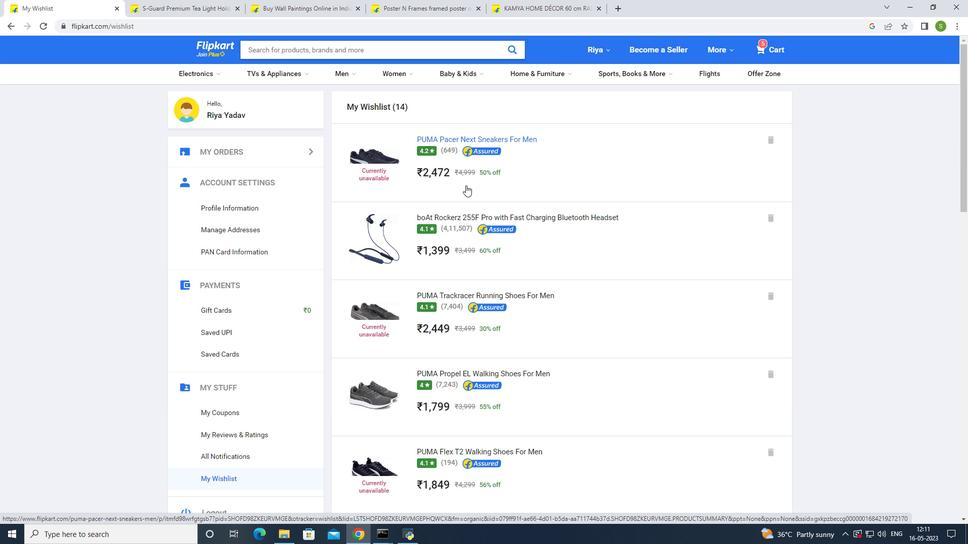 
Action: Mouse scrolled (466, 185) with delta (0, 0)
Screenshot: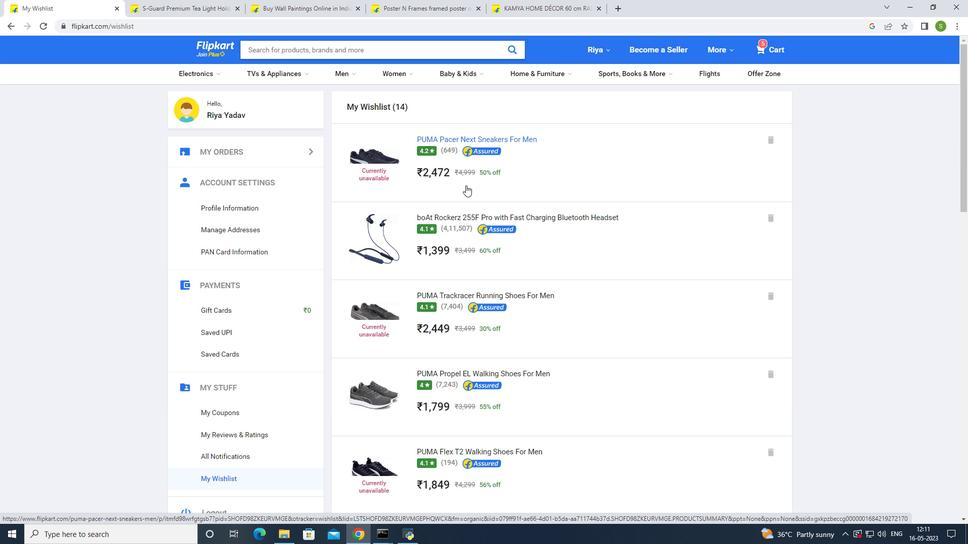 
Action: Mouse scrolled (466, 185) with delta (0, 0)
Screenshot: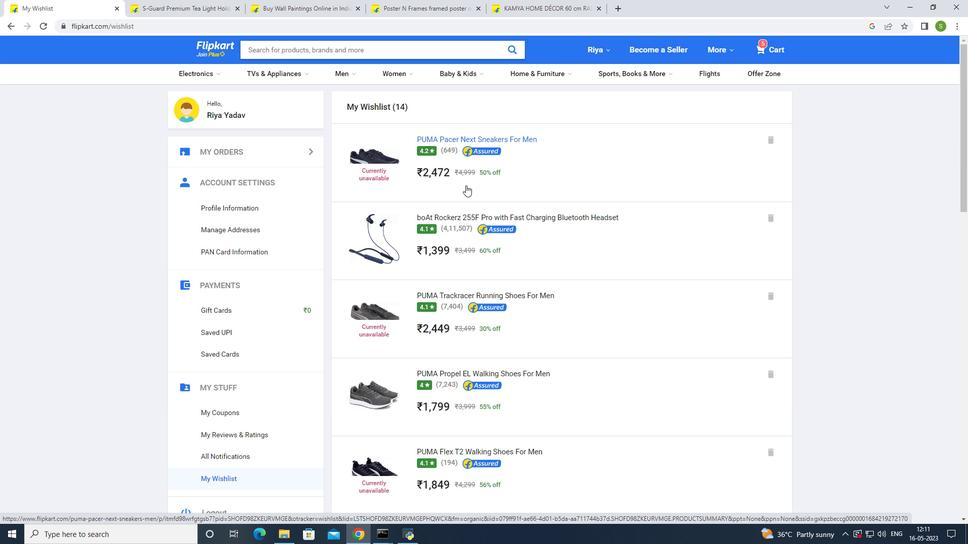 
Action: Mouse scrolled (466, 185) with delta (0, 0)
Screenshot: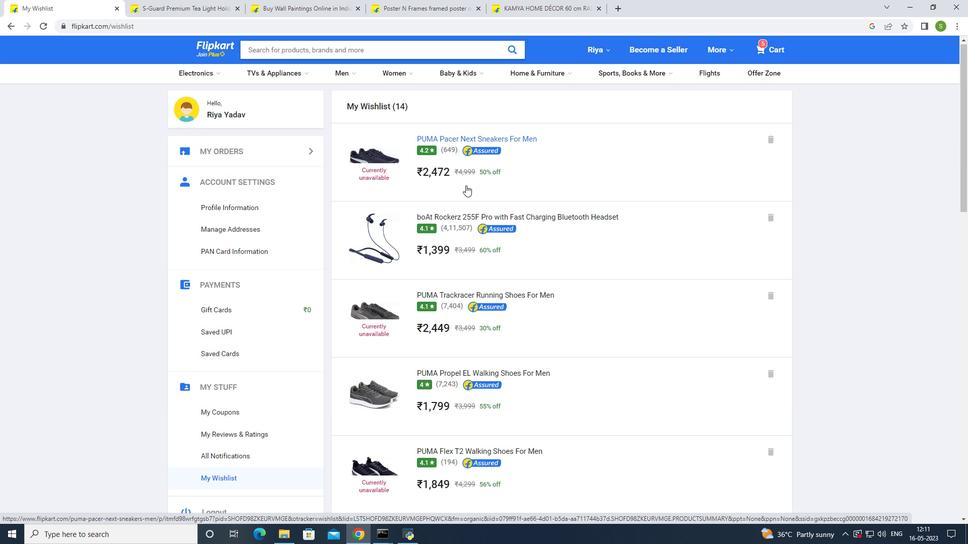 
Action: Mouse scrolled (466, 185) with delta (0, 0)
Screenshot: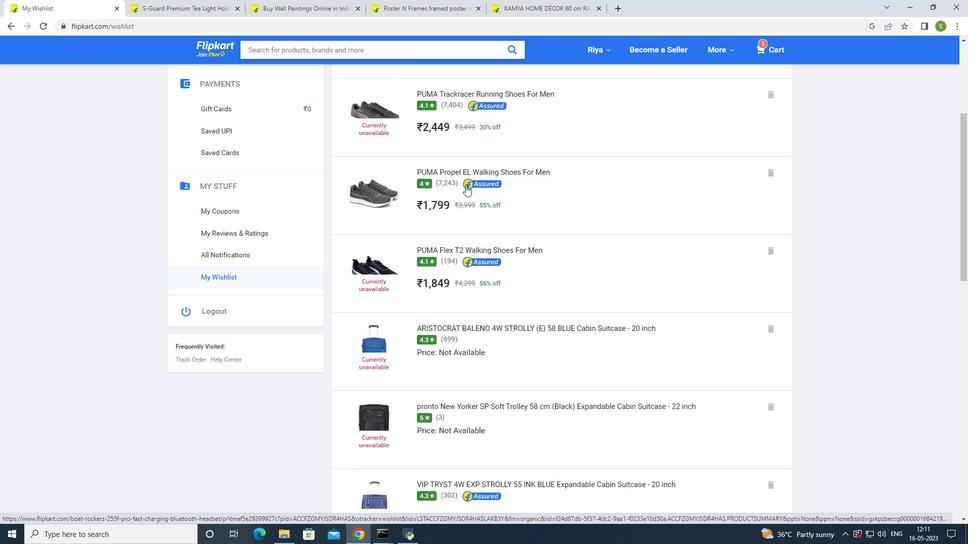 
Action: Mouse scrolled (466, 185) with delta (0, 0)
Screenshot: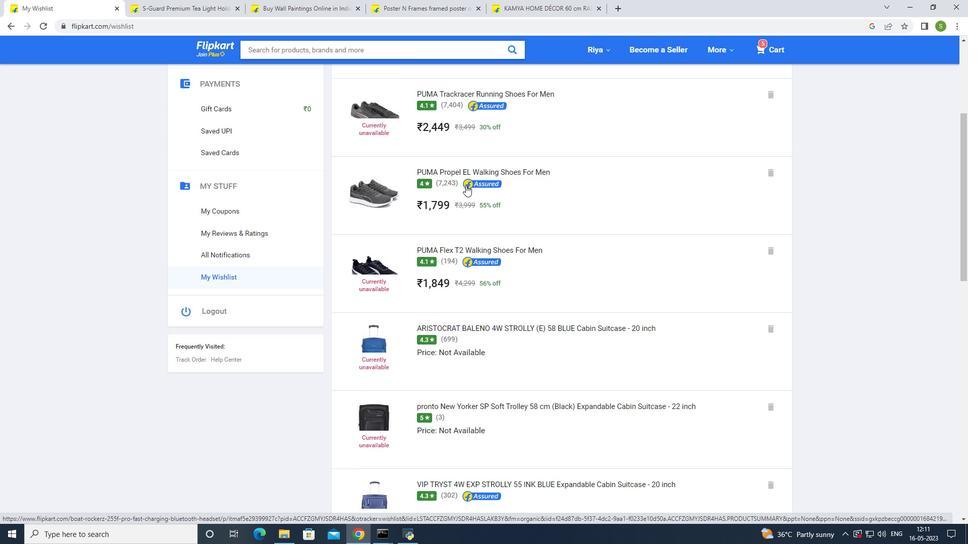 
Action: Mouse scrolled (466, 185) with delta (0, 0)
Screenshot: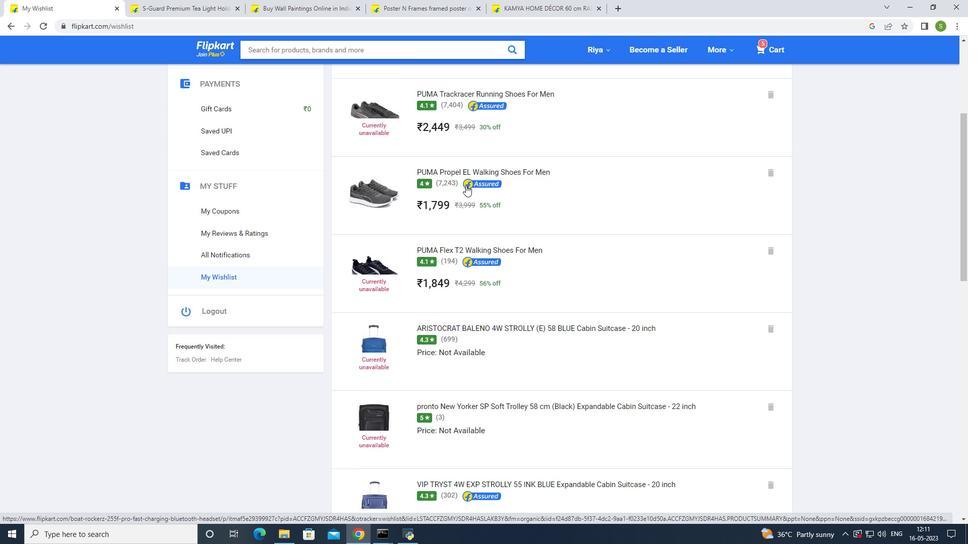 
Action: Mouse scrolled (466, 185) with delta (0, 0)
Screenshot: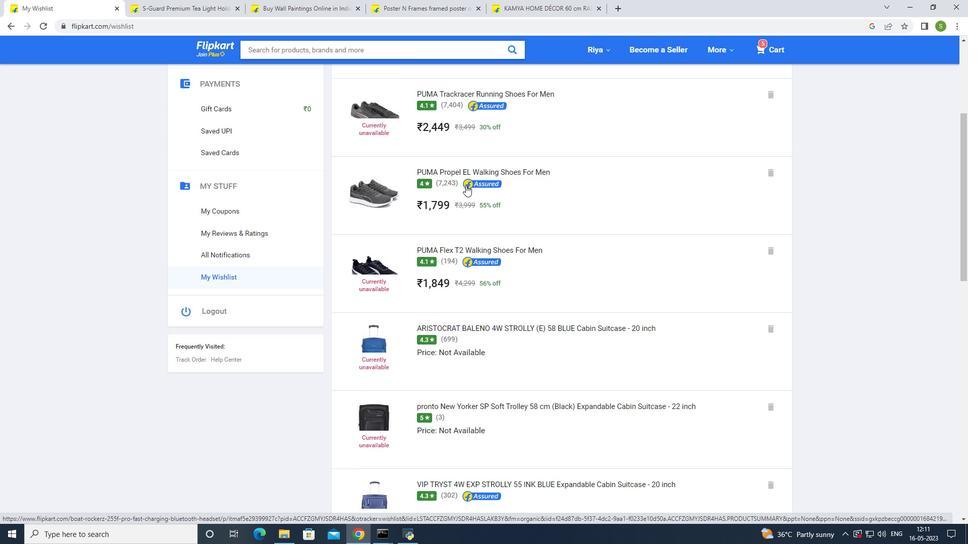 
Action: Mouse scrolled (466, 185) with delta (0, 0)
Screenshot: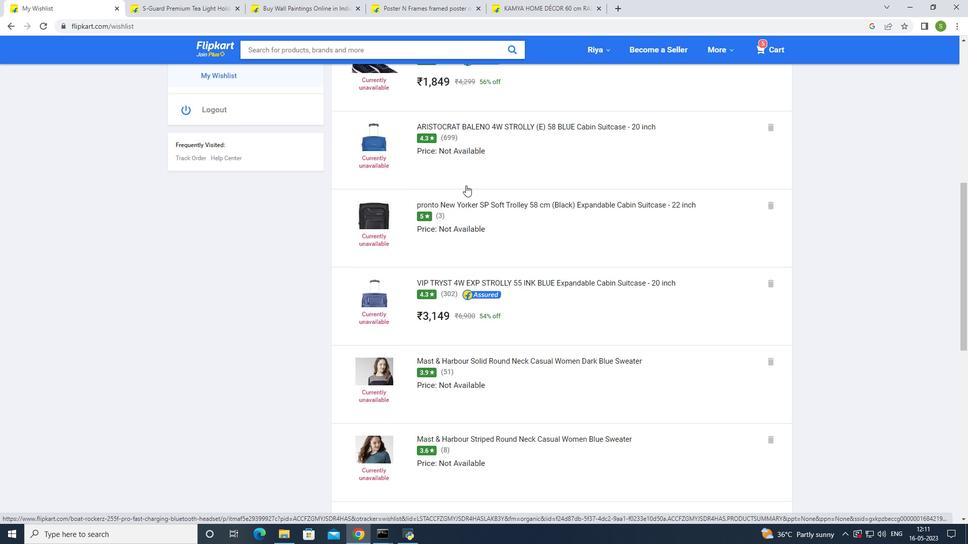 
Action: Mouse scrolled (466, 185) with delta (0, 0)
Screenshot: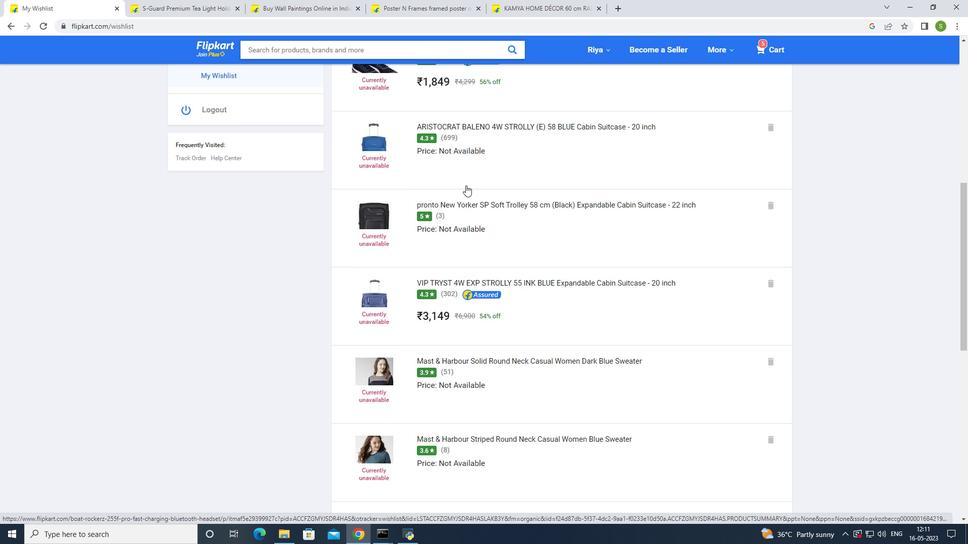 
Action: Mouse scrolled (466, 185) with delta (0, 0)
Screenshot: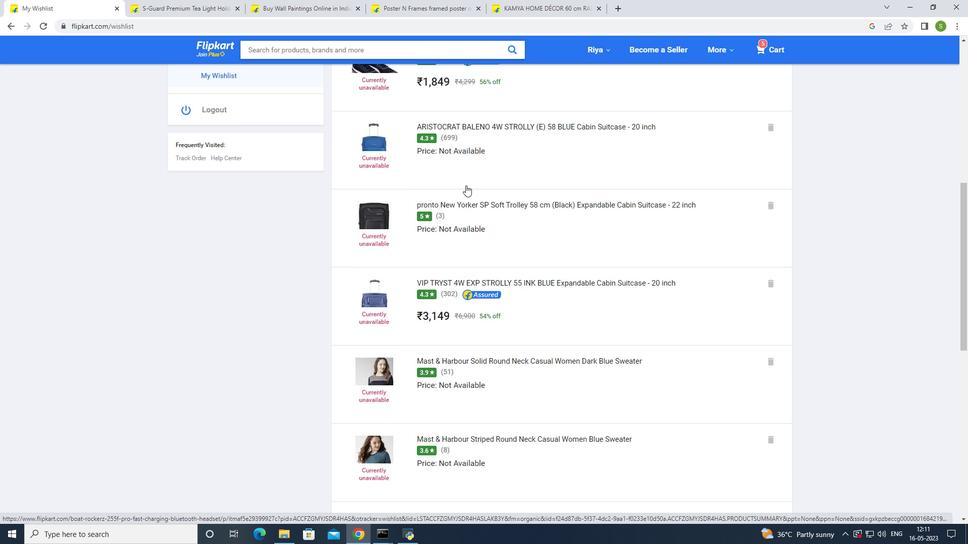
Action: Mouse scrolled (466, 185) with delta (0, 0)
Screenshot: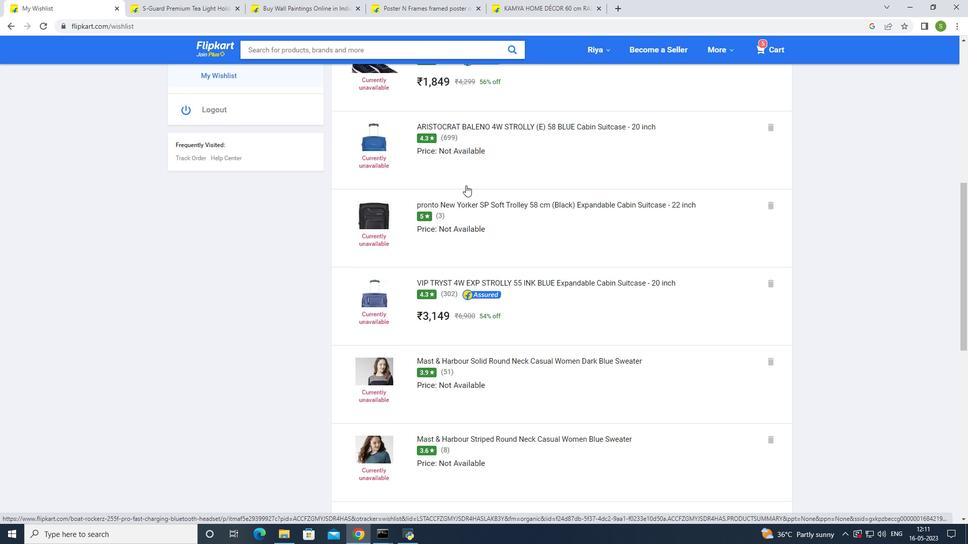 
Action: Mouse scrolled (466, 185) with delta (0, 0)
Screenshot: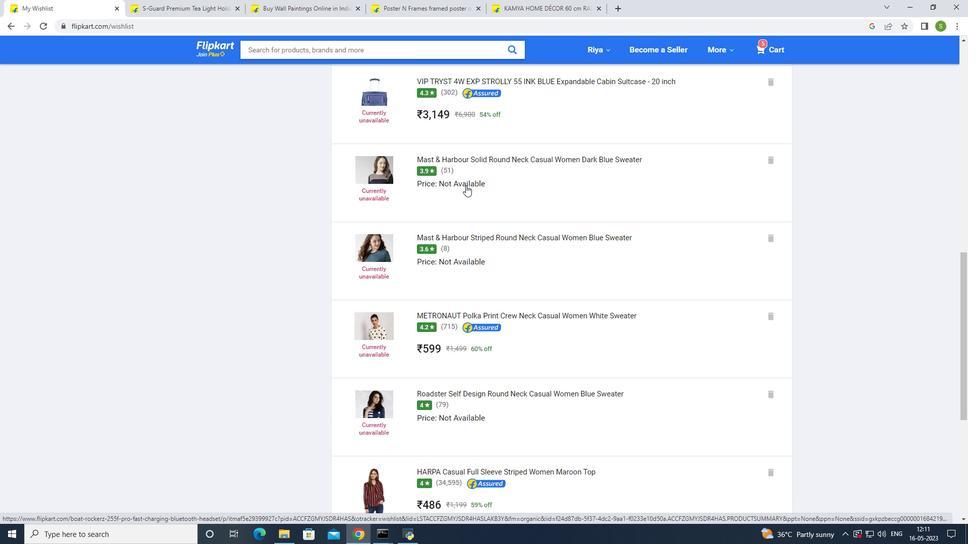 
Action: Mouse scrolled (466, 185) with delta (0, 0)
Screenshot: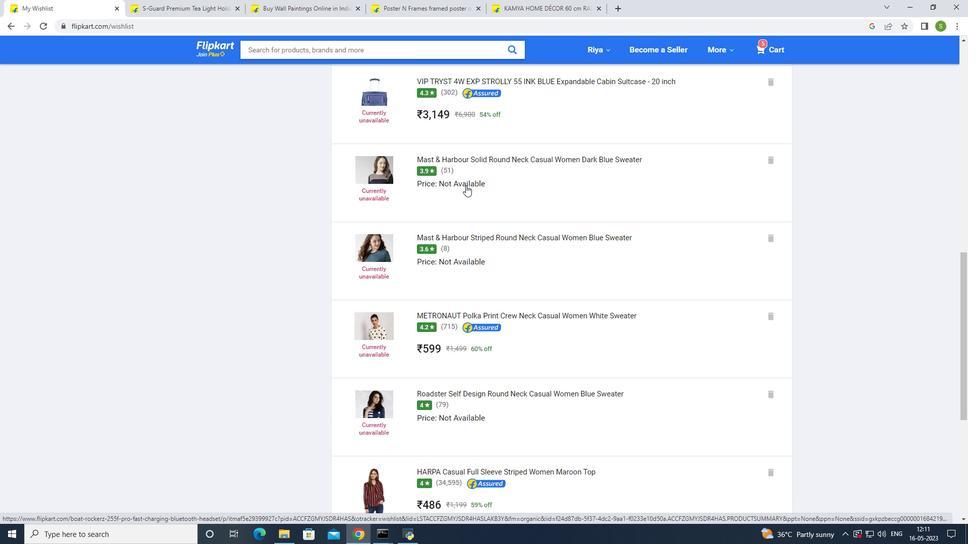 
Action: Mouse scrolled (466, 185) with delta (0, 0)
Screenshot: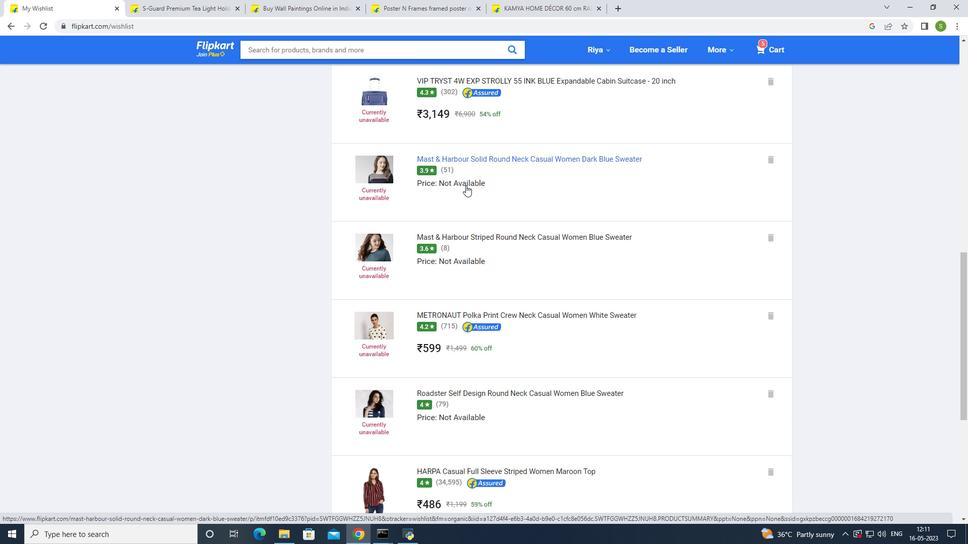 
Action: Mouse scrolled (466, 185) with delta (0, 0)
Screenshot: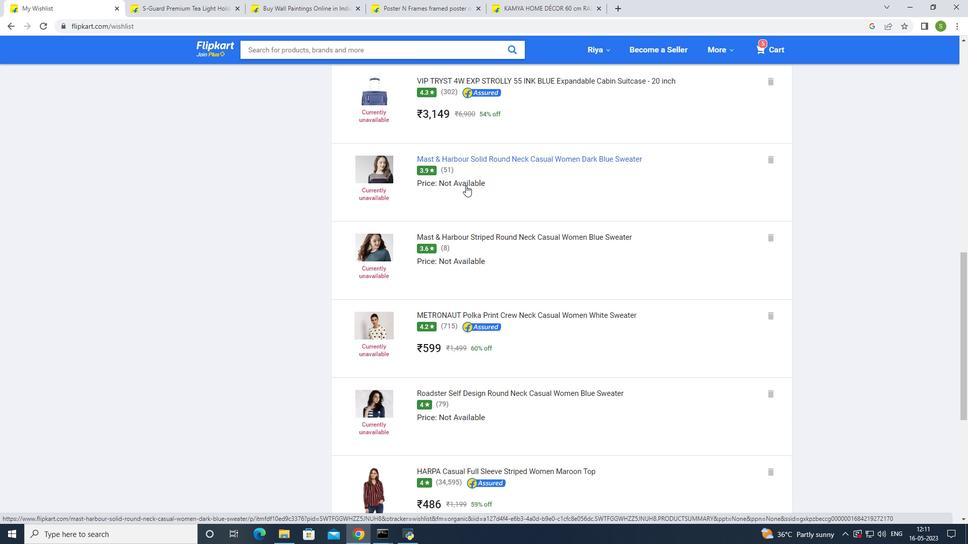 
Action: Mouse scrolled (466, 186) with delta (0, 0)
Screenshot: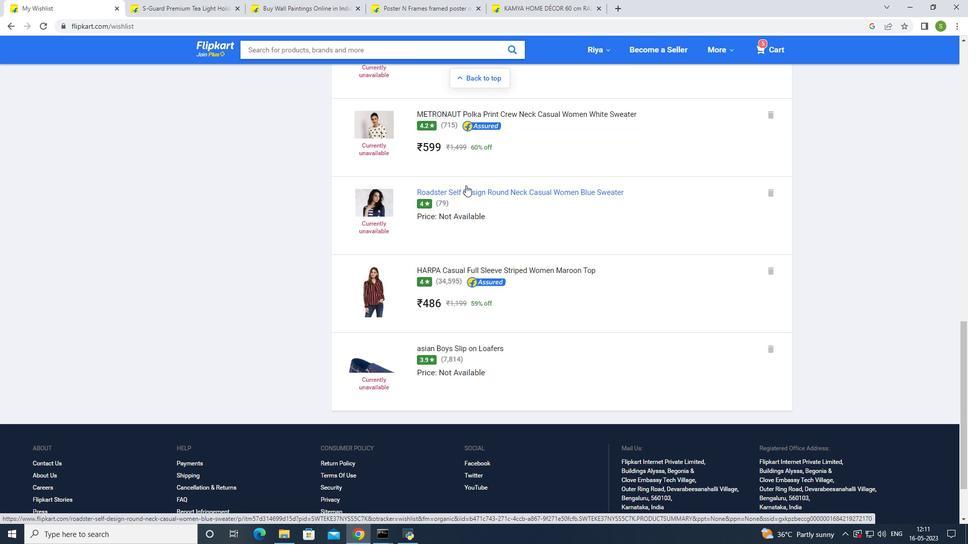 
Action: Mouse scrolled (466, 186) with delta (0, 0)
Screenshot: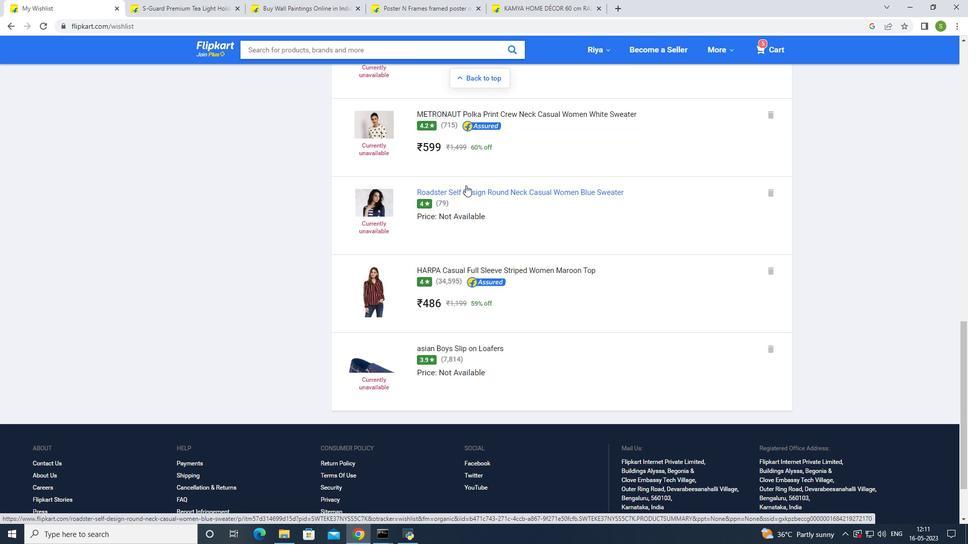 
Action: Mouse scrolled (466, 186) with delta (0, 0)
Screenshot: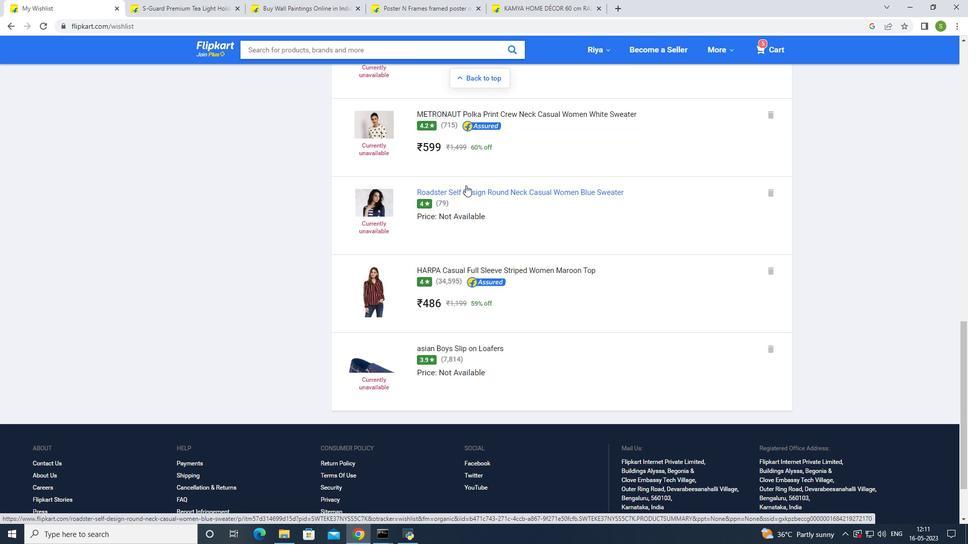 
Action: Mouse scrolled (466, 186) with delta (0, 0)
Screenshot: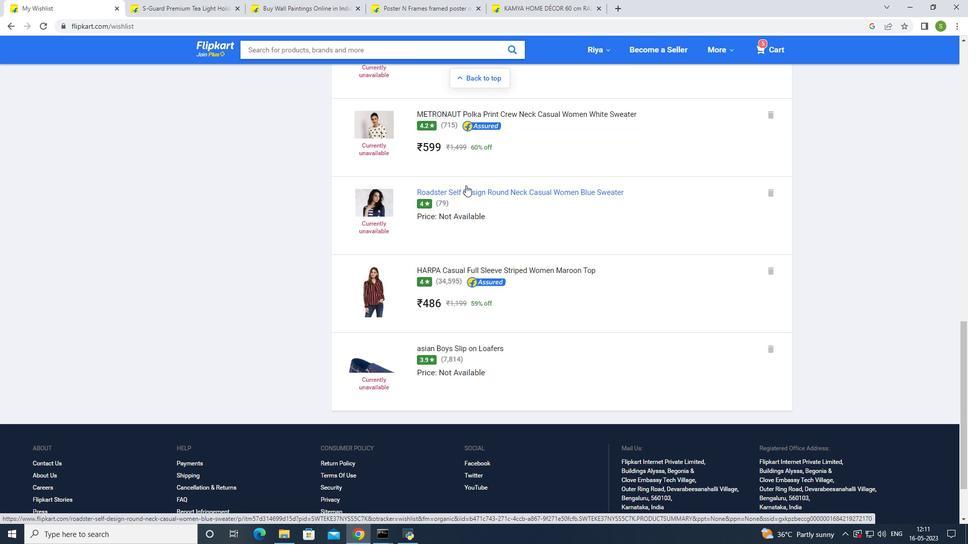 
Action: Mouse scrolled (466, 186) with delta (0, 0)
Screenshot: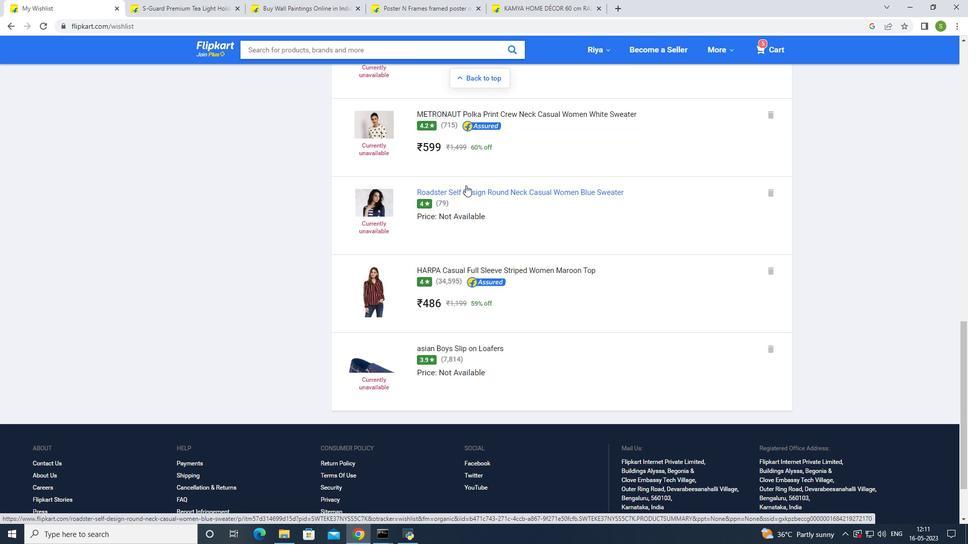 
Action: Mouse scrolled (466, 186) with delta (0, 0)
Screenshot: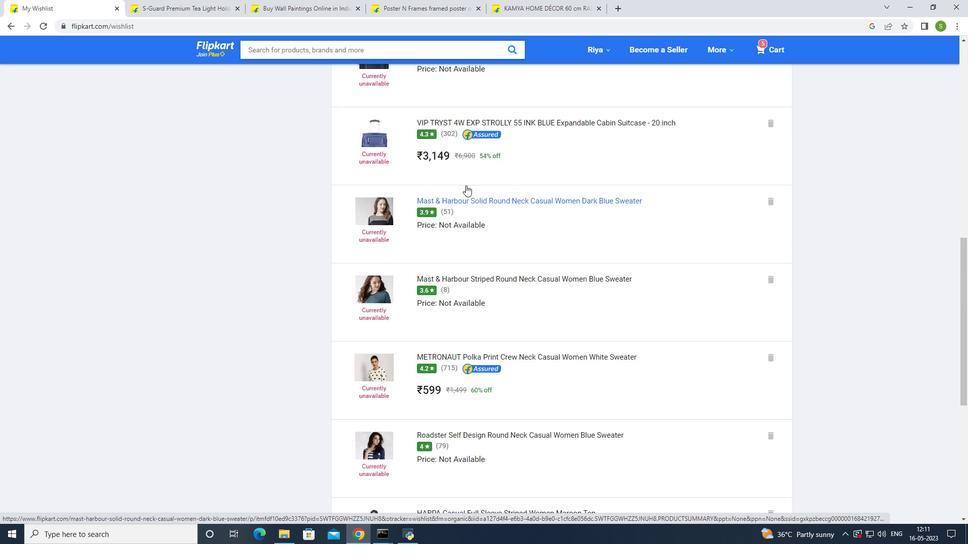
Action: Mouse scrolled (466, 186) with delta (0, 0)
Screenshot: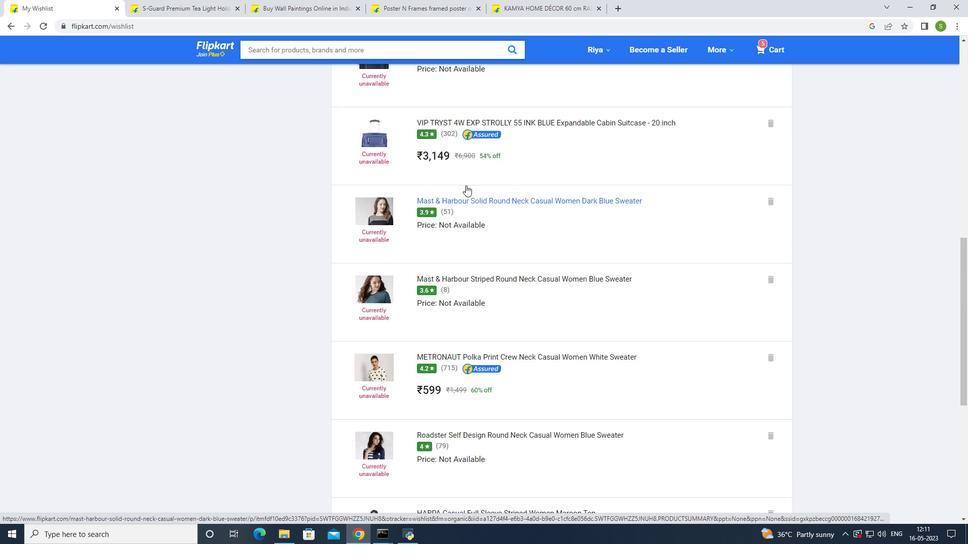 
Action: Mouse scrolled (466, 186) with delta (0, 0)
Screenshot: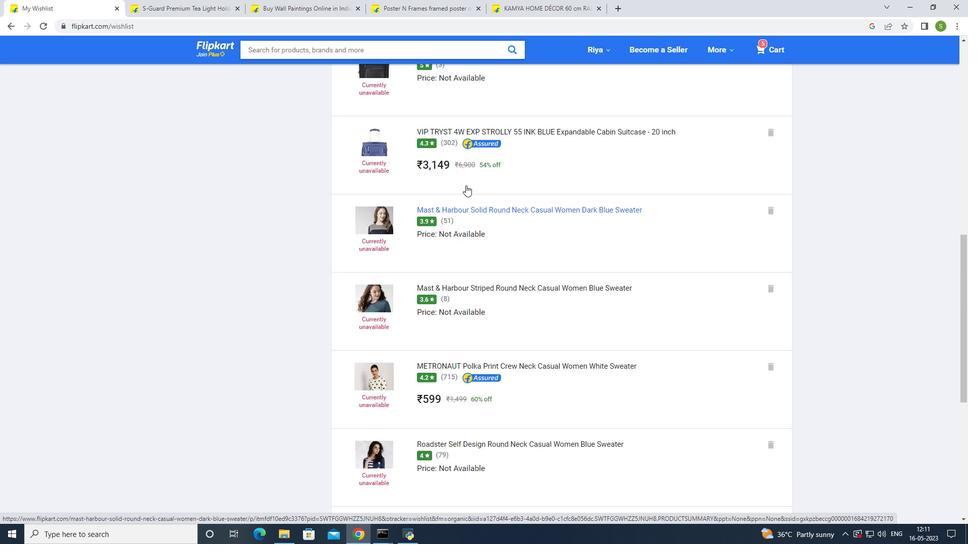 
Action: Mouse scrolled (466, 186) with delta (0, 0)
Screenshot: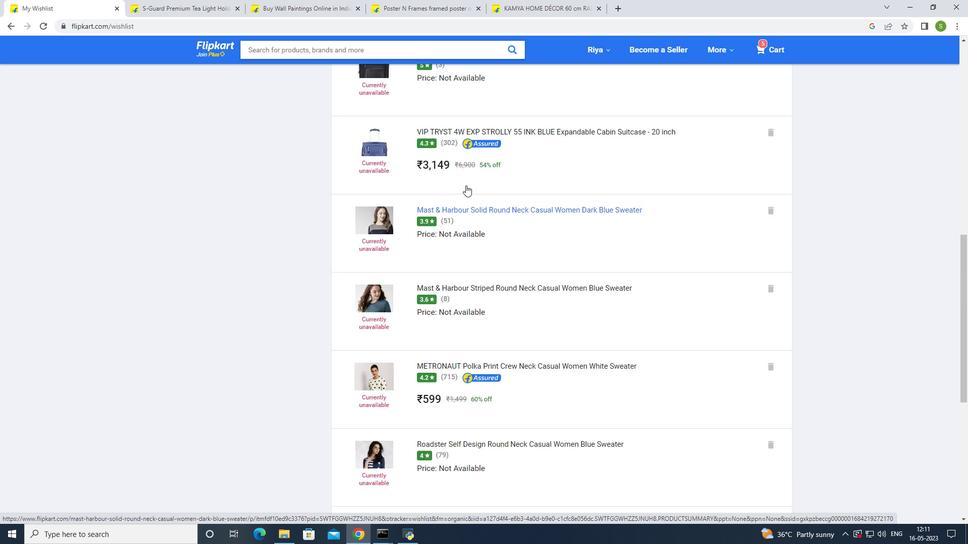 
Action: Mouse scrolled (466, 186) with delta (0, 0)
Screenshot: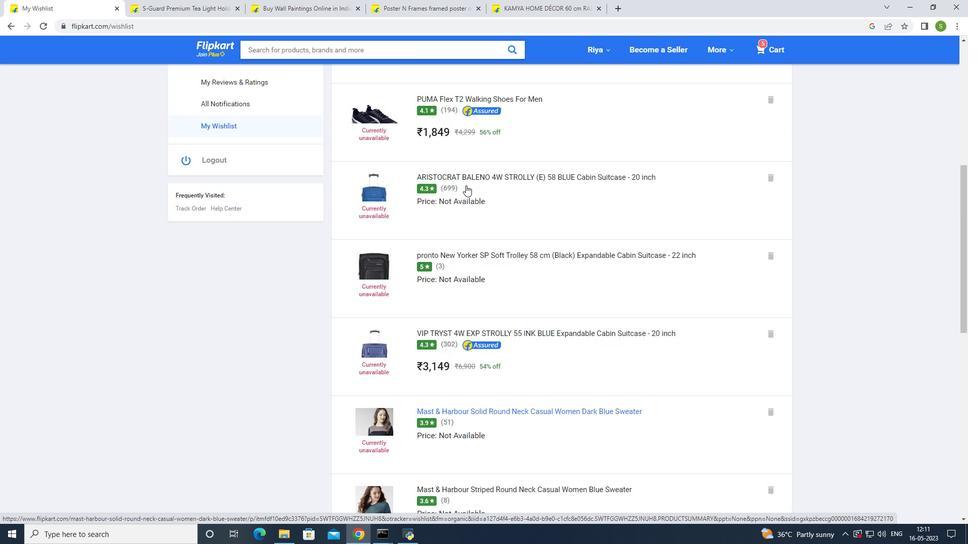 
Action: Mouse scrolled (466, 186) with delta (0, 0)
Screenshot: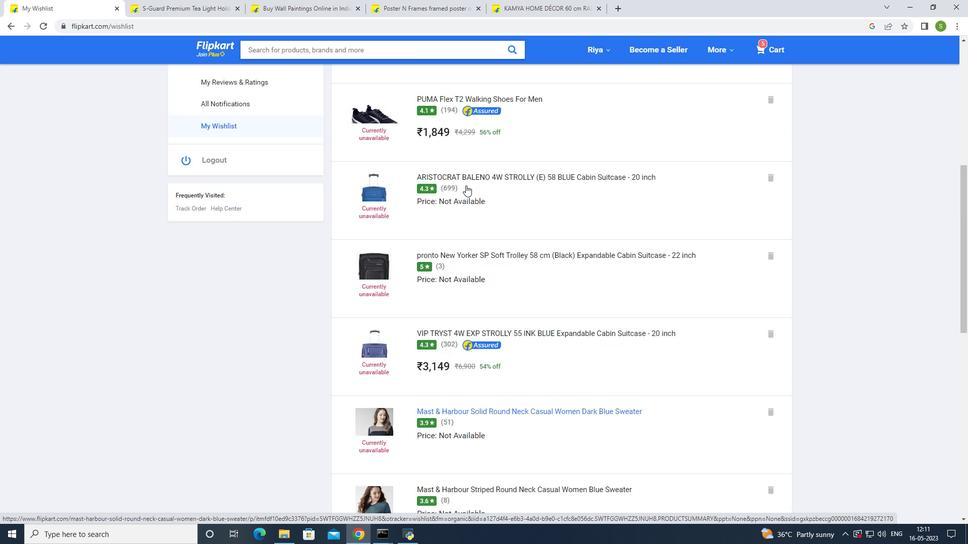 
Action: Mouse scrolled (466, 186) with delta (0, 0)
Screenshot: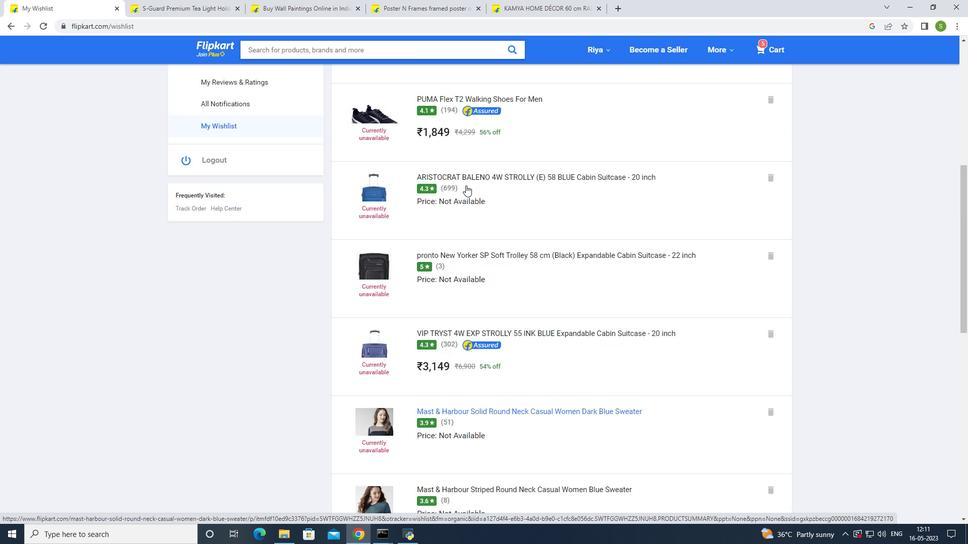 
Action: Mouse scrolled (466, 186) with delta (0, 0)
Screenshot: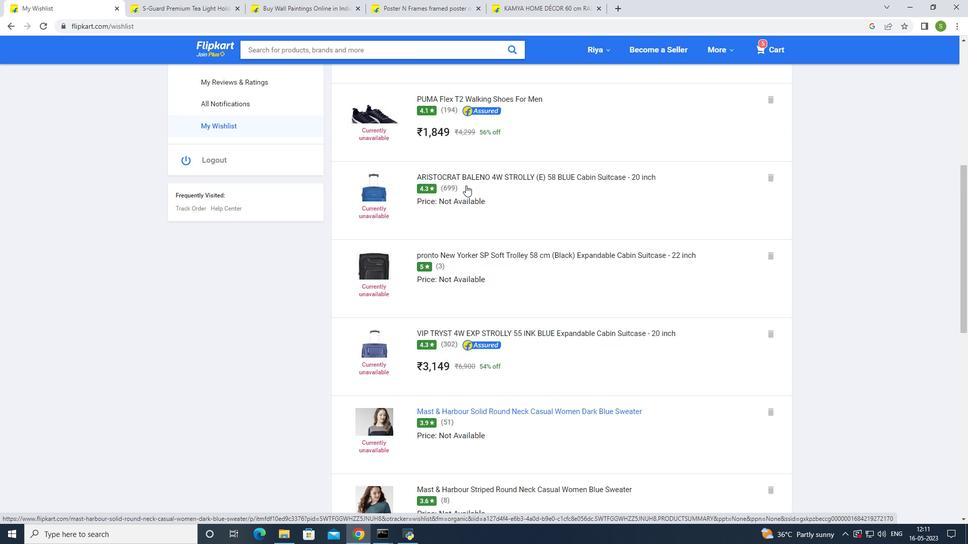 
Action: Mouse moved to (458, 185)
Screenshot: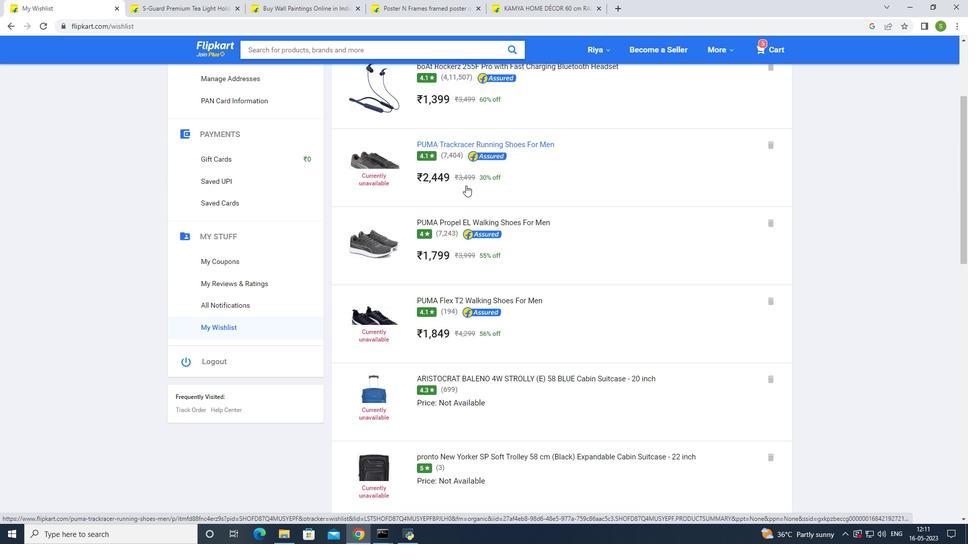 
Action: Mouse scrolled (458, 186) with delta (0, 0)
Screenshot: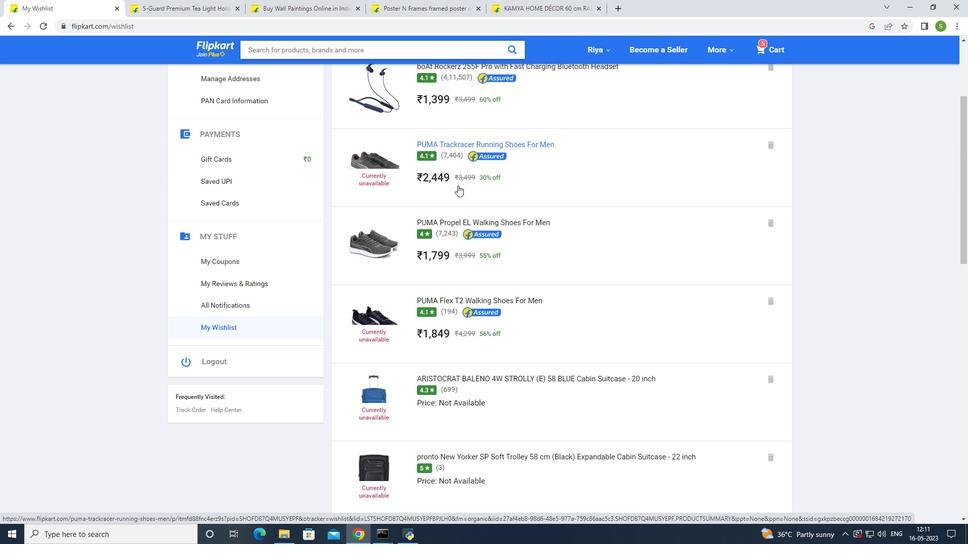 
Action: Mouse scrolled (458, 186) with delta (0, 0)
Screenshot: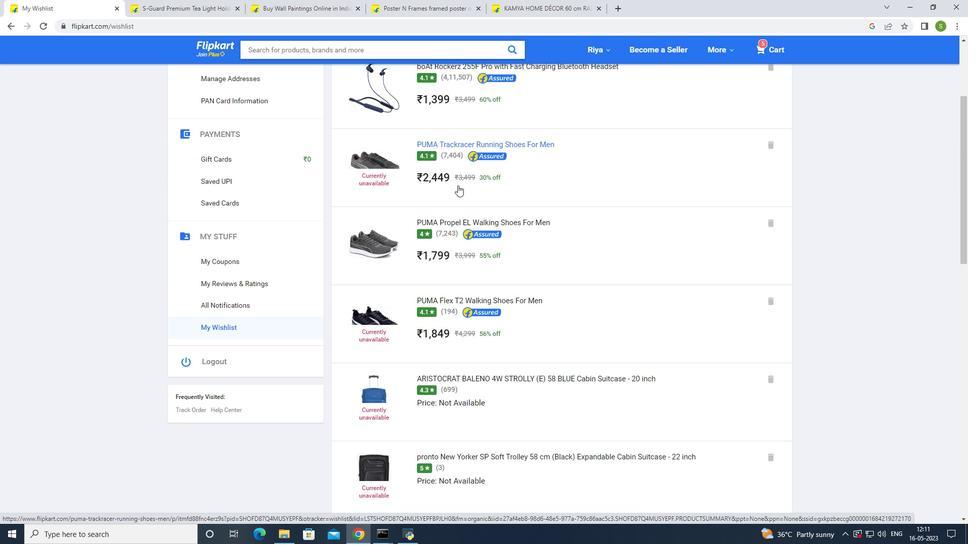 
Action: Mouse scrolled (458, 186) with delta (0, 0)
Screenshot: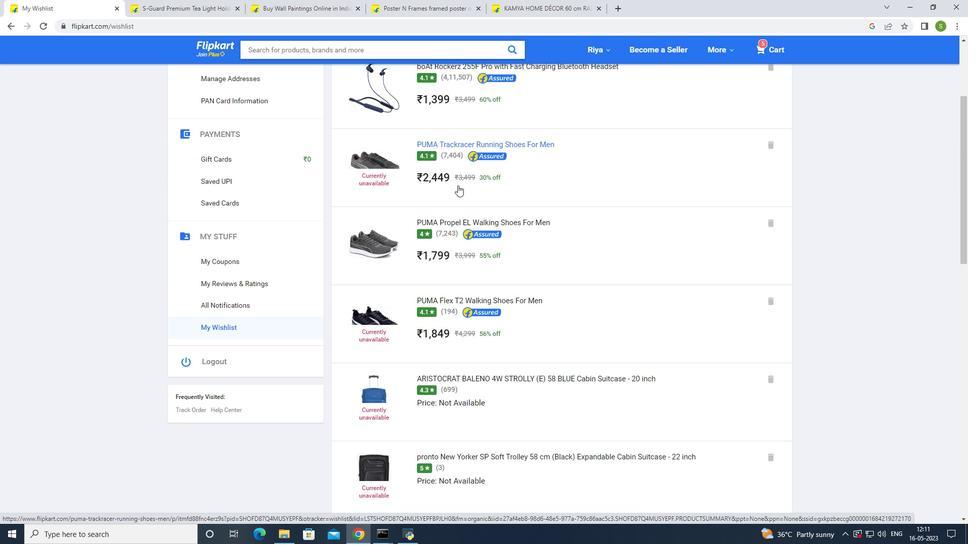 
Action: Mouse scrolled (458, 186) with delta (0, 0)
Screenshot: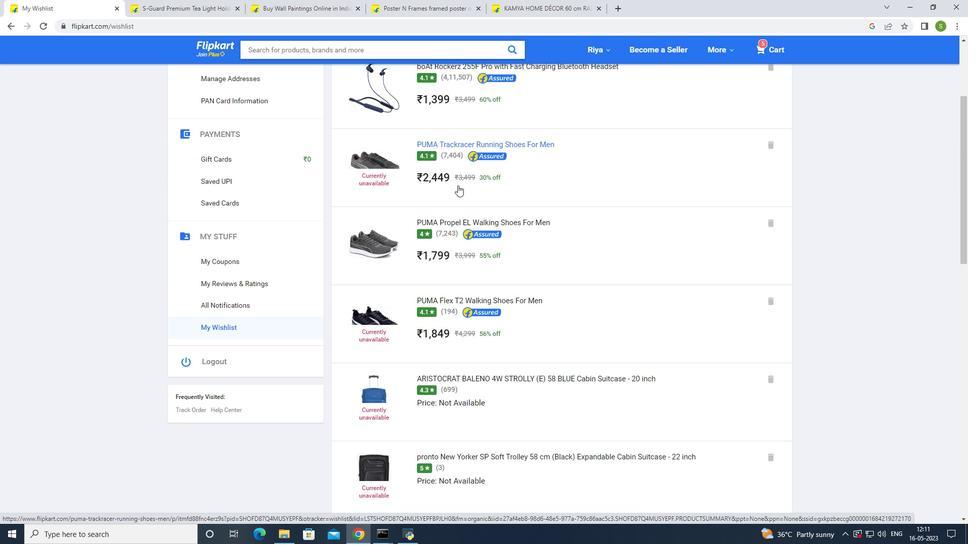 
Action: Mouse scrolled (458, 186) with delta (0, 0)
Screenshot: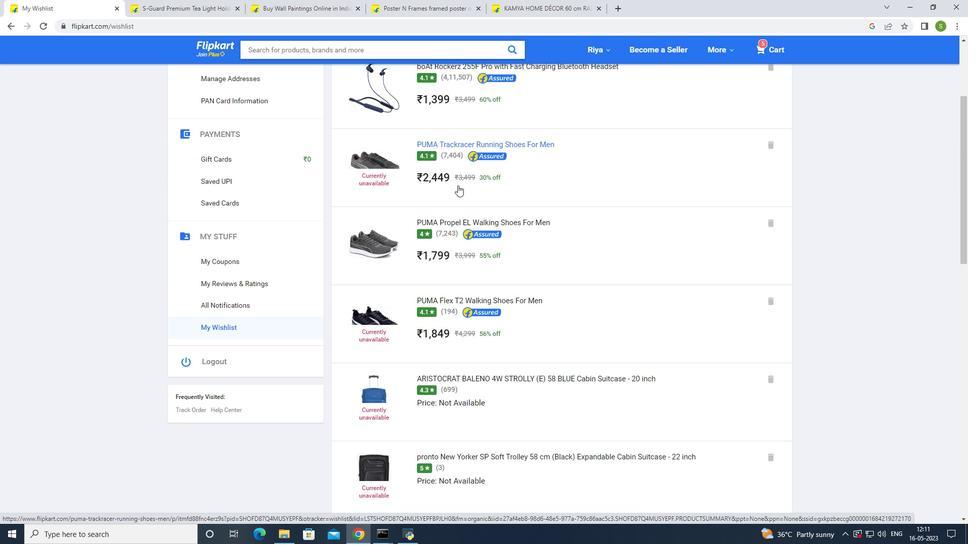 
Action: Mouse scrolled (458, 186) with delta (0, 0)
Screenshot: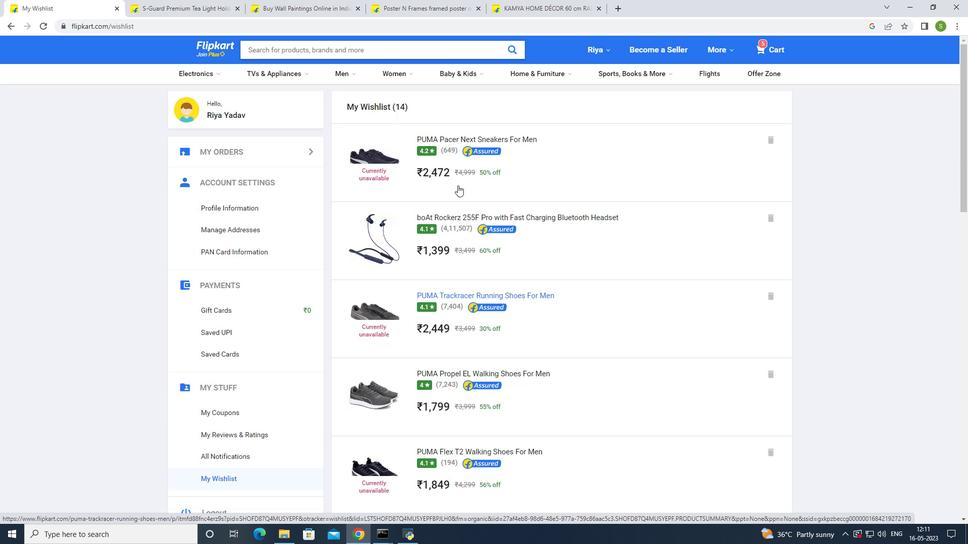 
Action: Mouse scrolled (458, 186) with delta (0, 0)
Screenshot: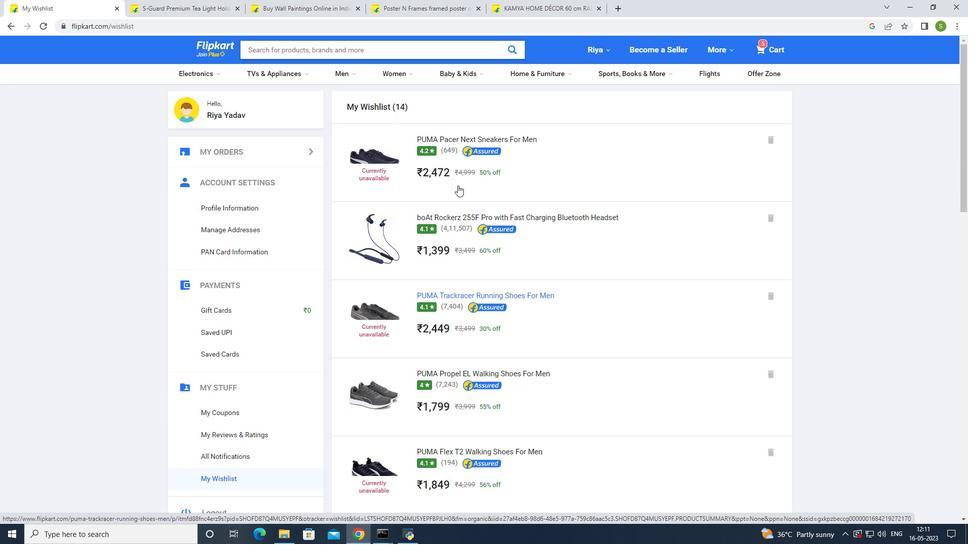 
Action: Mouse scrolled (458, 186) with delta (0, 0)
Screenshot: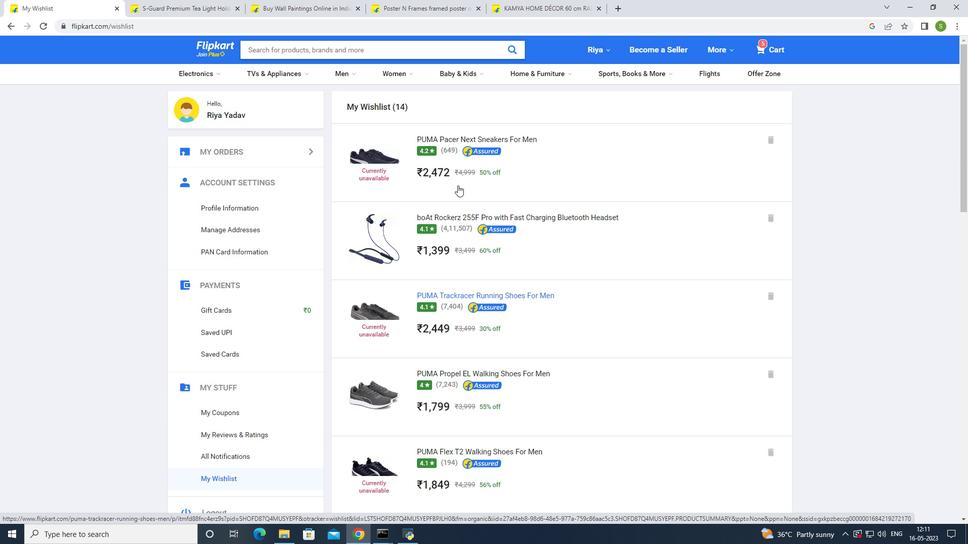 
Action: Mouse scrolled (458, 186) with delta (0, 0)
Screenshot: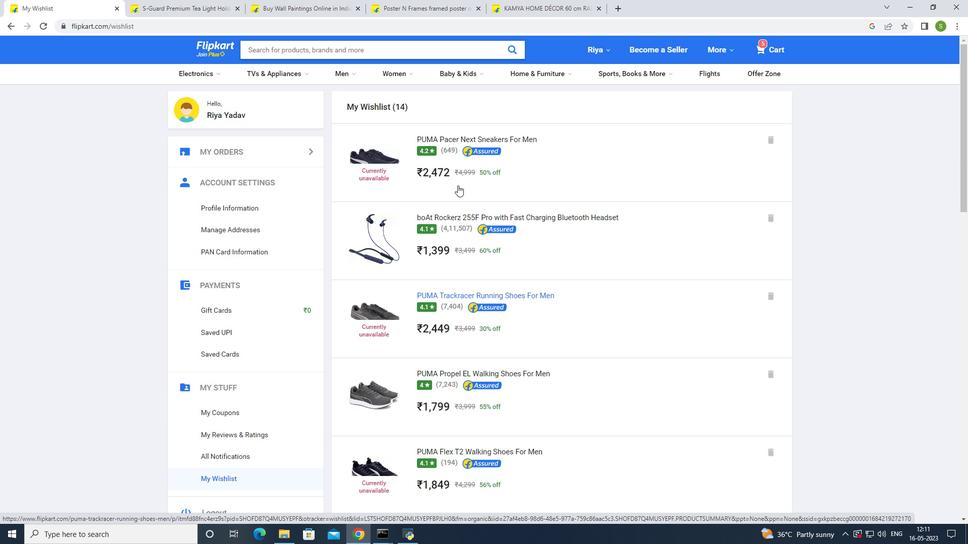 
Action: Mouse moved to (563, 75)
Screenshot: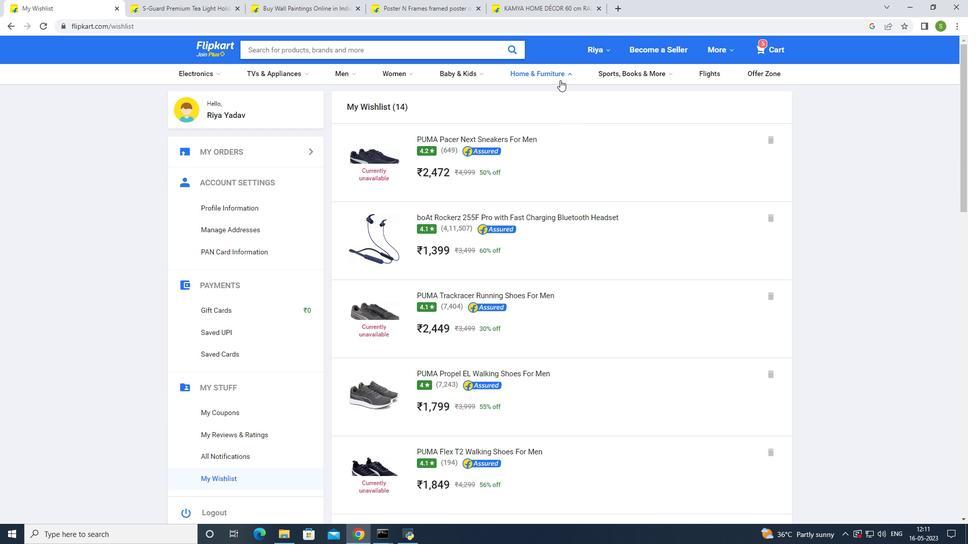 
Action: Mouse pressed left at (563, 75)
Screenshot: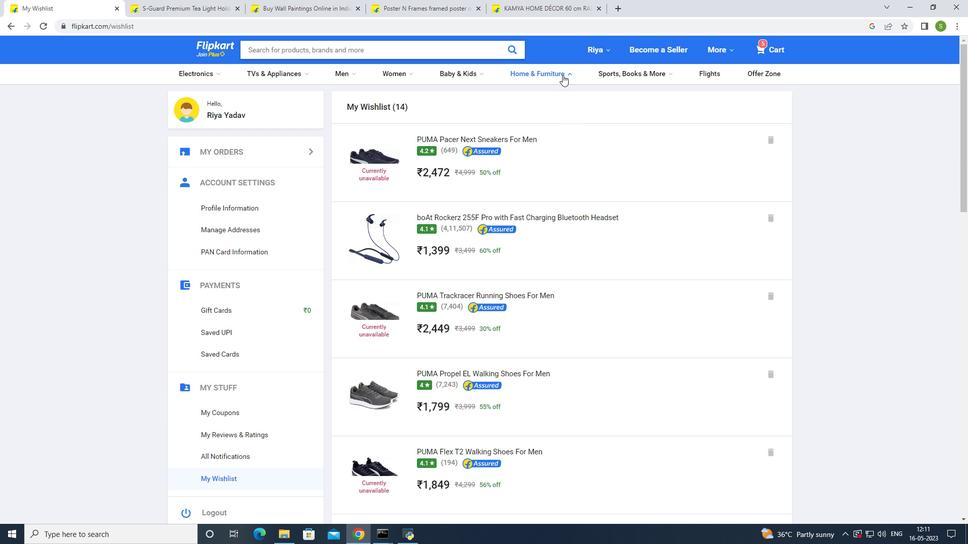 
Action: Mouse moved to (414, 129)
Screenshot: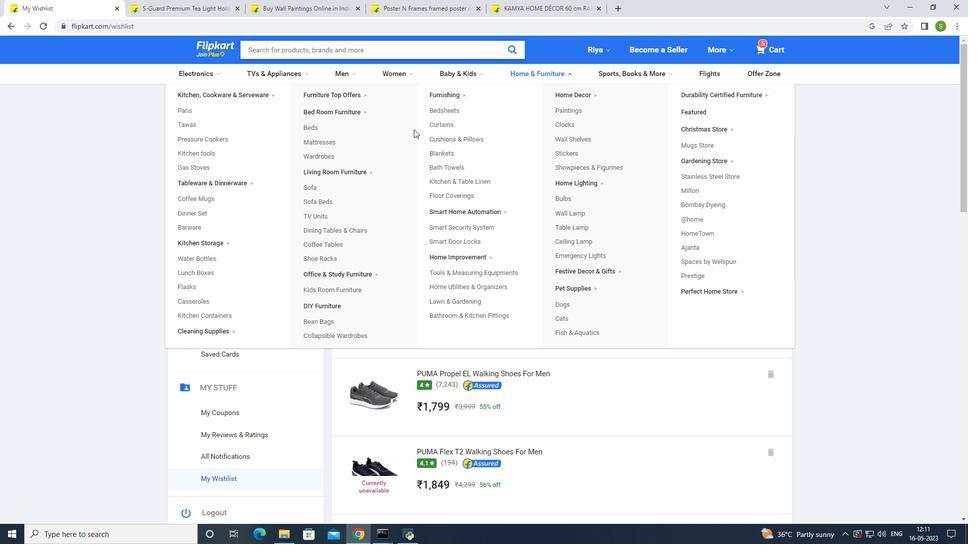 
